 Task: Add the local grocery store you frequent to your list of favorite locations  and also explore the gallery  of the store .
Action: Mouse moved to (110, 54)
Screenshot: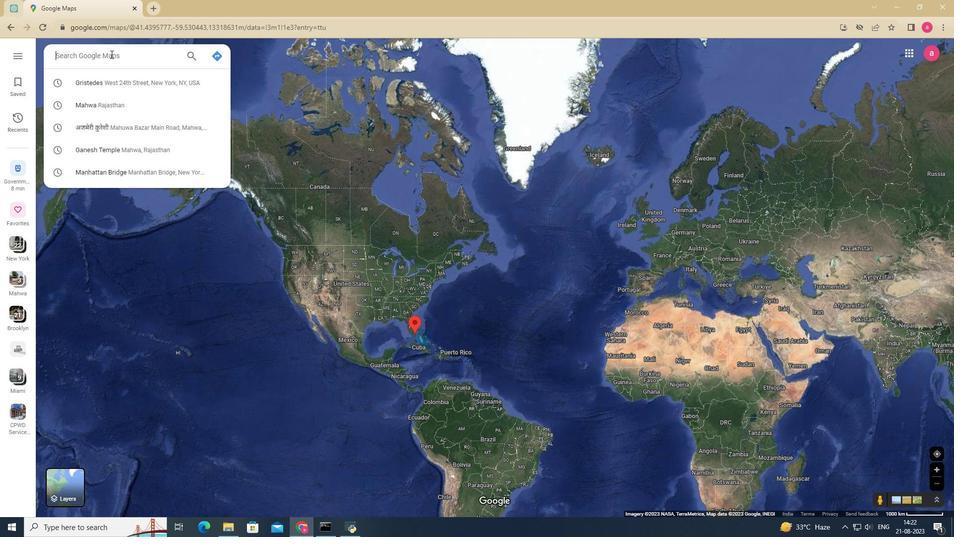 
Action: Mouse pressed left at (110, 54)
Screenshot: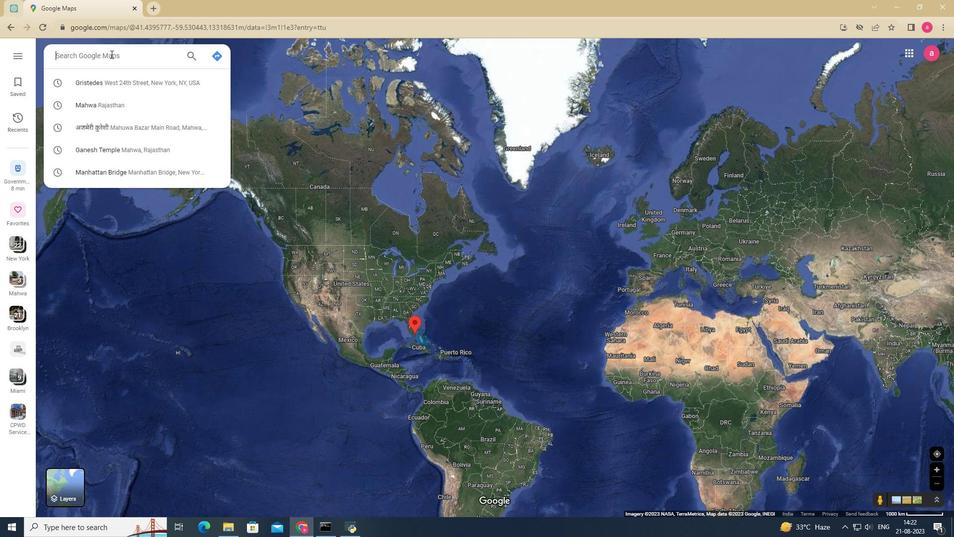 
Action: Mouse moved to (110, 54)
Screenshot: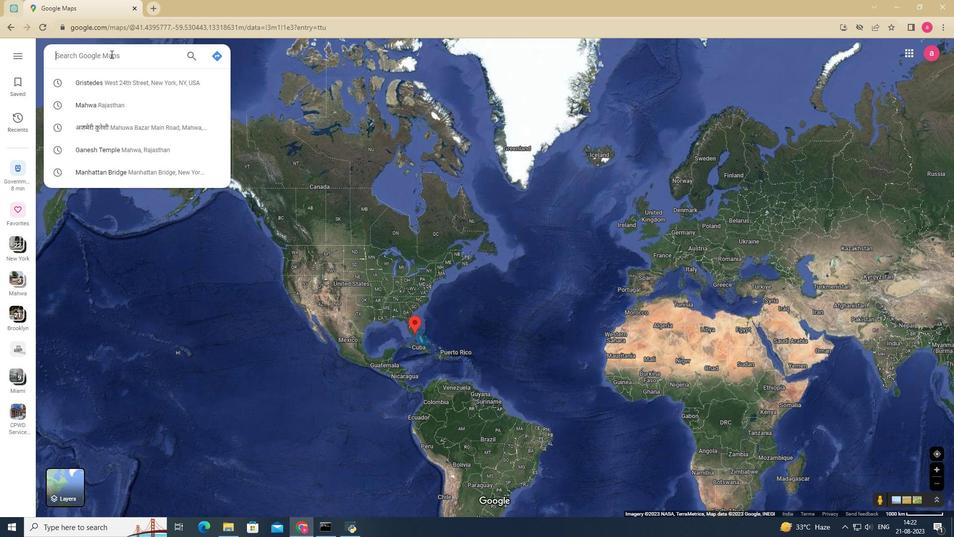 
Action: Key pressed grocery<Key.space>store<Key.space>you<Key.space>frequent<Key.enter>
Screenshot: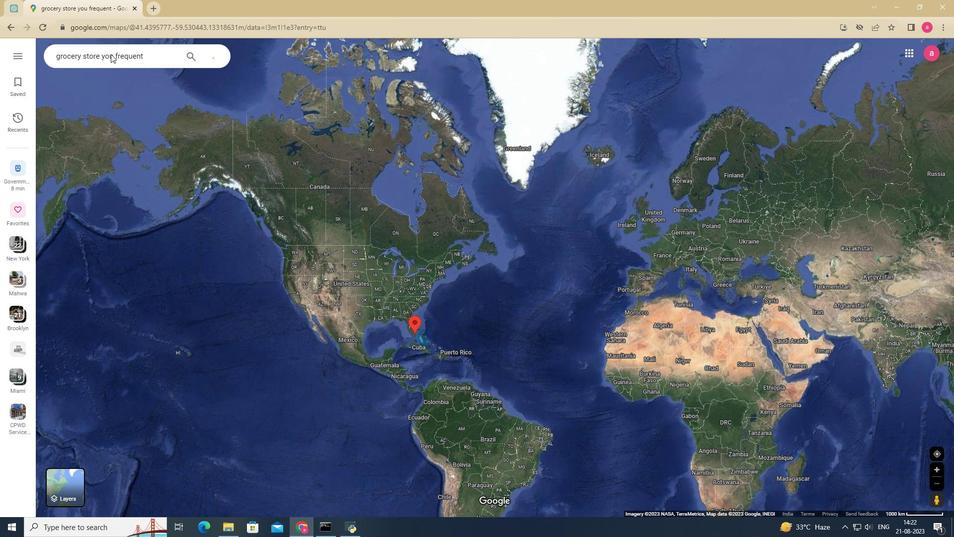 
Action: Mouse moved to (195, 128)
Screenshot: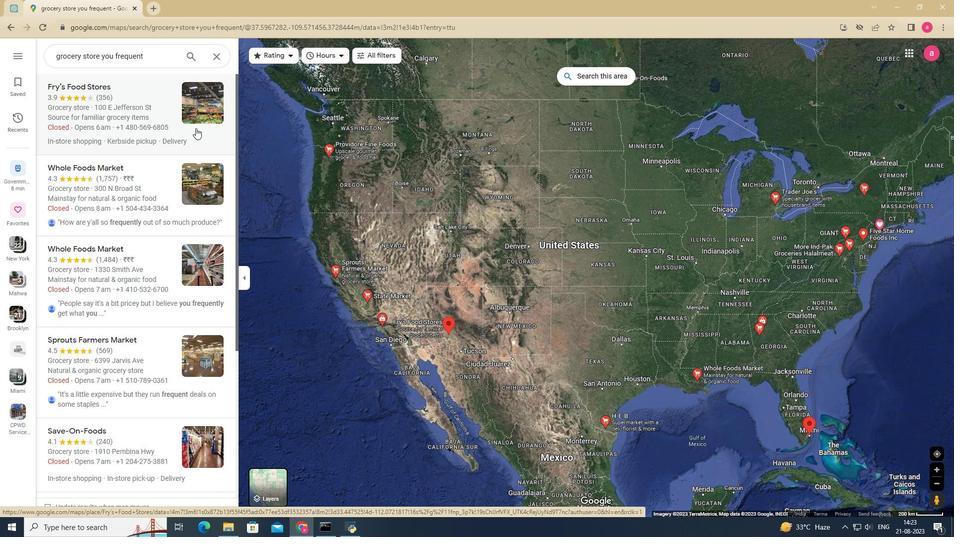 
Action: Mouse pressed left at (195, 128)
Screenshot: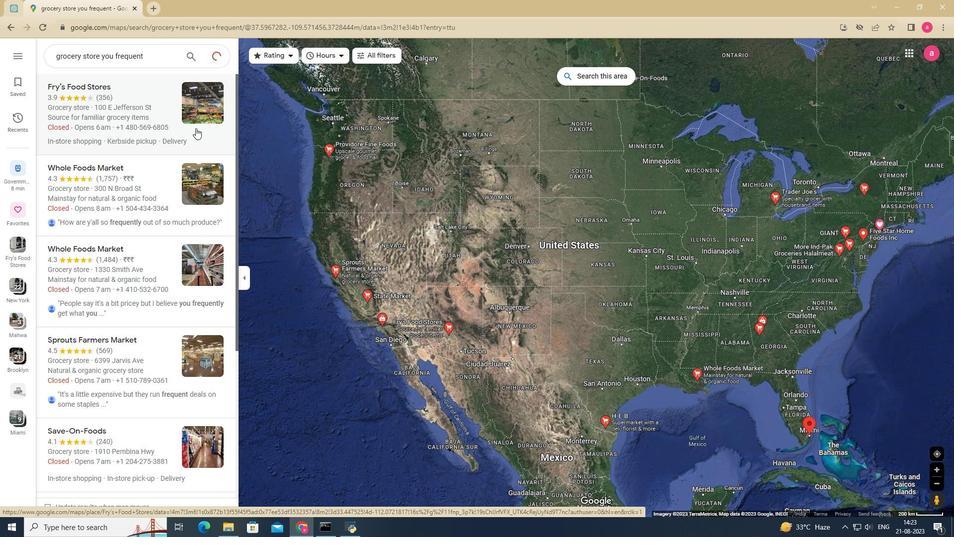 
Action: Mouse moved to (648, 236)
Screenshot: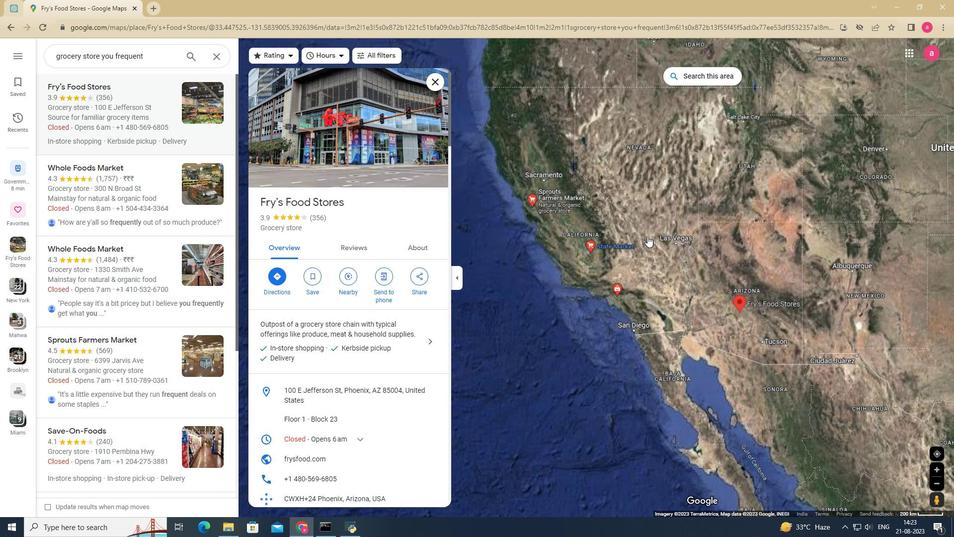 
Action: Mouse scrolled (648, 236) with delta (0, 0)
Screenshot: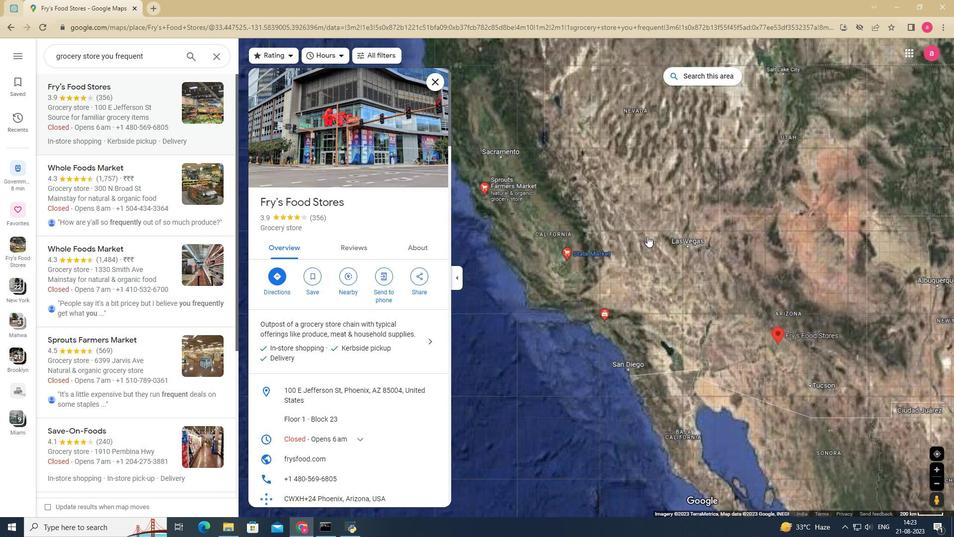 
Action: Mouse scrolled (648, 236) with delta (0, 0)
Screenshot: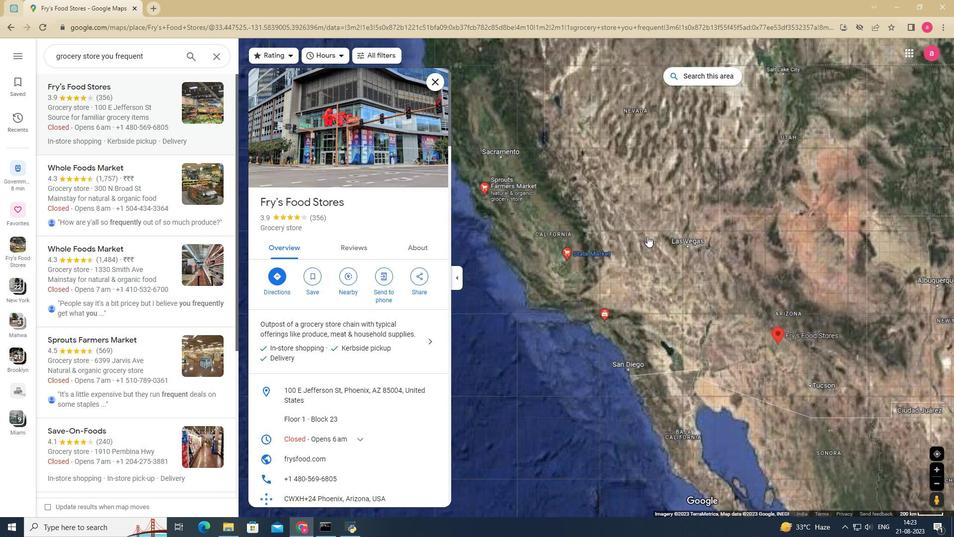 
Action: Mouse scrolled (648, 236) with delta (0, 0)
Screenshot: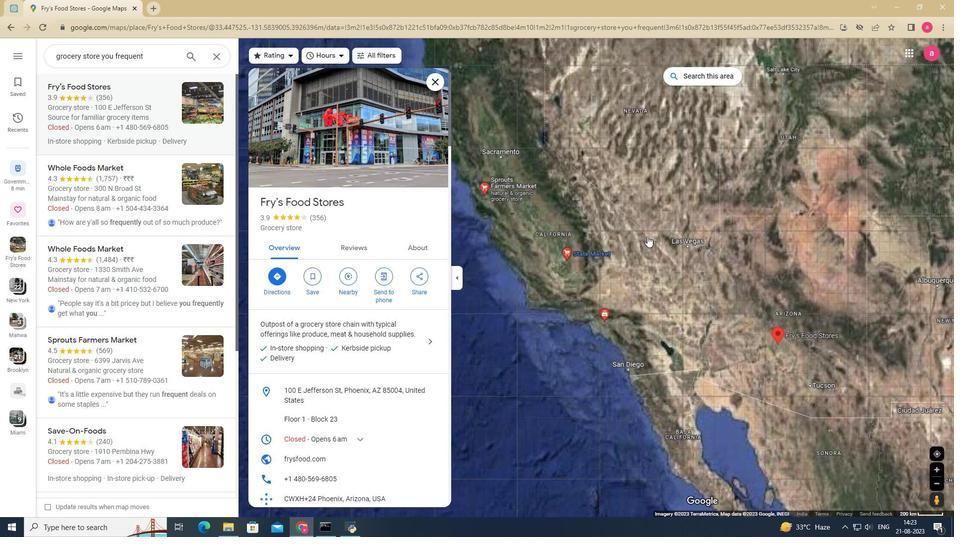 
Action: Mouse scrolled (648, 236) with delta (0, 0)
Screenshot: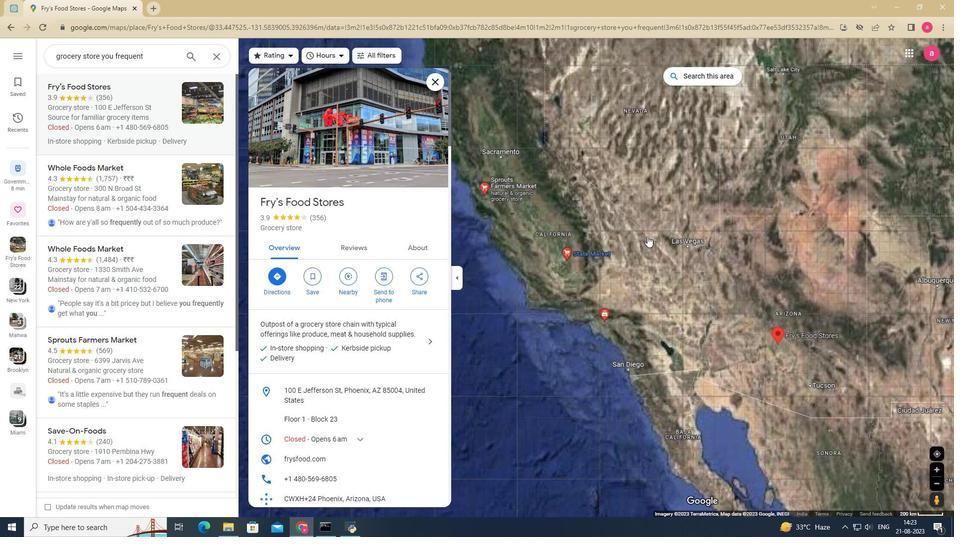 
Action: Mouse scrolled (648, 236) with delta (0, 0)
Screenshot: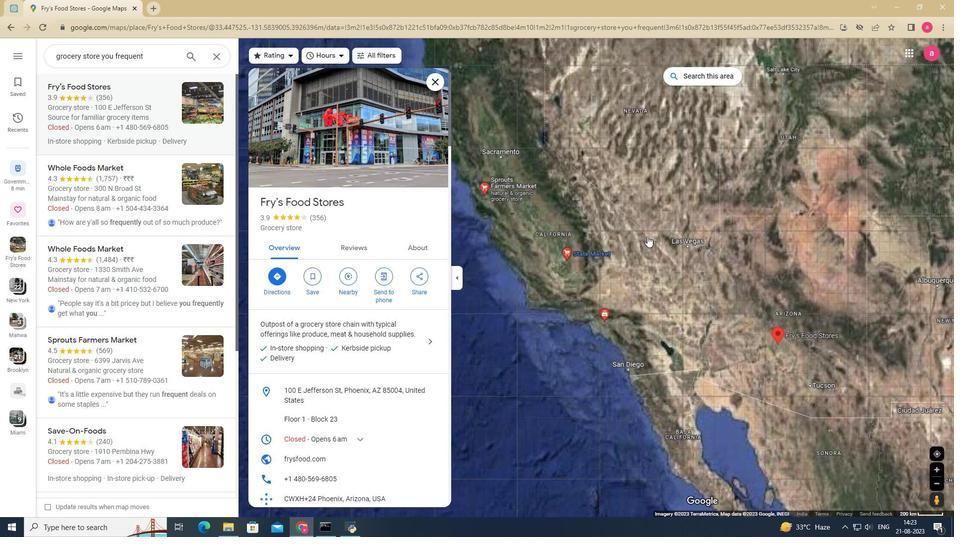 
Action: Mouse scrolled (648, 236) with delta (0, 0)
Screenshot: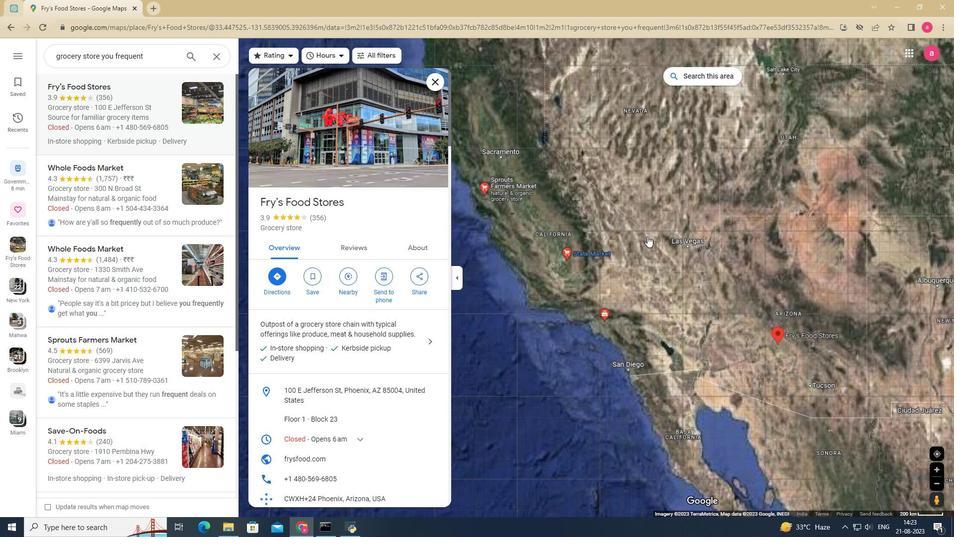 
Action: Mouse scrolled (648, 236) with delta (0, 0)
Screenshot: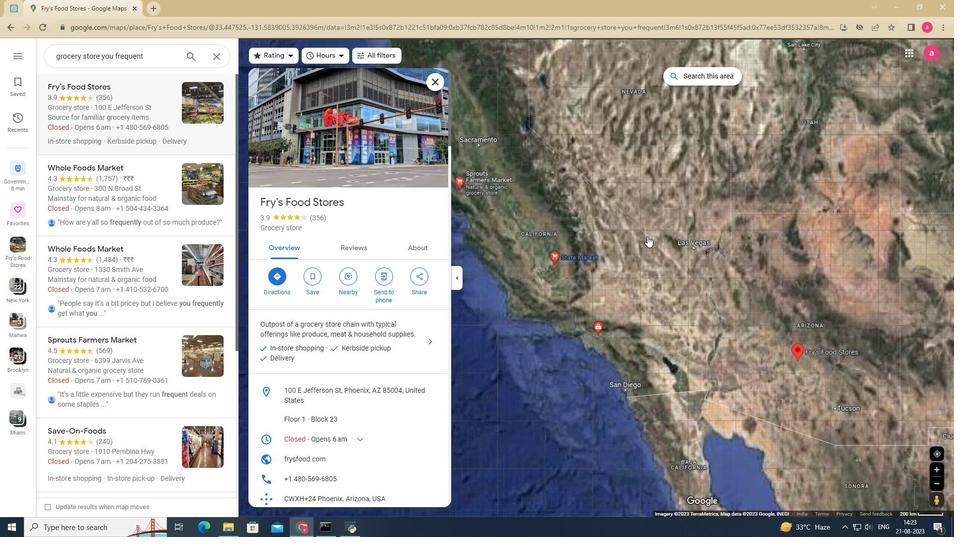 
Action: Mouse scrolled (648, 236) with delta (0, 0)
Screenshot: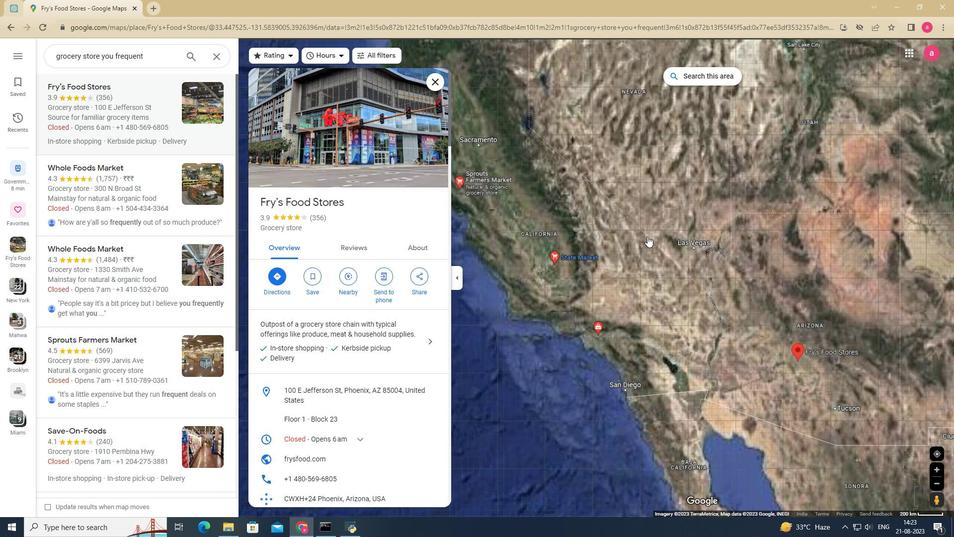 
Action: Mouse scrolled (648, 236) with delta (0, 0)
Screenshot: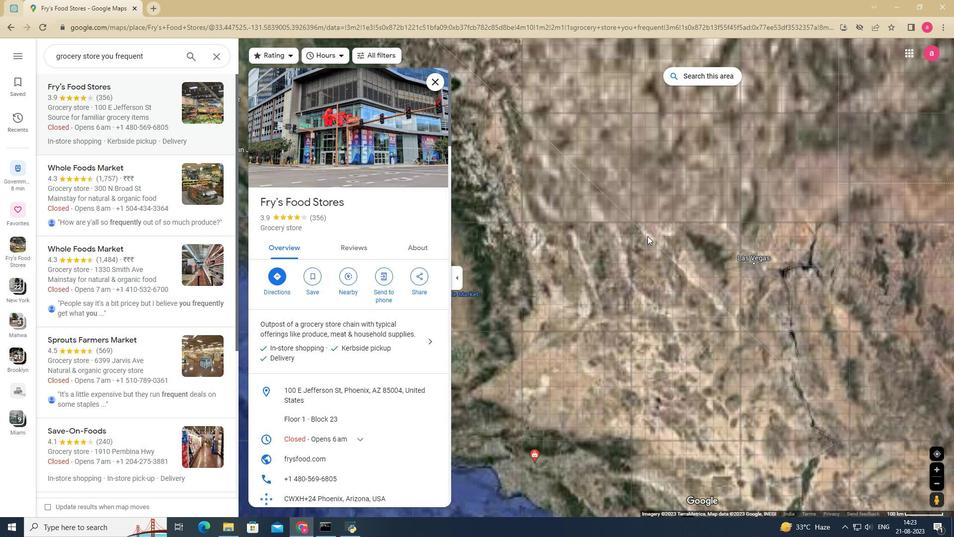 
Action: Mouse scrolled (648, 236) with delta (0, 0)
Screenshot: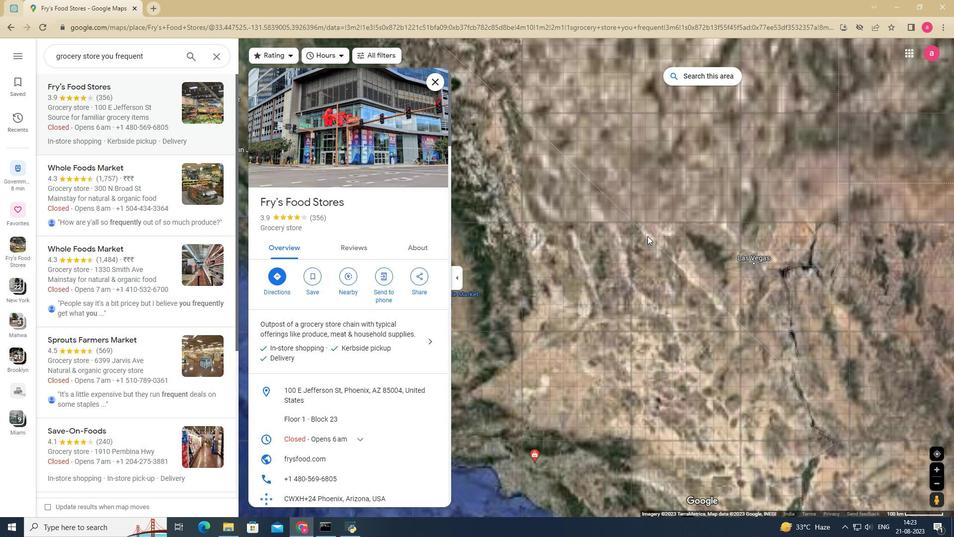 
Action: Mouse scrolled (648, 236) with delta (0, 0)
Screenshot: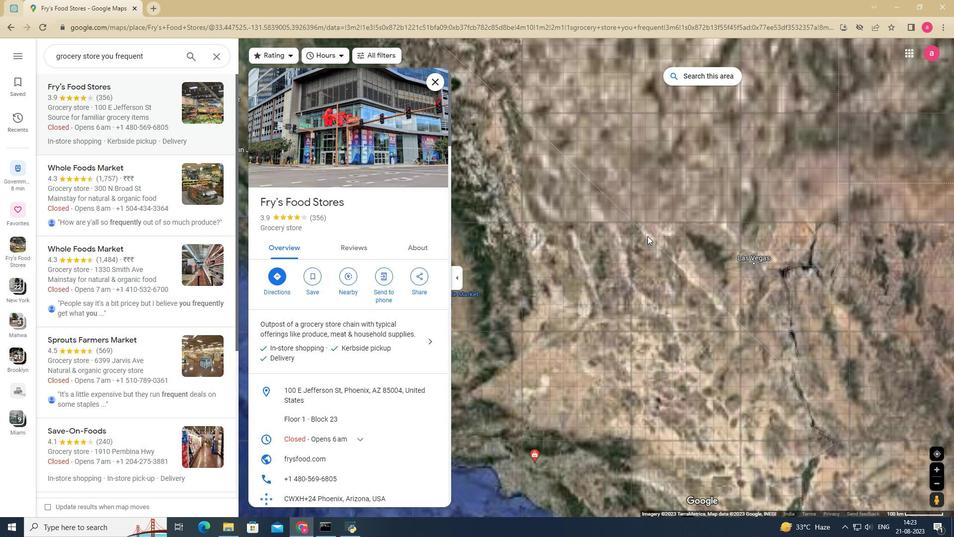 
Action: Mouse scrolled (648, 236) with delta (0, 0)
Screenshot: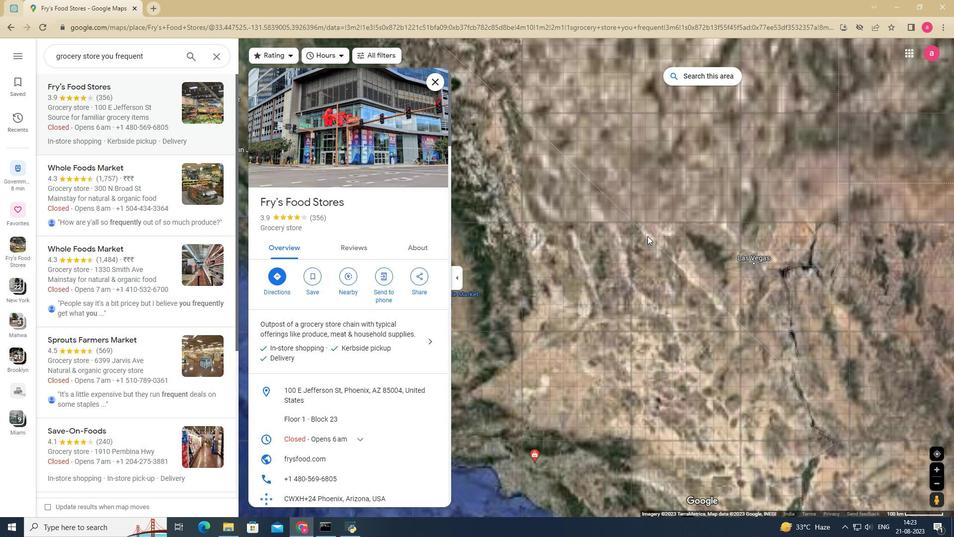 
Action: Mouse scrolled (648, 236) with delta (0, 0)
Screenshot: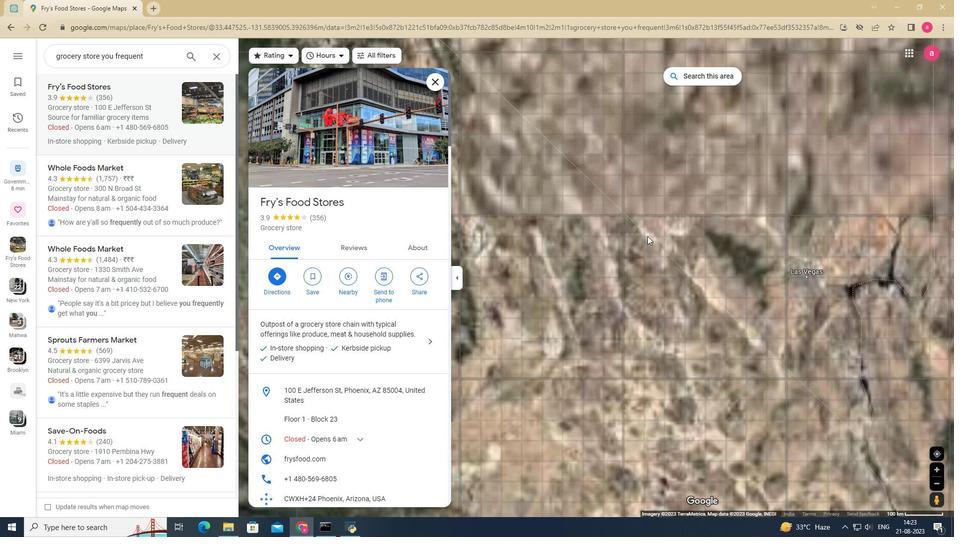 
Action: Mouse scrolled (648, 236) with delta (0, 0)
Screenshot: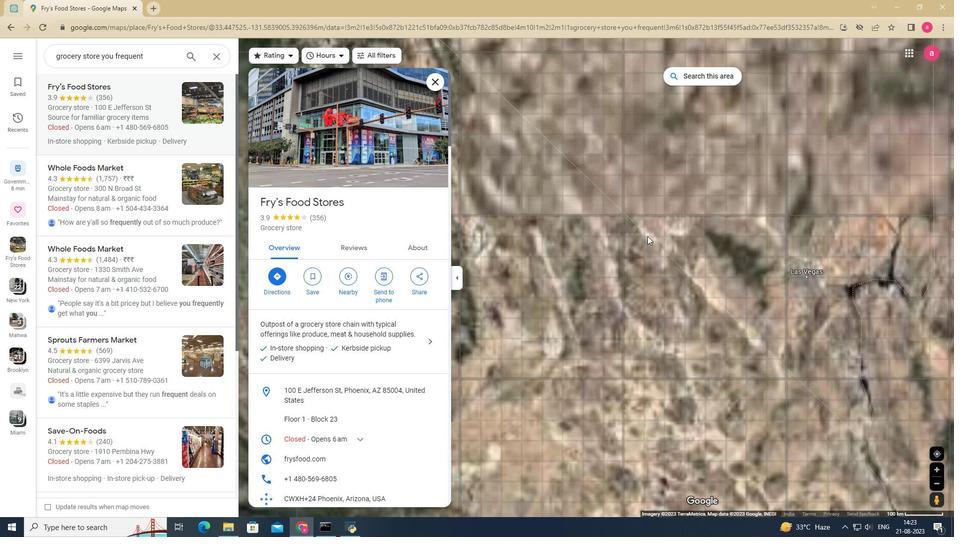 
Action: Mouse scrolled (648, 236) with delta (0, 0)
Screenshot: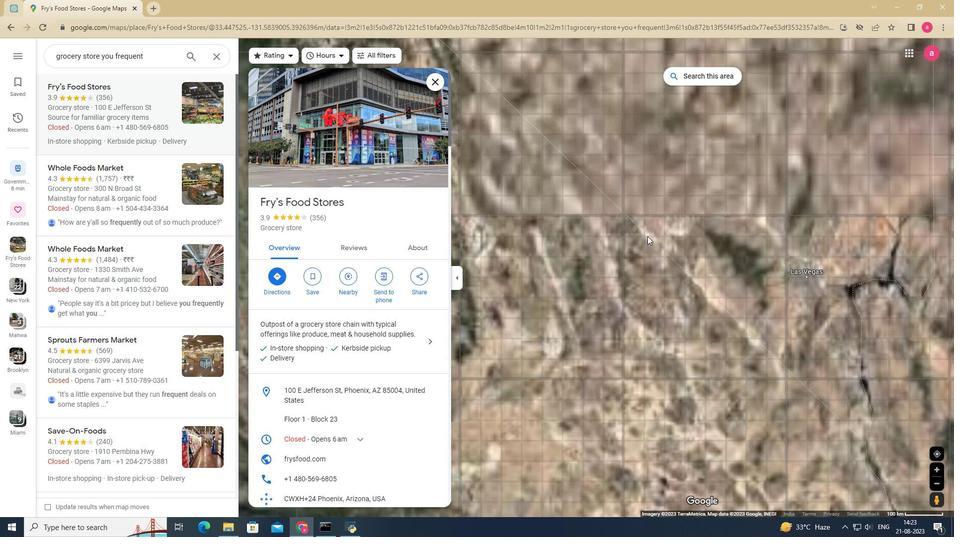 
Action: Mouse scrolled (648, 236) with delta (0, 0)
Screenshot: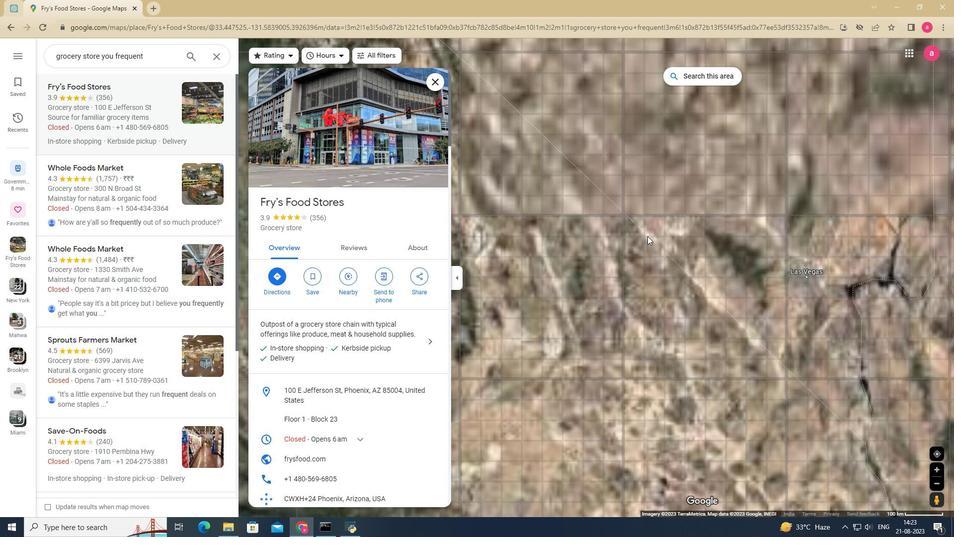 
Action: Mouse pressed left at (648, 236)
Screenshot: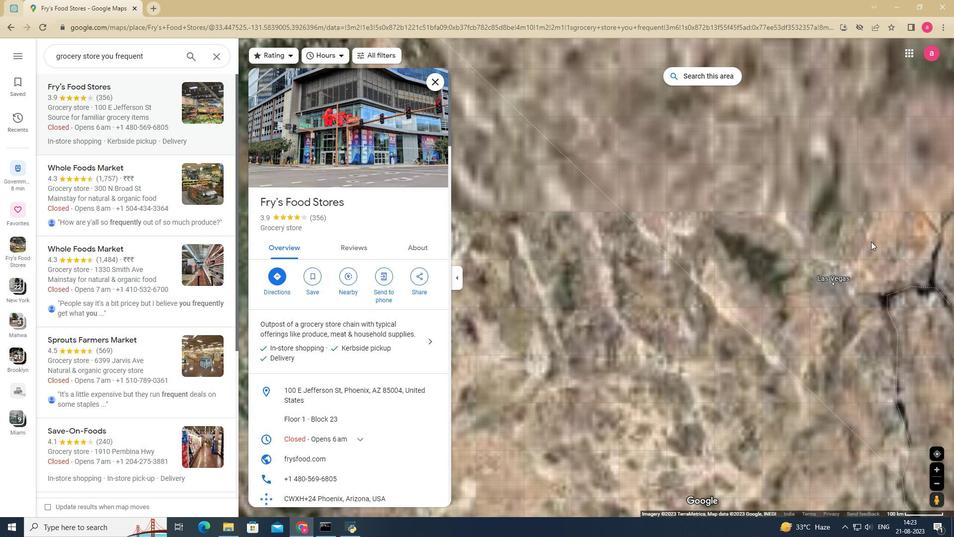 
Action: Mouse moved to (351, 255)
Screenshot: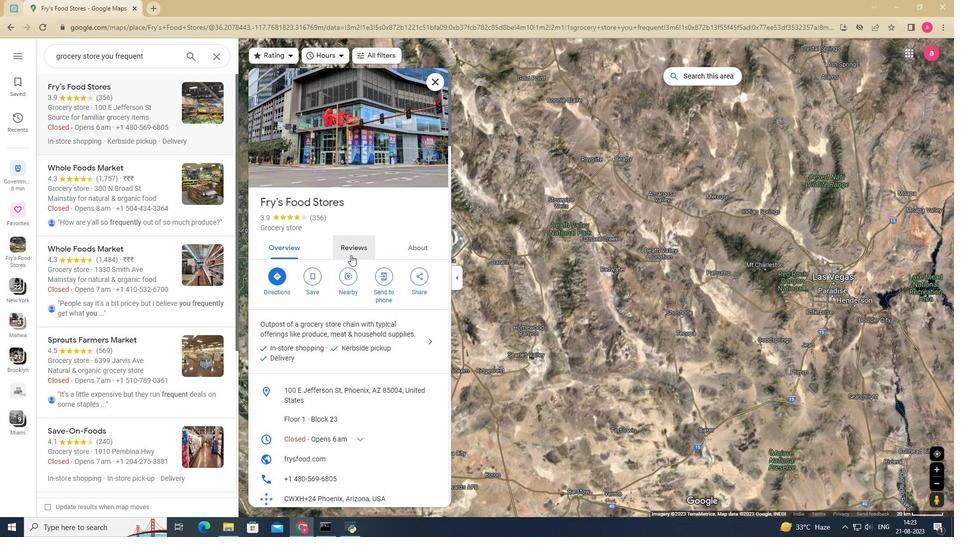
Action: Mouse pressed left at (351, 255)
Screenshot: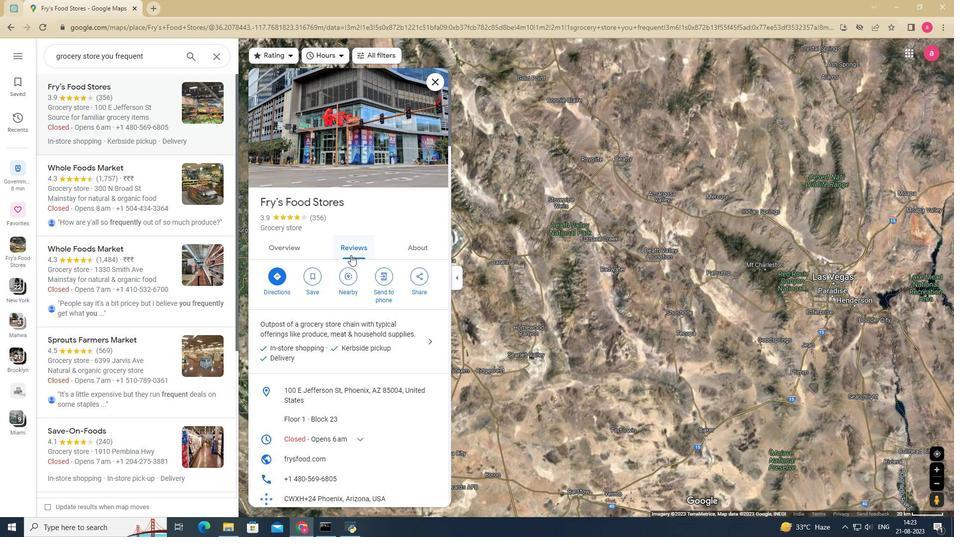 
Action: Mouse moved to (266, 108)
Screenshot: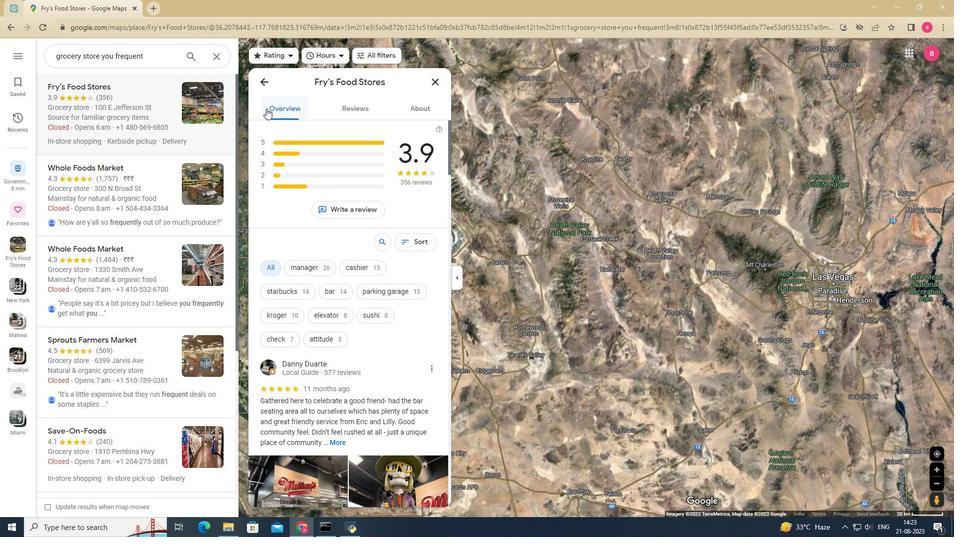 
Action: Mouse pressed left at (266, 108)
Screenshot: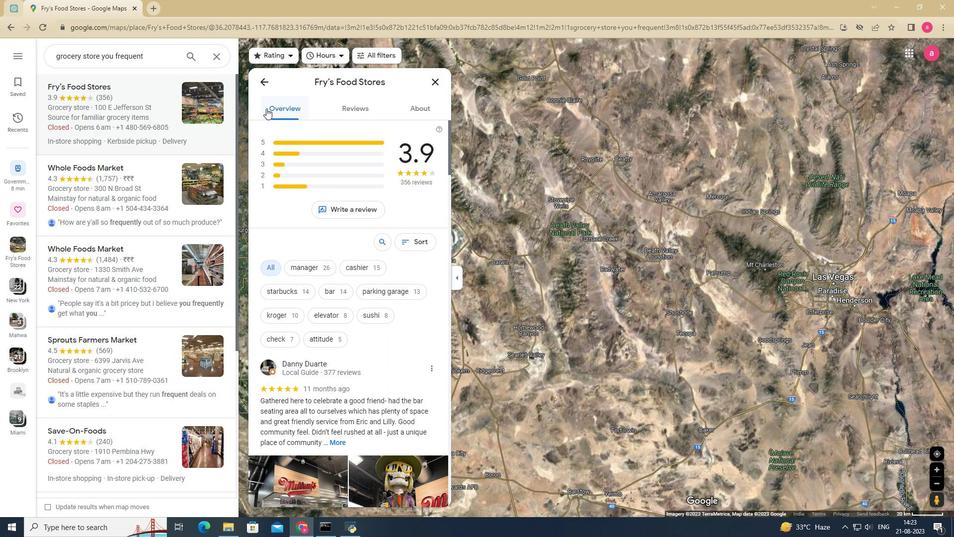 
Action: Mouse moved to (285, 175)
Screenshot: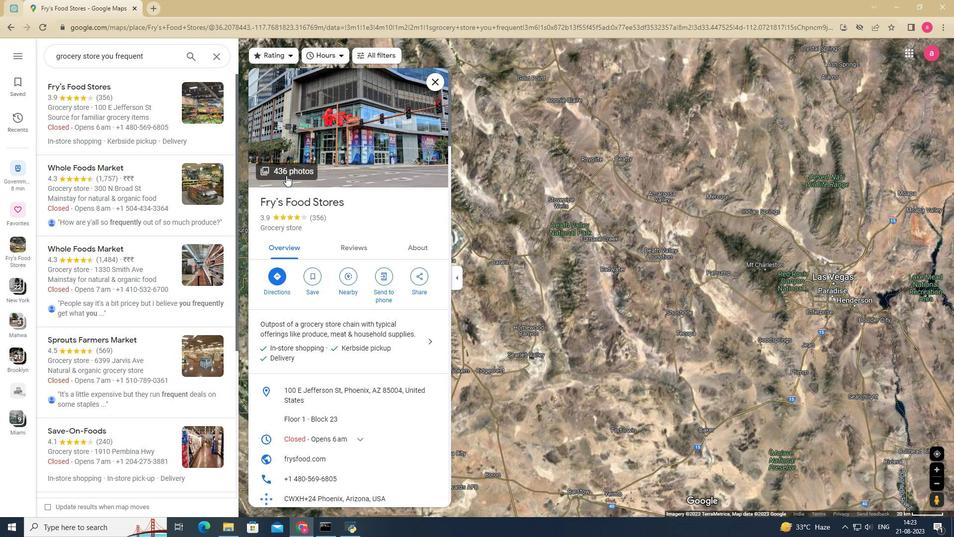 
Action: Mouse pressed left at (285, 175)
Screenshot: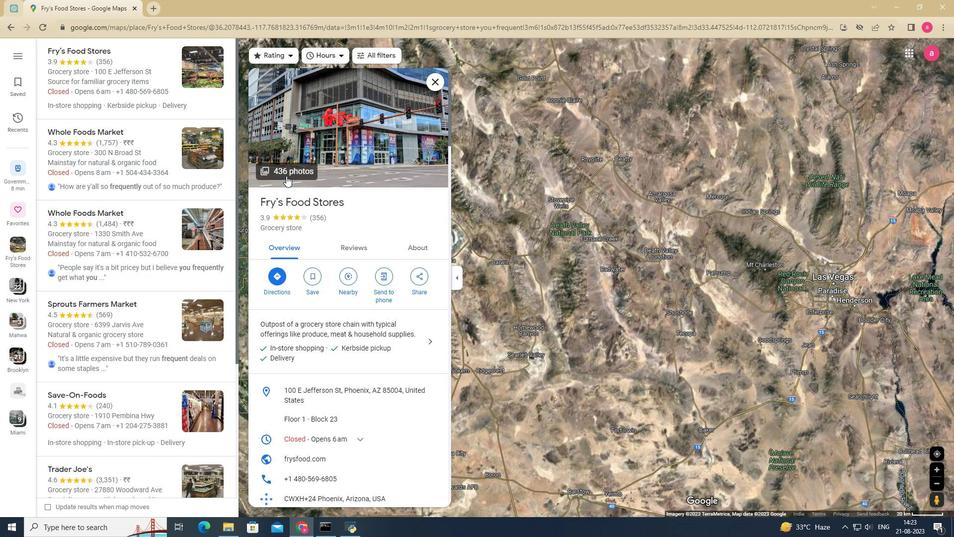 
Action: Mouse moved to (137, 305)
Screenshot: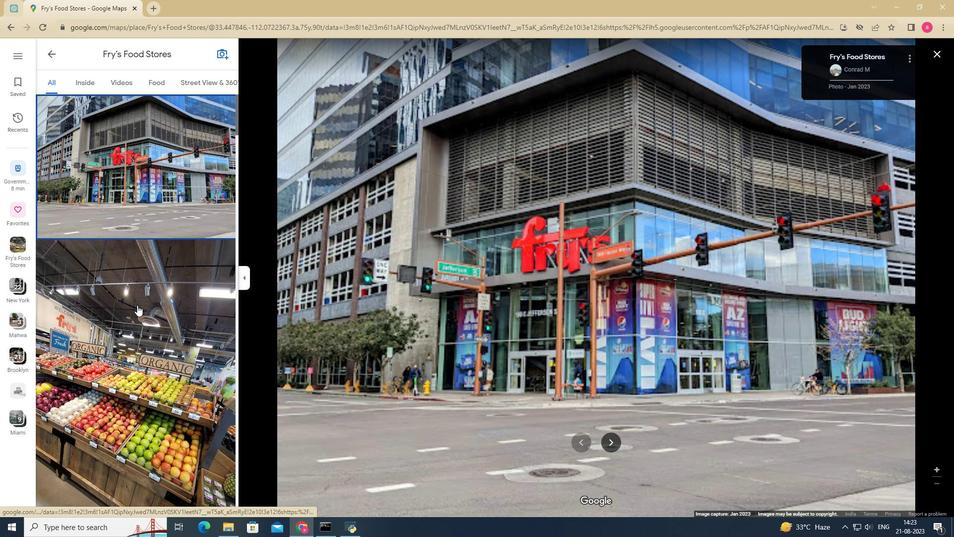
Action: Mouse scrolled (137, 304) with delta (0, 0)
Screenshot: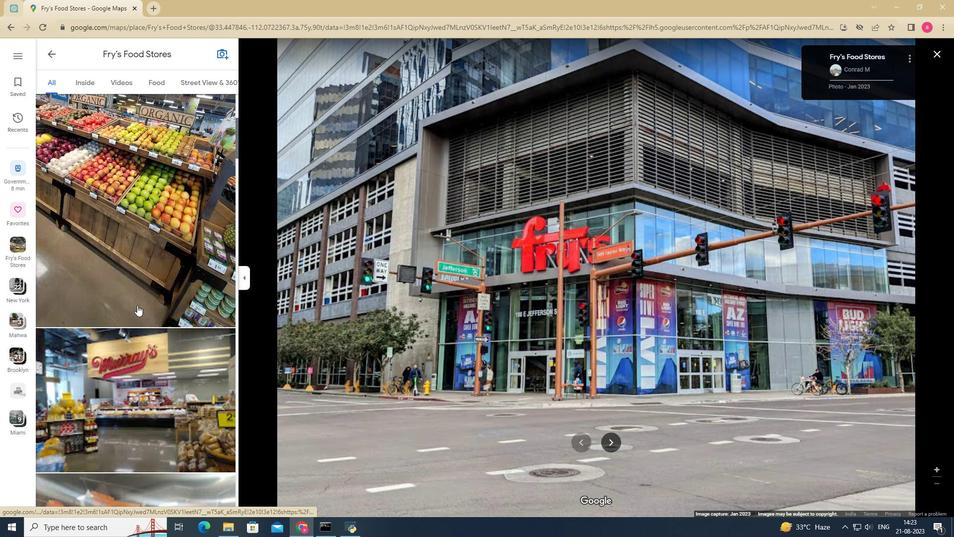 
Action: Mouse scrolled (137, 304) with delta (0, 0)
Screenshot: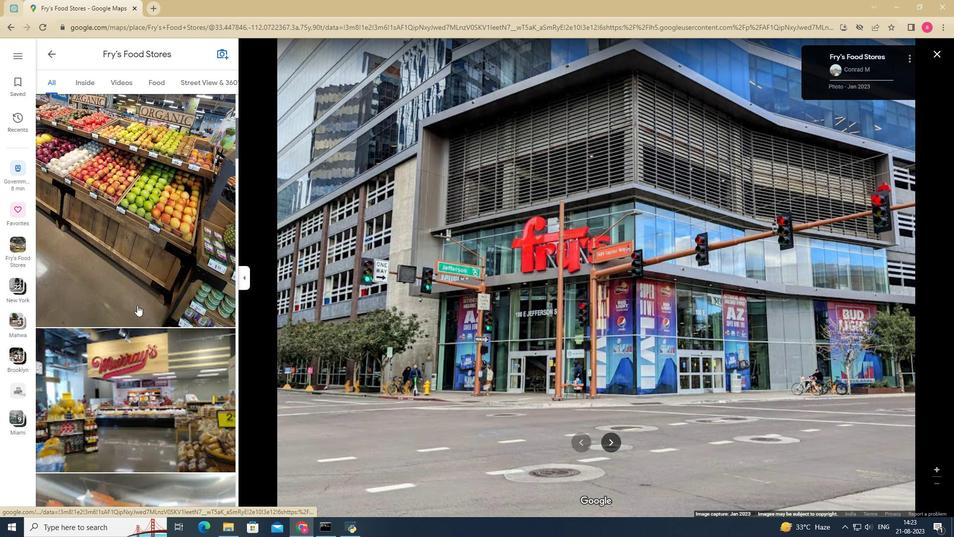 
Action: Mouse scrolled (137, 304) with delta (0, 0)
Screenshot: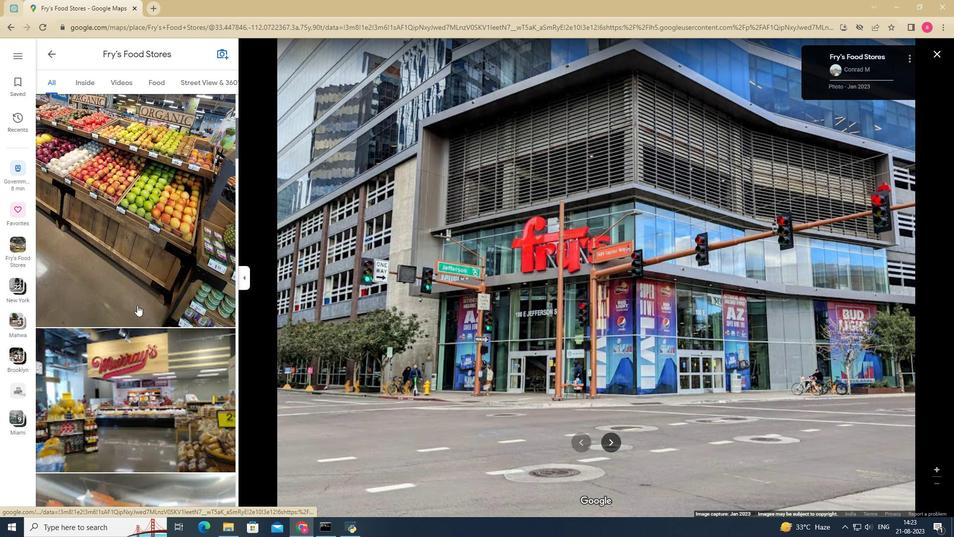 
Action: Mouse scrolled (137, 304) with delta (0, 0)
Screenshot: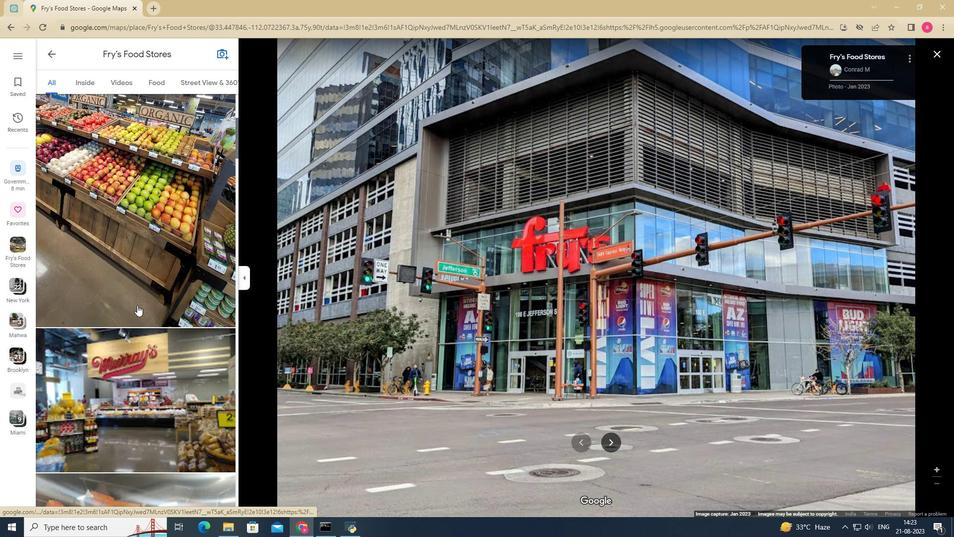 
Action: Mouse scrolled (137, 304) with delta (0, 0)
Screenshot: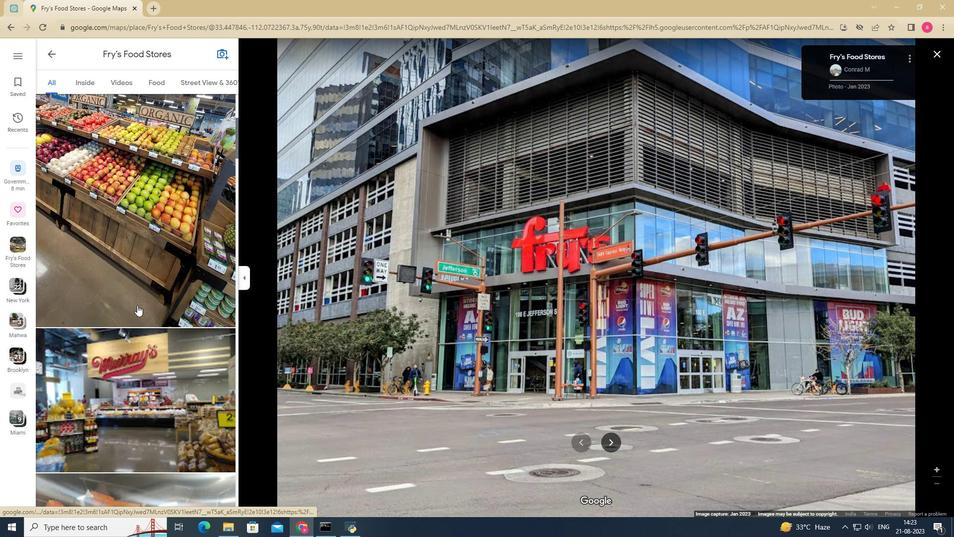 
Action: Mouse pressed left at (137, 305)
Screenshot: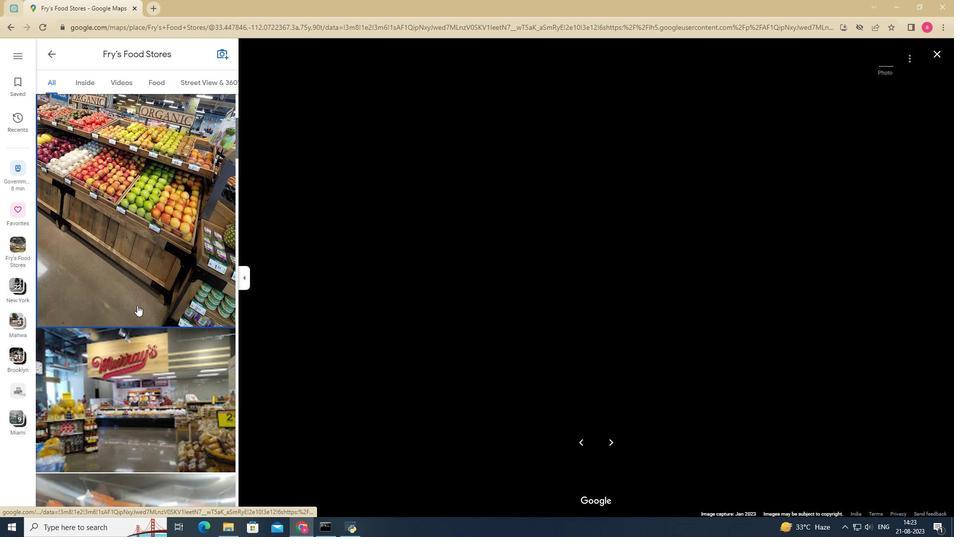 
Action: Mouse scrolled (137, 304) with delta (0, 0)
Screenshot: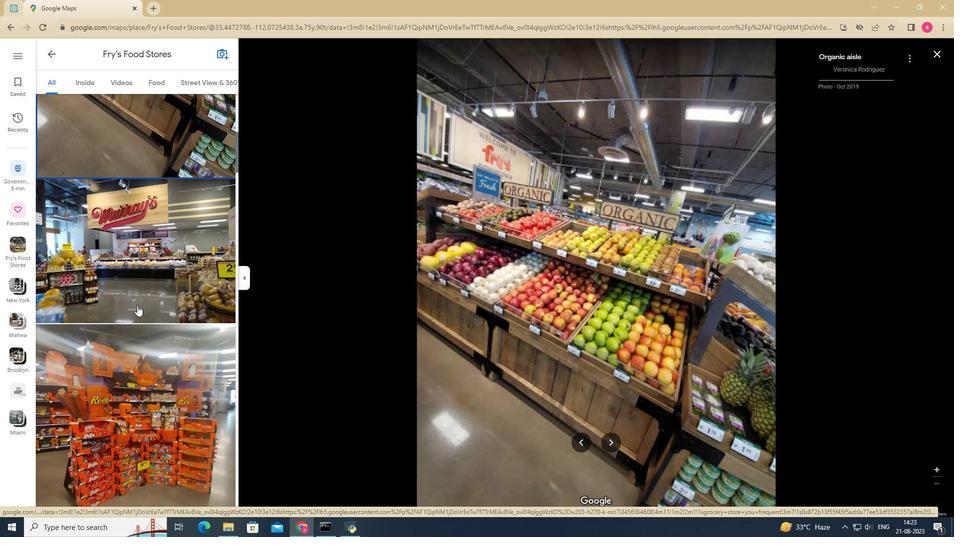 
Action: Mouse scrolled (137, 304) with delta (0, 0)
Screenshot: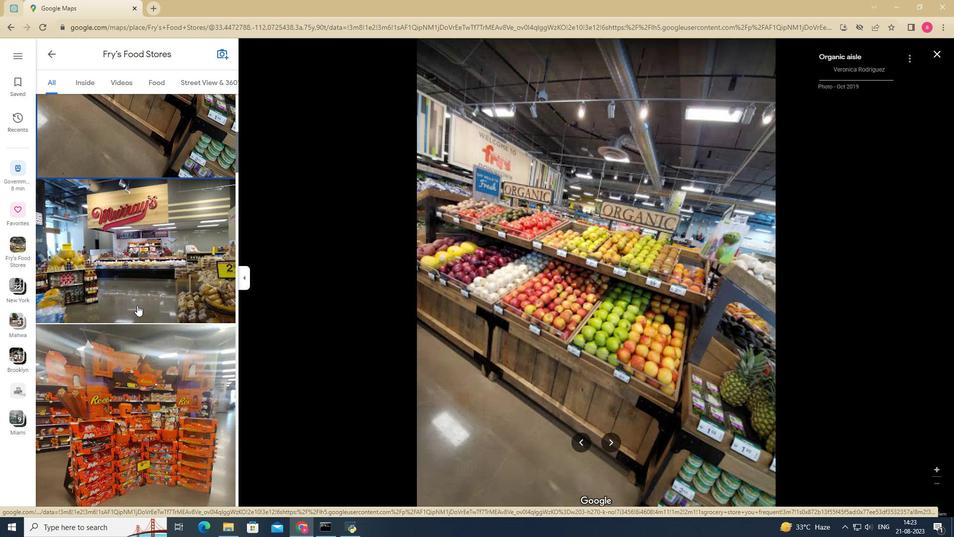 
Action: Mouse scrolled (137, 304) with delta (0, 0)
Screenshot: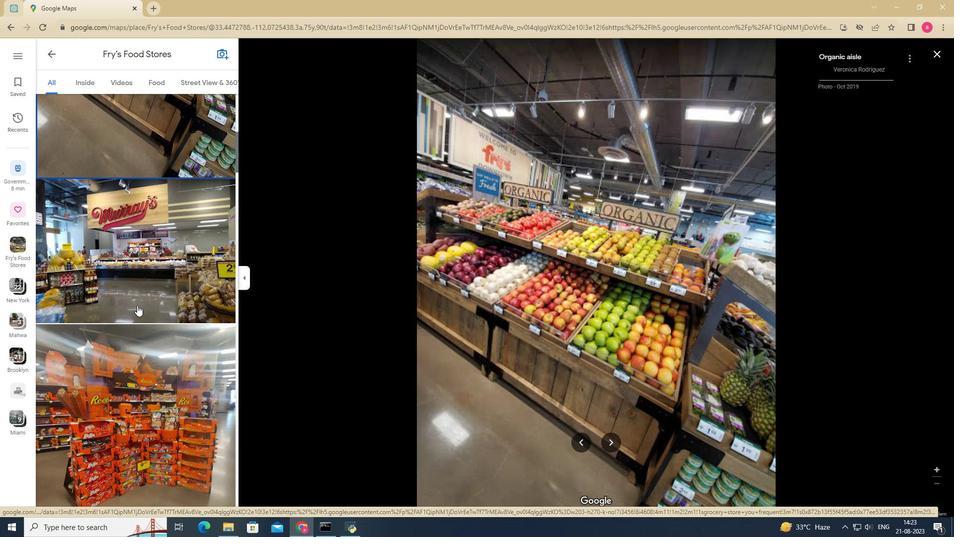
Action: Mouse pressed left at (137, 305)
Screenshot: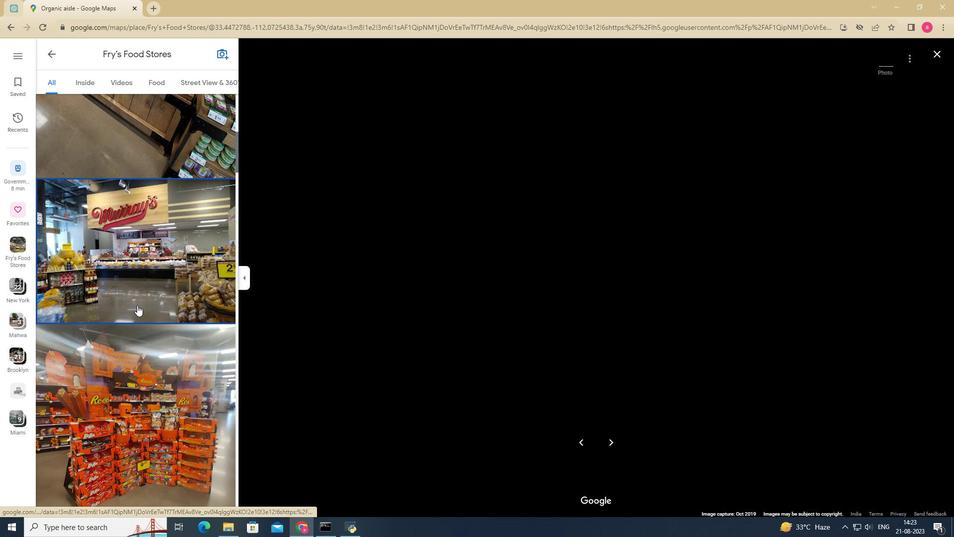 
Action: Mouse moved to (118, 82)
Screenshot: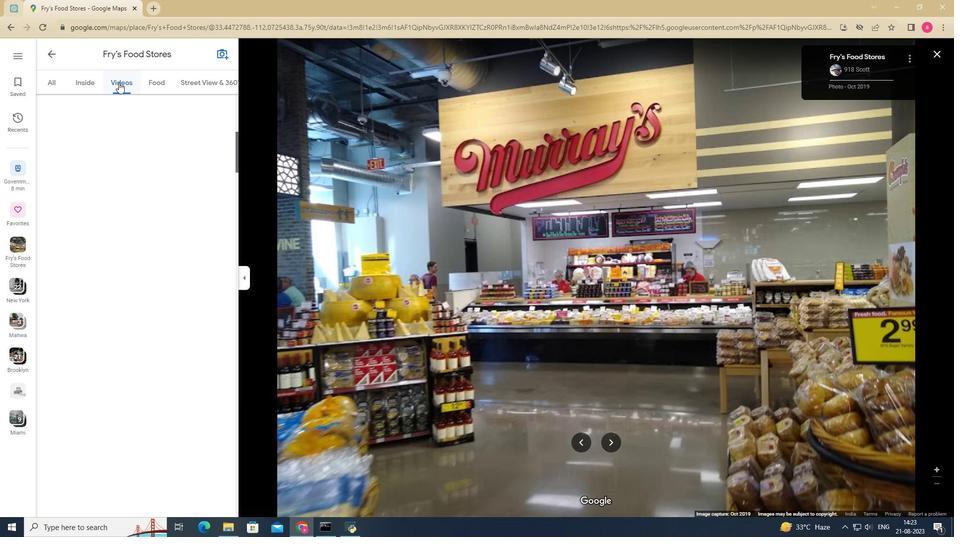 
Action: Mouse pressed left at (118, 82)
Screenshot: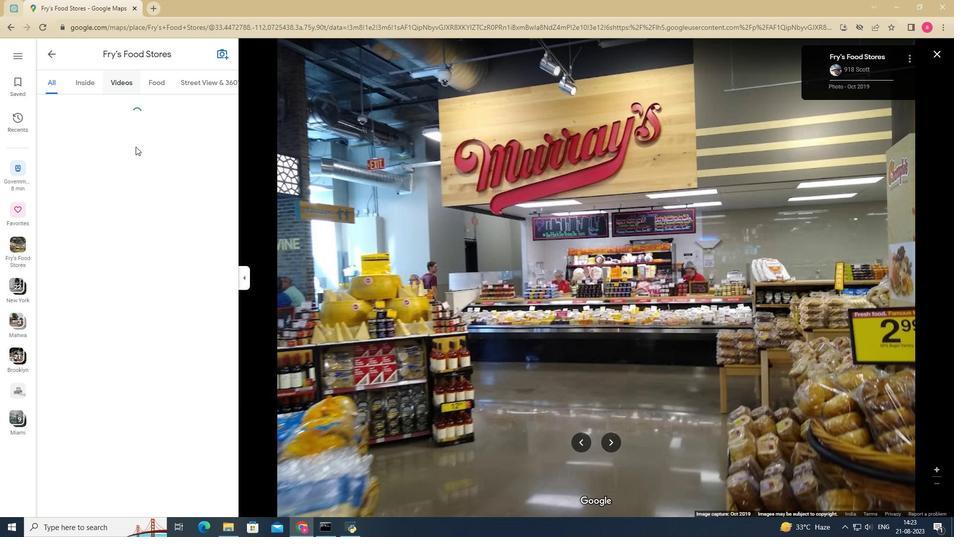 
Action: Mouse moved to (143, 193)
Screenshot: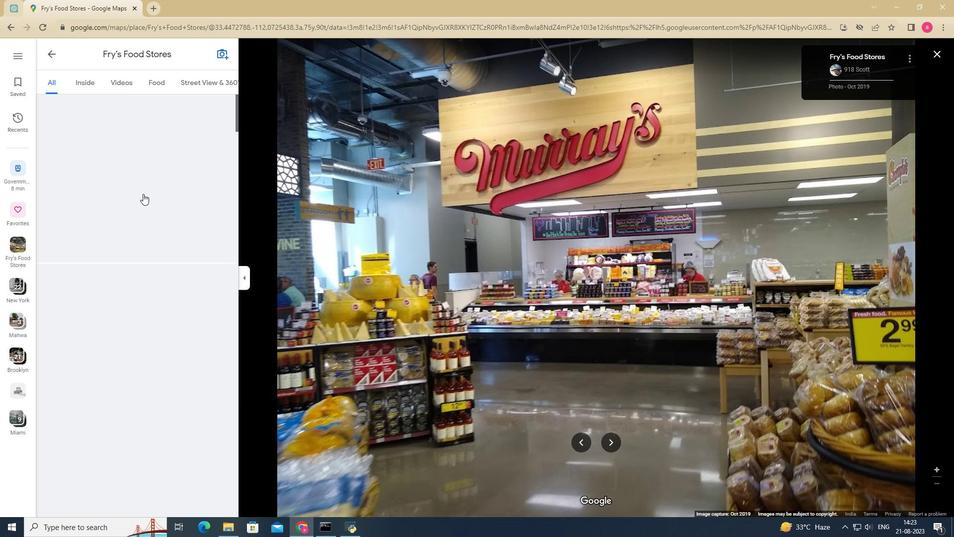 
Action: Mouse scrolled (143, 193) with delta (0, 0)
Screenshot: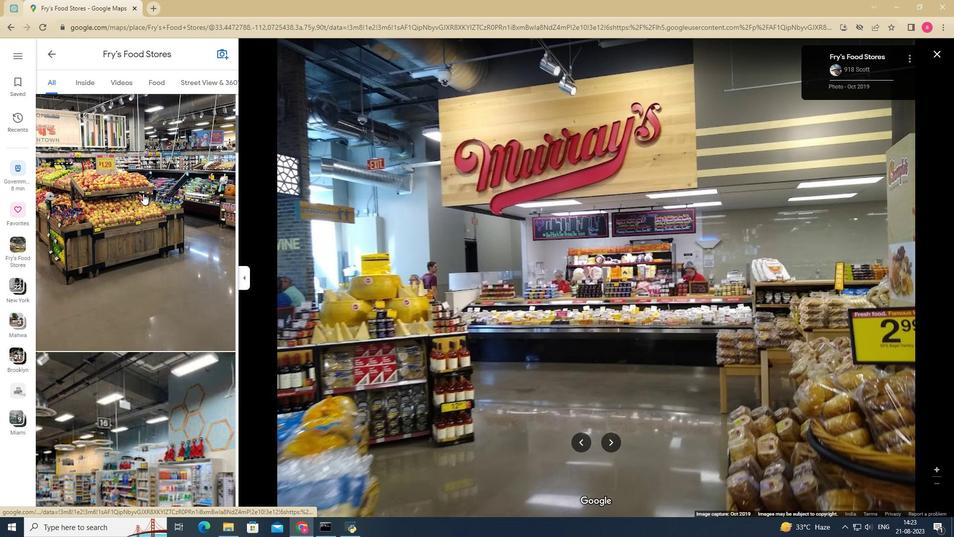 
Action: Mouse scrolled (143, 193) with delta (0, 0)
Screenshot: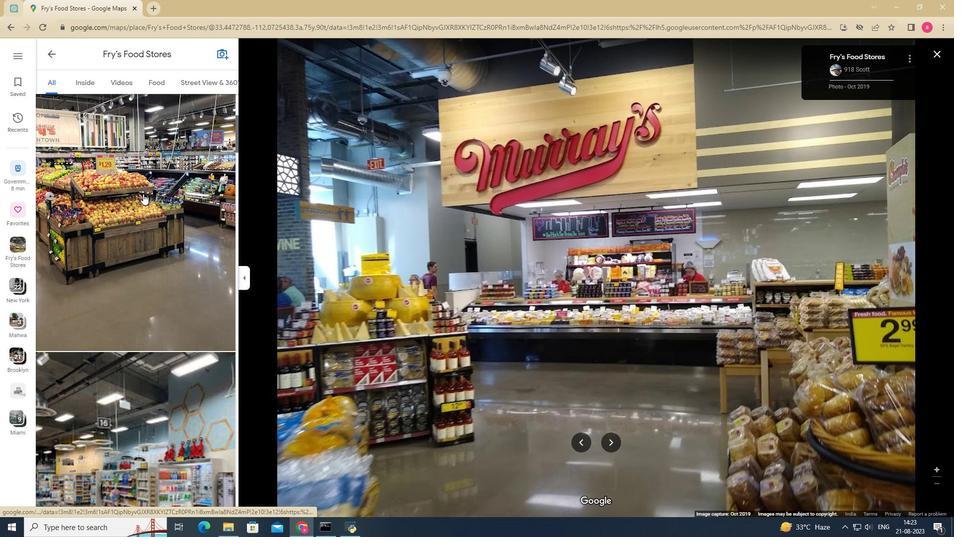 
Action: Mouse scrolled (143, 193) with delta (0, 0)
Screenshot: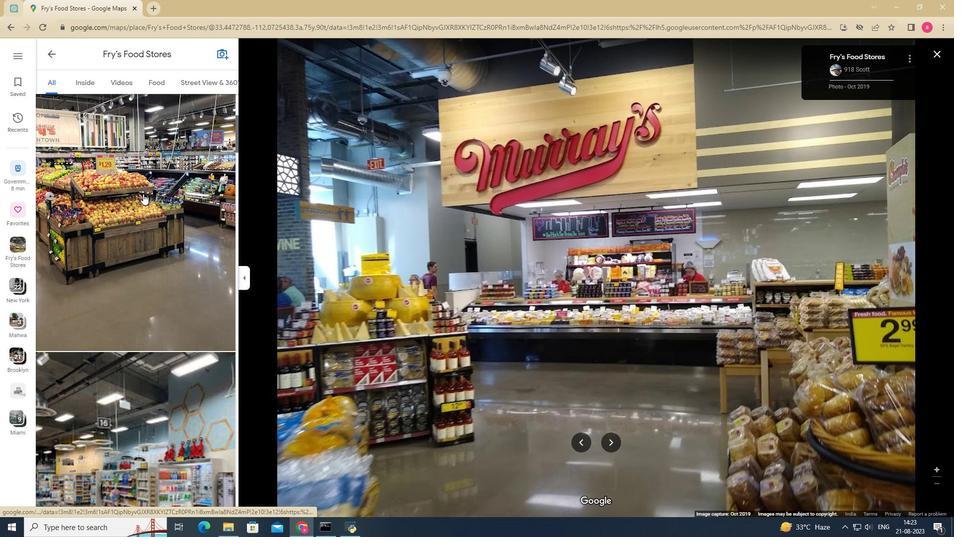 
Action: Mouse scrolled (143, 193) with delta (0, 0)
Screenshot: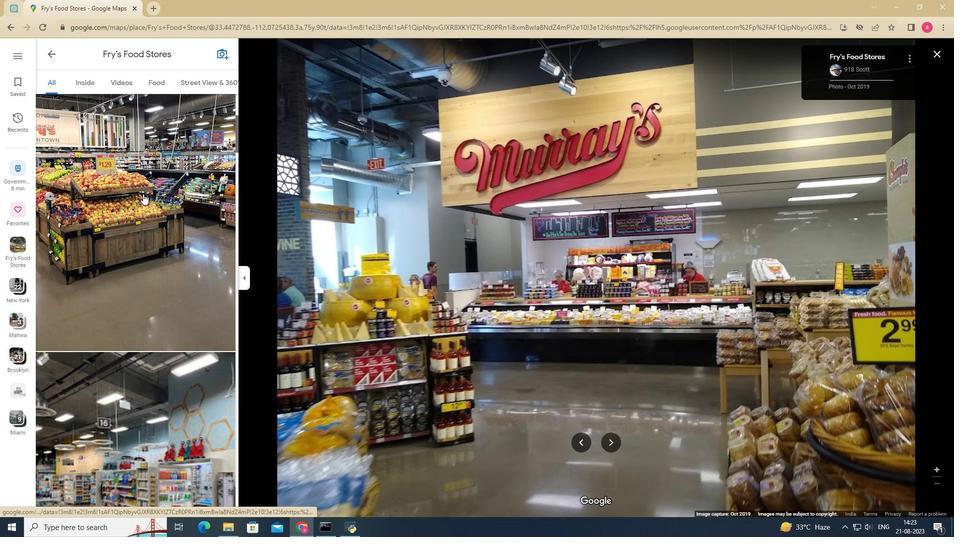 
Action: Mouse scrolled (143, 193) with delta (0, 0)
Screenshot: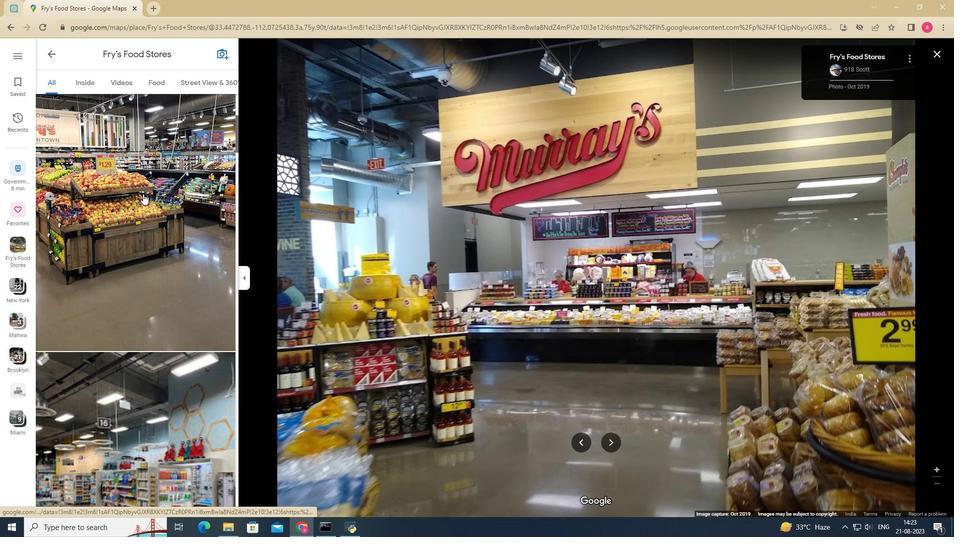 
Action: Mouse scrolled (143, 193) with delta (0, 0)
Screenshot: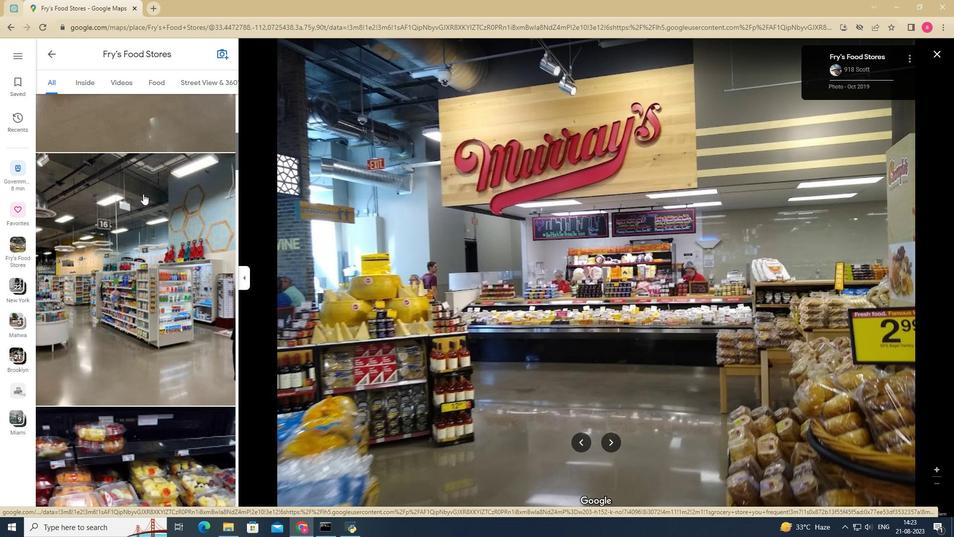 
Action: Mouse scrolled (143, 193) with delta (0, 0)
Screenshot: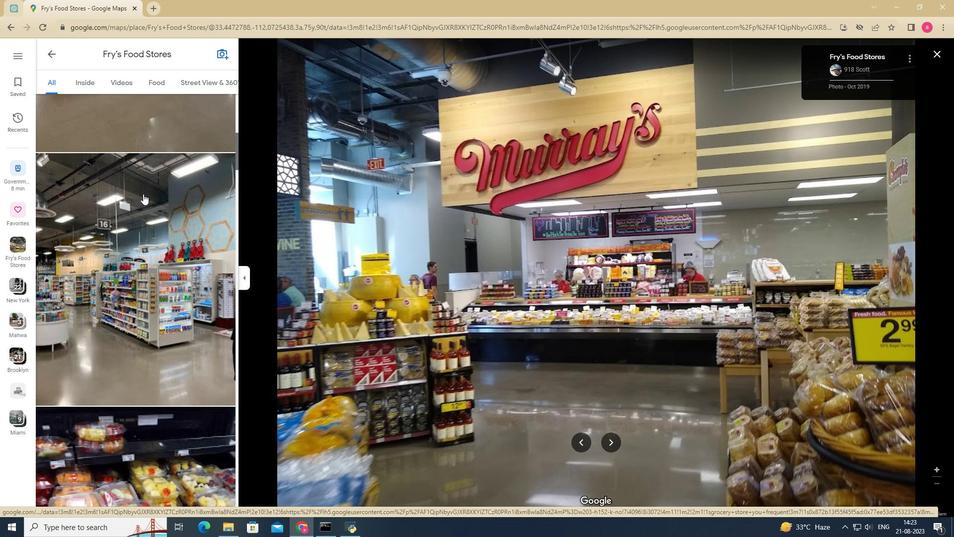 
Action: Mouse scrolled (143, 193) with delta (0, 0)
Screenshot: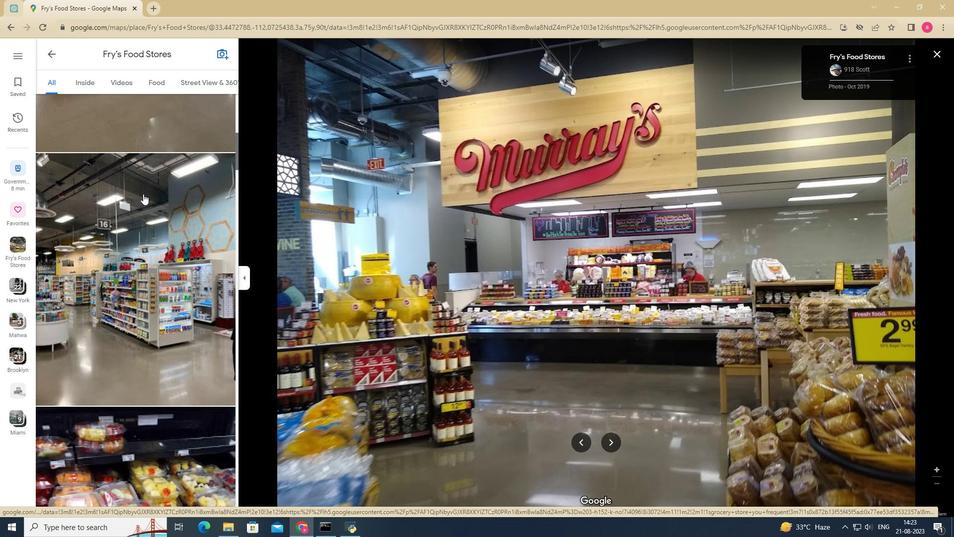
Action: Mouse scrolled (143, 193) with delta (0, 0)
Screenshot: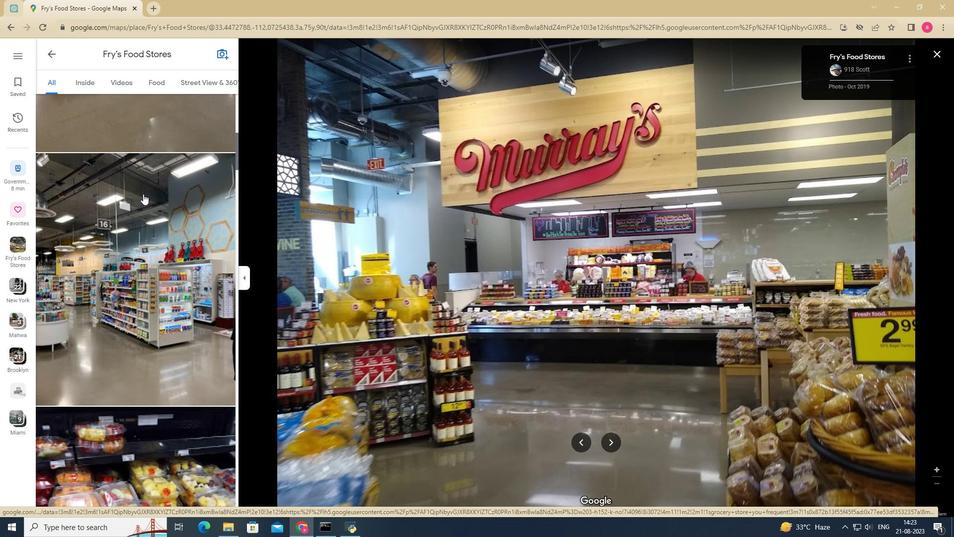 
Action: Mouse scrolled (143, 193) with delta (0, 0)
Screenshot: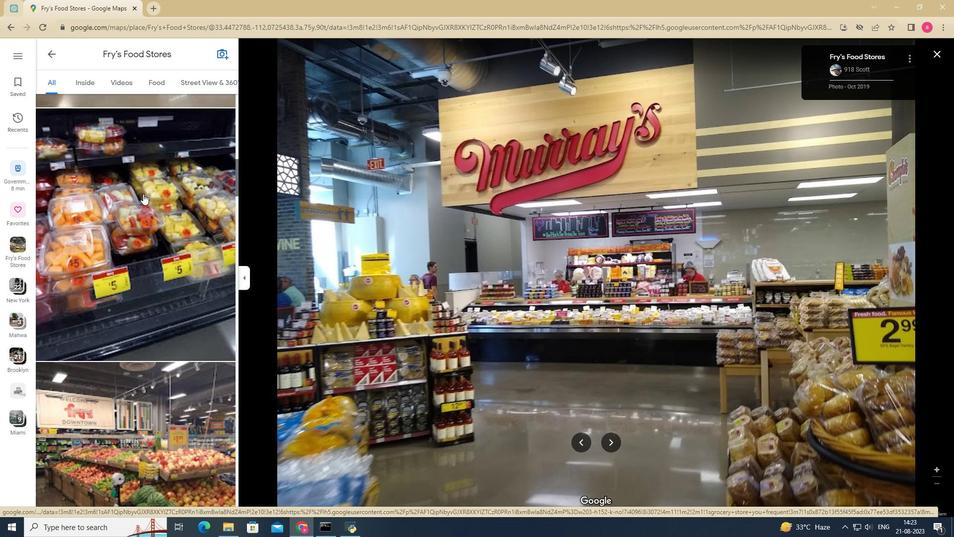 
Action: Mouse scrolled (143, 193) with delta (0, 0)
Screenshot: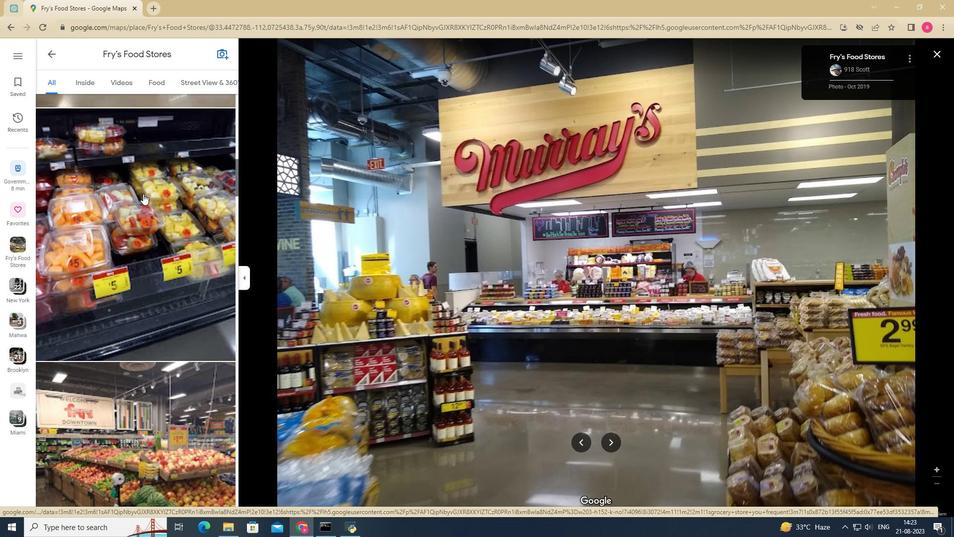 
Action: Mouse scrolled (143, 193) with delta (0, 0)
Screenshot: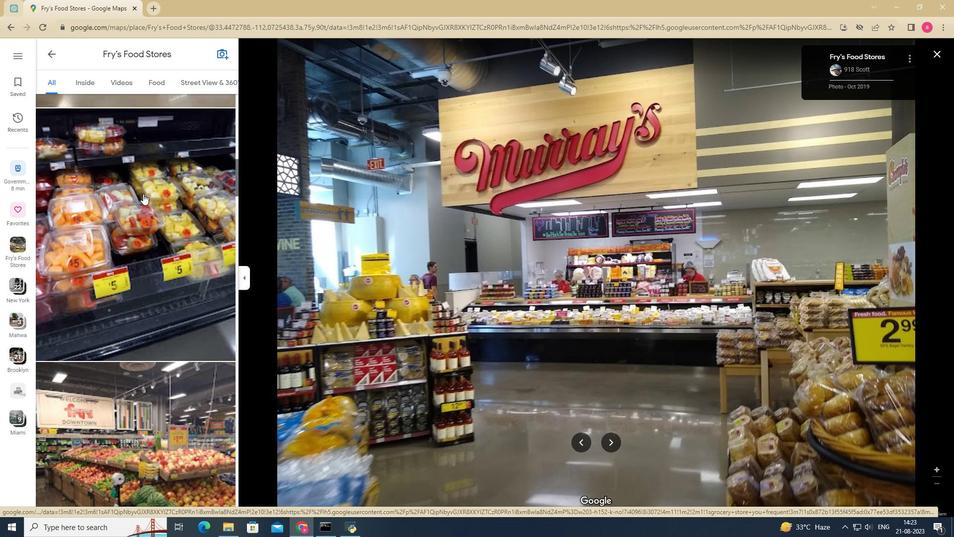 
Action: Mouse scrolled (143, 193) with delta (0, 0)
Screenshot: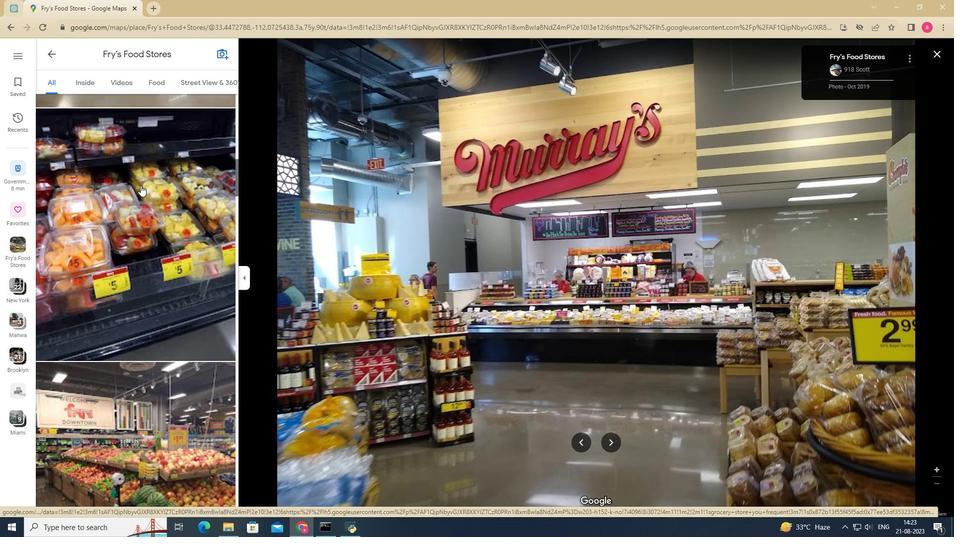 
Action: Mouse scrolled (143, 193) with delta (0, 0)
Screenshot: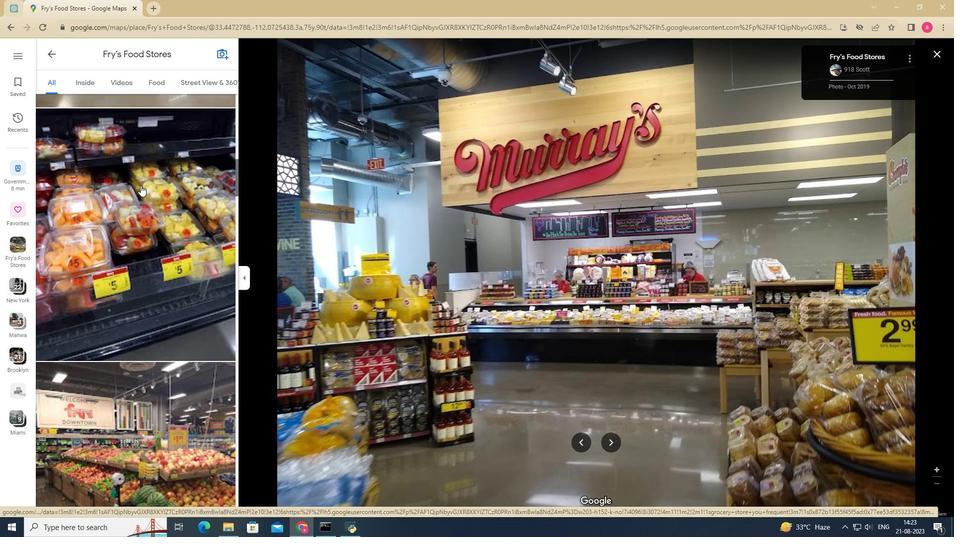 
Action: Mouse scrolled (143, 193) with delta (0, 0)
Screenshot: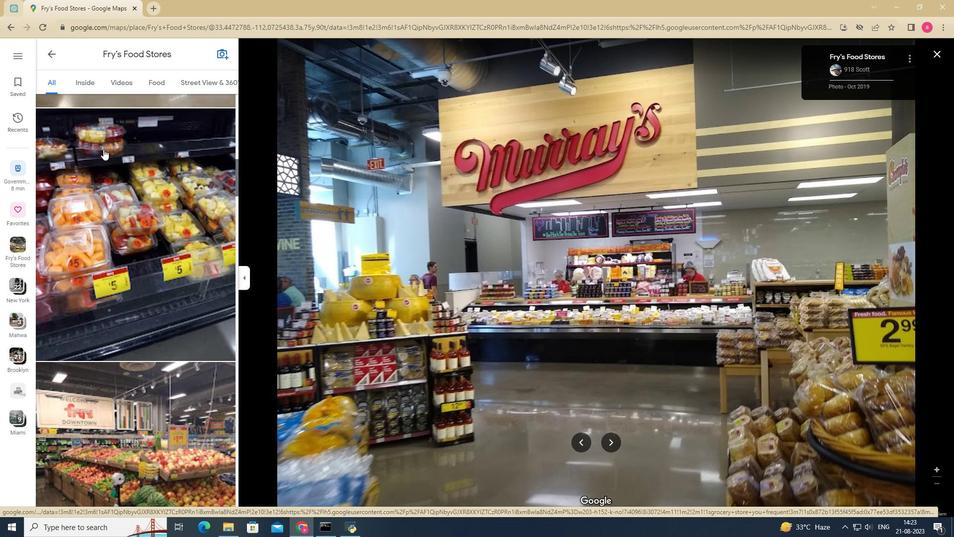 
Action: Mouse moved to (53, 84)
Screenshot: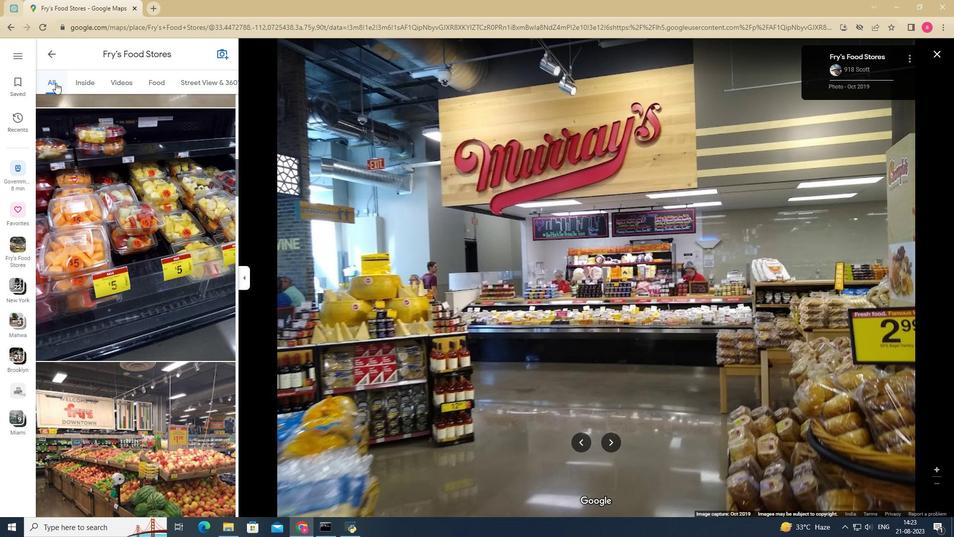 
Action: Mouse pressed left at (53, 84)
Screenshot: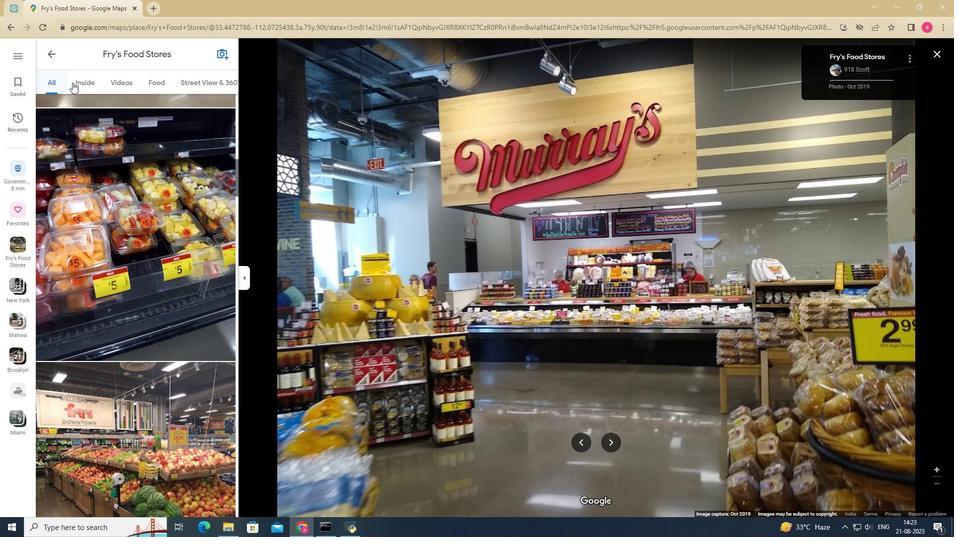 
Action: Mouse moved to (78, 82)
Screenshot: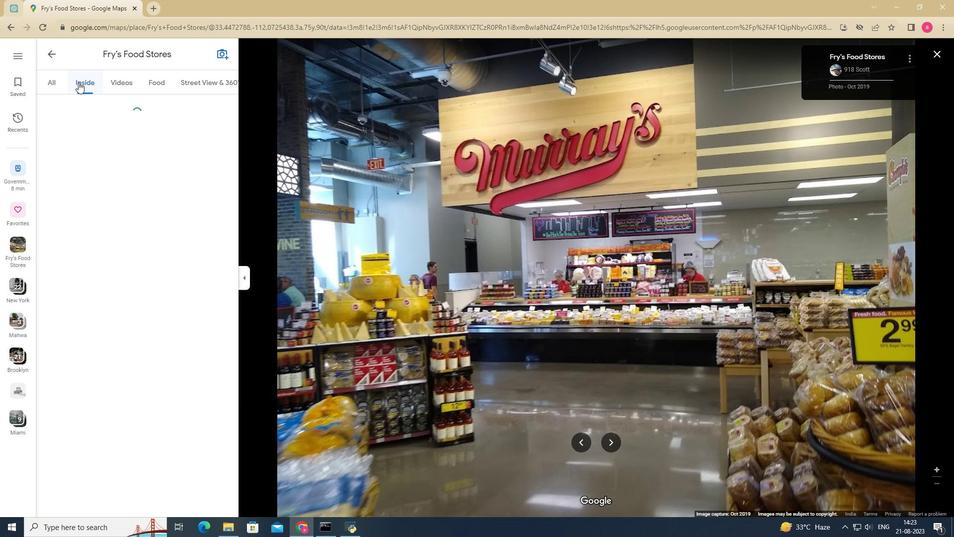 
Action: Mouse pressed left at (78, 82)
Screenshot: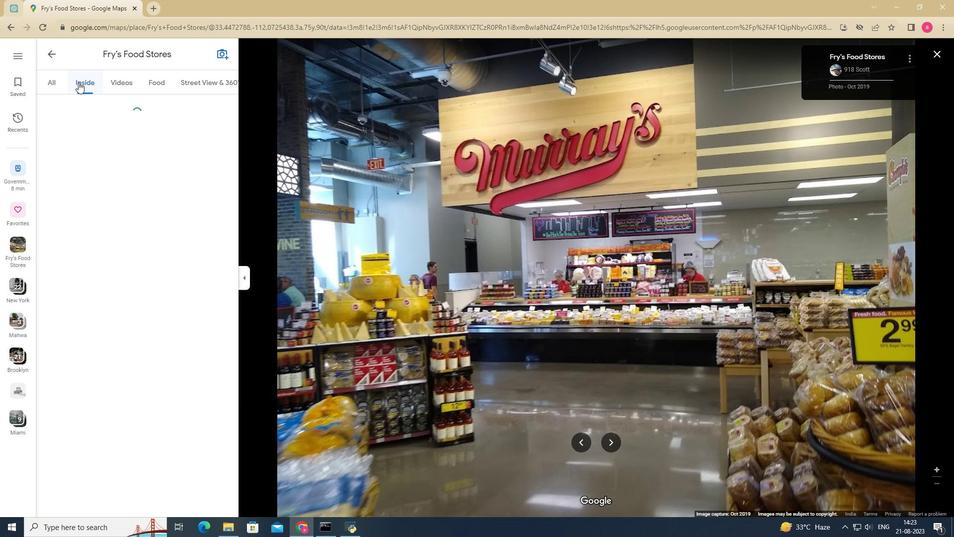 
Action: Mouse moved to (160, 286)
Screenshot: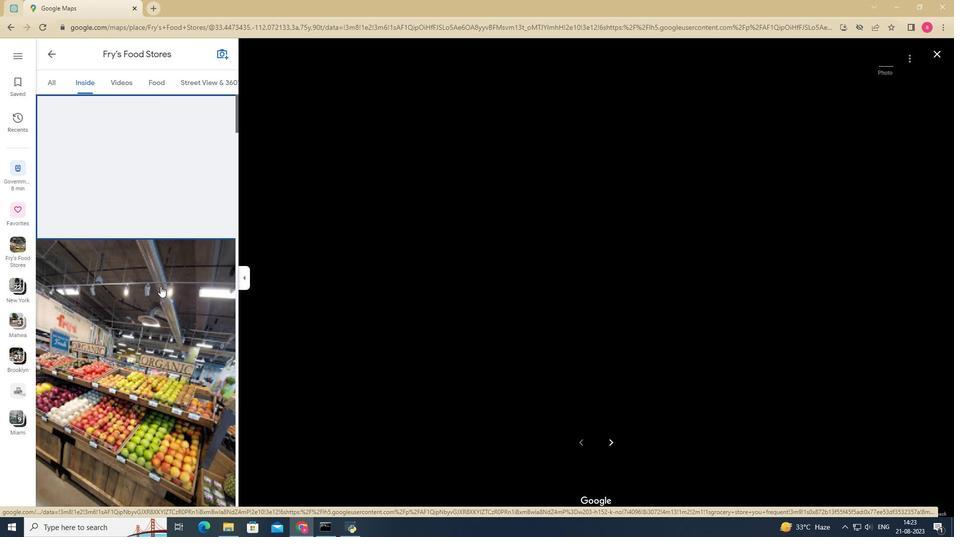 
Action: Mouse scrolled (160, 285) with delta (0, 0)
Screenshot: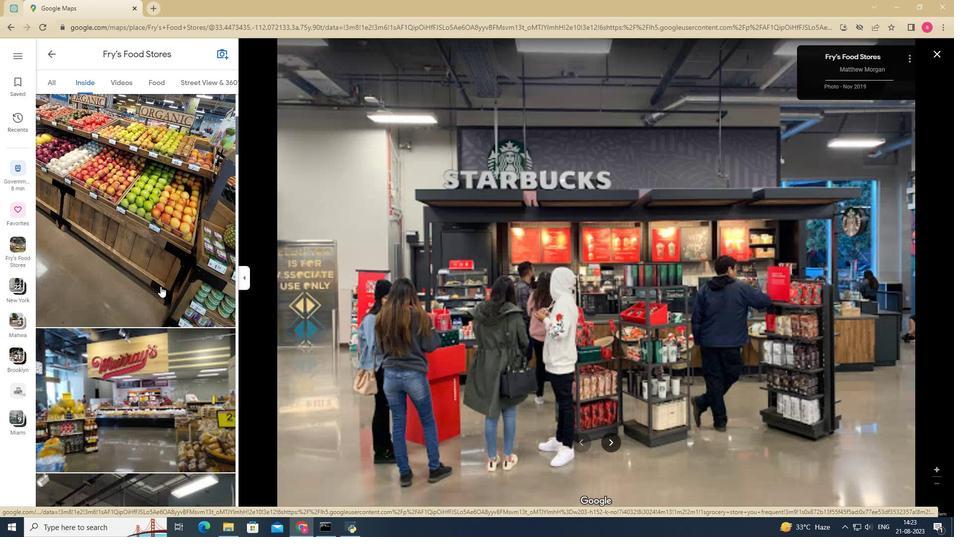 
Action: Mouse scrolled (160, 285) with delta (0, 0)
Screenshot: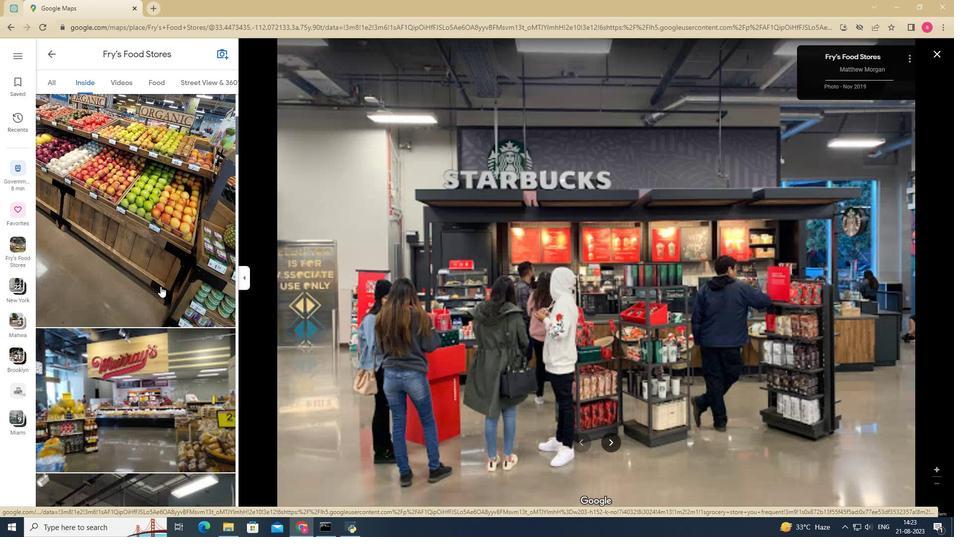 
Action: Mouse scrolled (160, 285) with delta (0, 0)
Screenshot: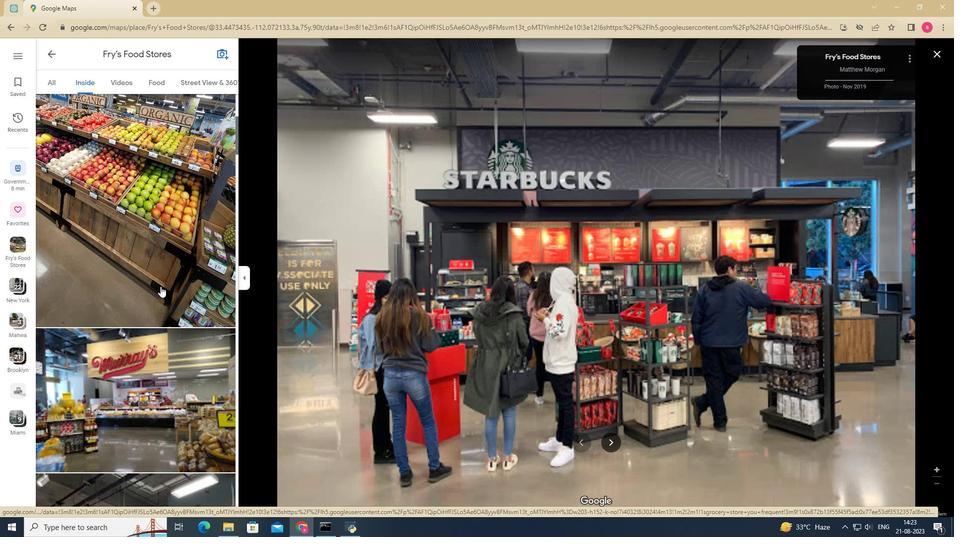 
Action: Mouse scrolled (160, 285) with delta (0, 0)
Screenshot: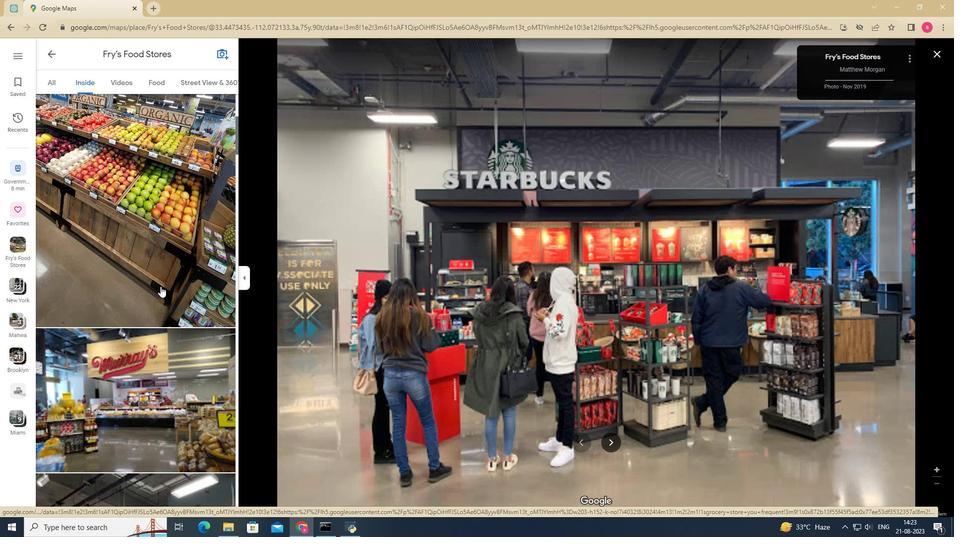 
Action: Mouse scrolled (160, 285) with delta (0, 0)
Screenshot: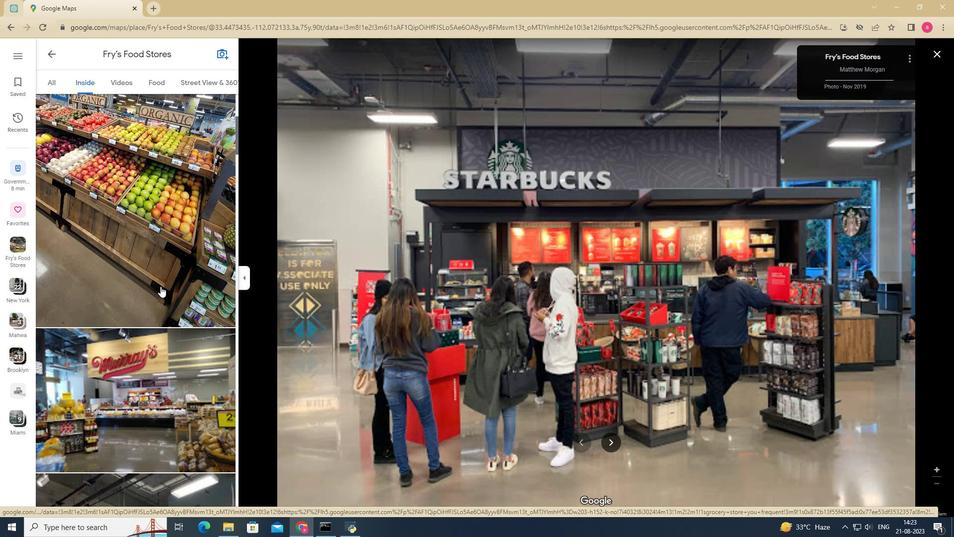 
Action: Mouse scrolled (160, 285) with delta (0, 0)
Screenshot: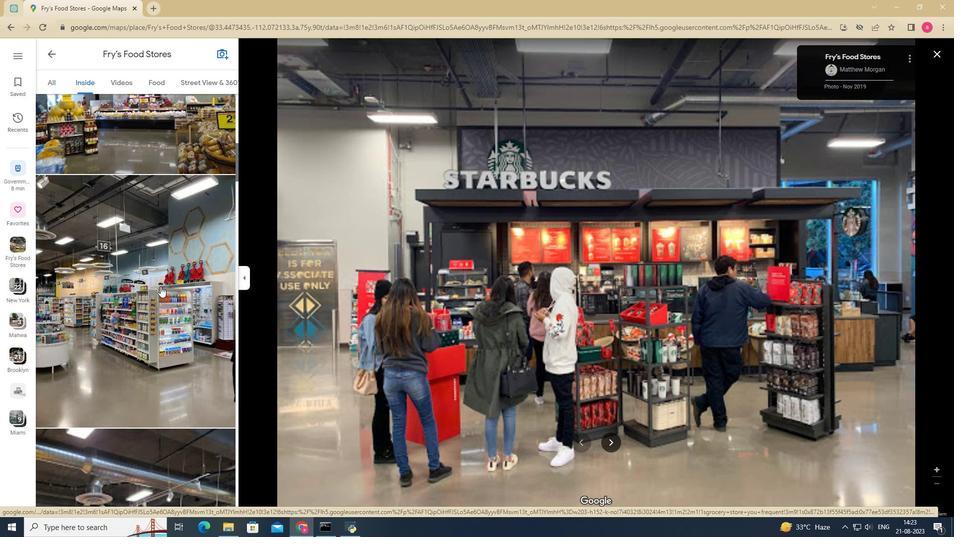 
Action: Mouse scrolled (160, 285) with delta (0, 0)
Screenshot: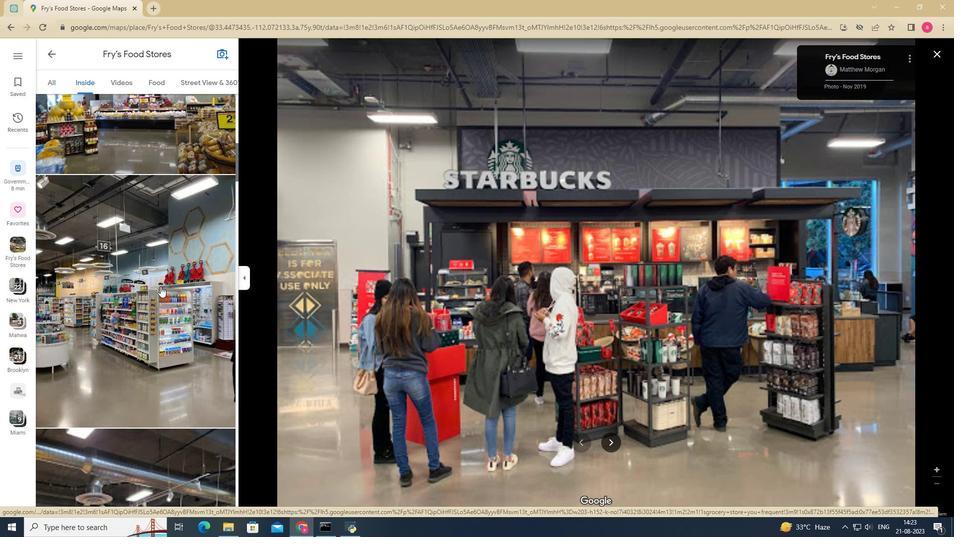 
Action: Mouse scrolled (160, 285) with delta (0, 0)
Screenshot: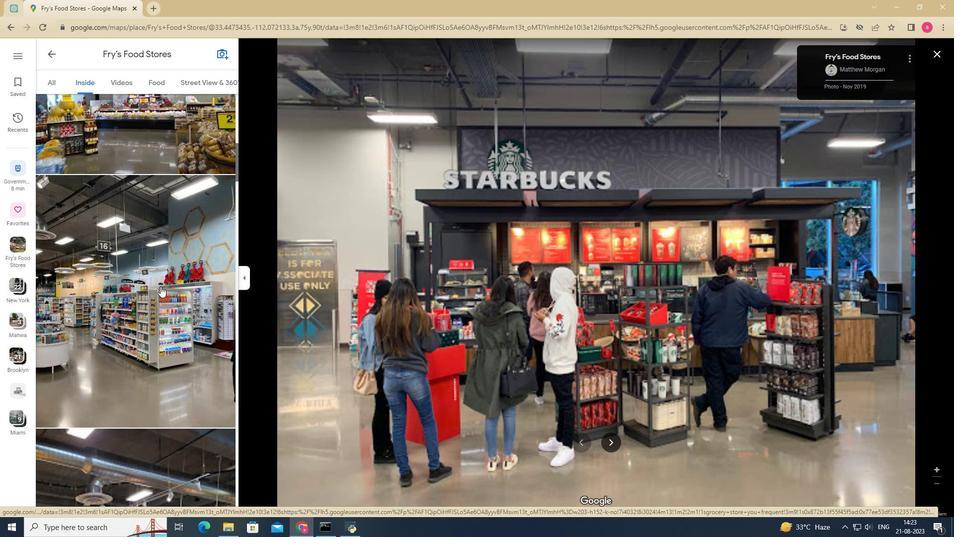 
Action: Mouse scrolled (160, 285) with delta (0, 0)
Screenshot: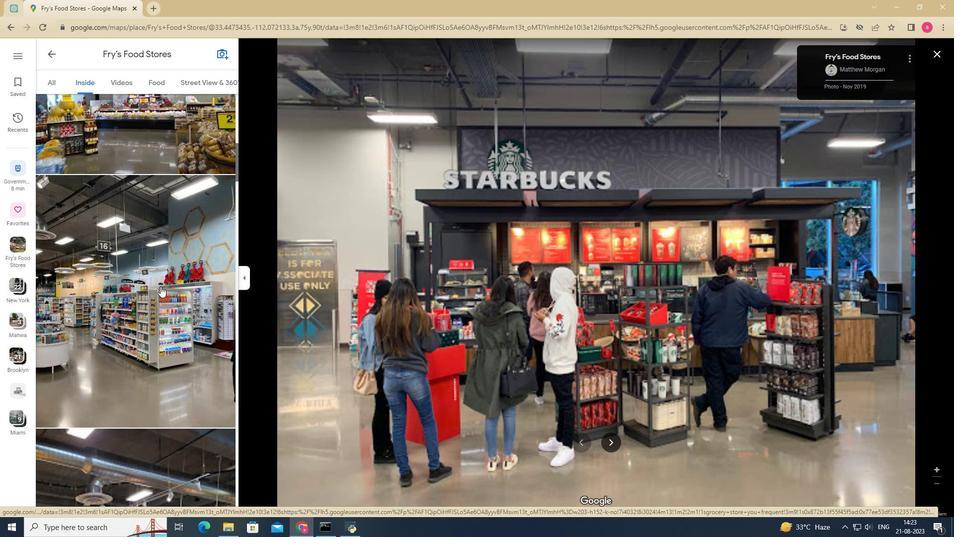 
Action: Mouse scrolled (160, 285) with delta (0, 0)
Screenshot: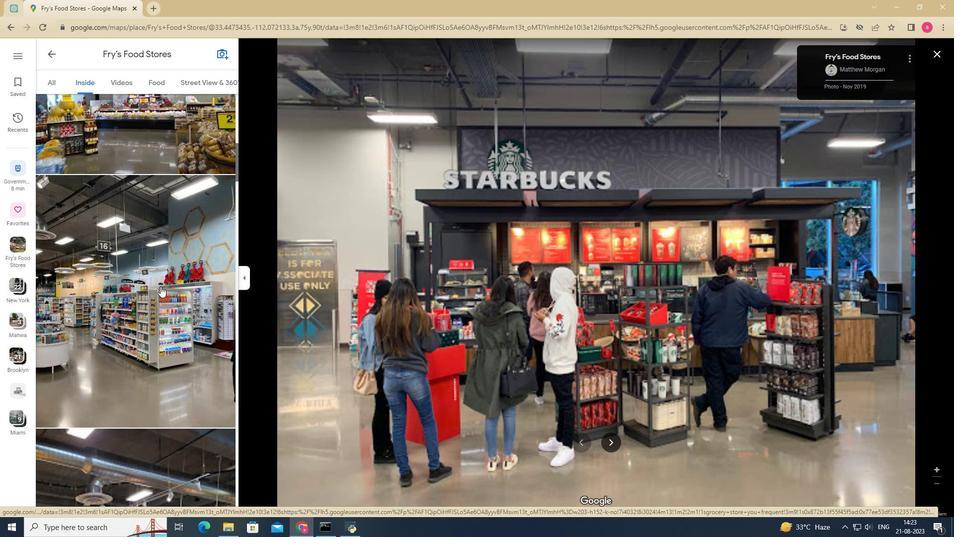 
Action: Mouse scrolled (160, 285) with delta (0, 0)
Screenshot: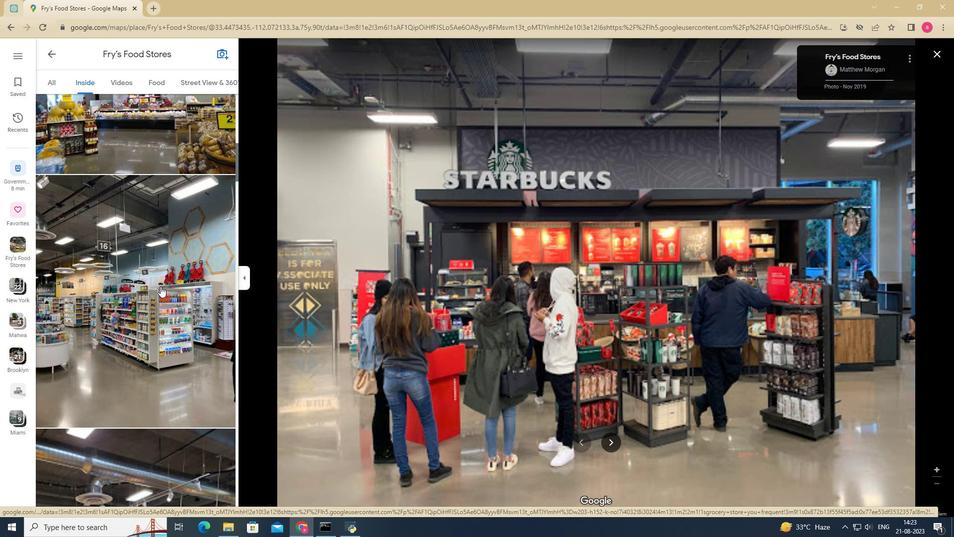 
Action: Mouse pressed left at (160, 286)
Screenshot: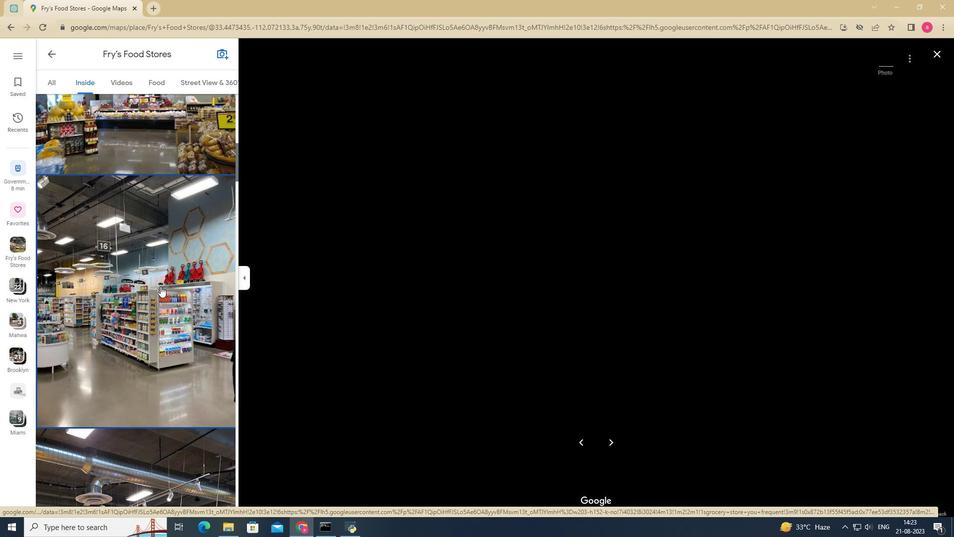 
Action: Mouse scrolled (160, 285) with delta (0, 0)
Screenshot: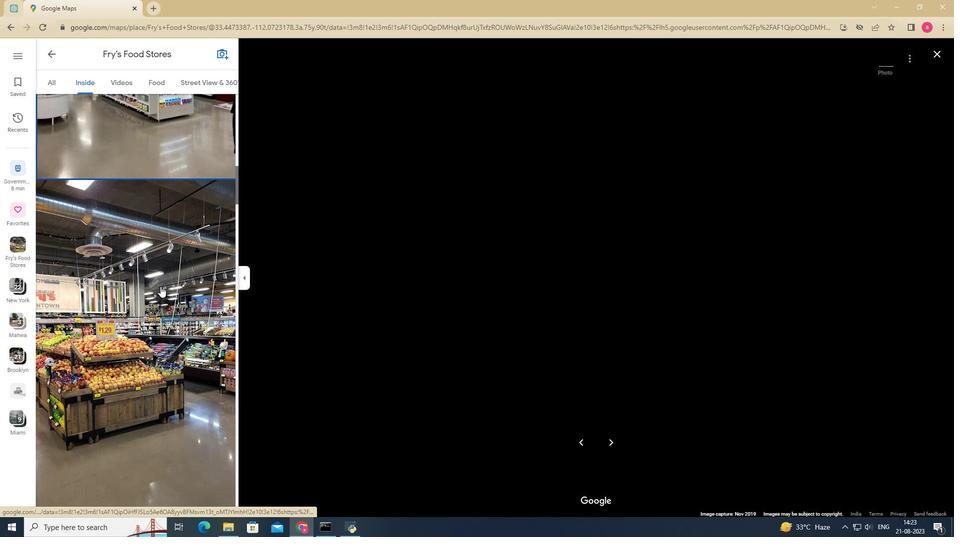 
Action: Mouse scrolled (160, 285) with delta (0, 0)
Screenshot: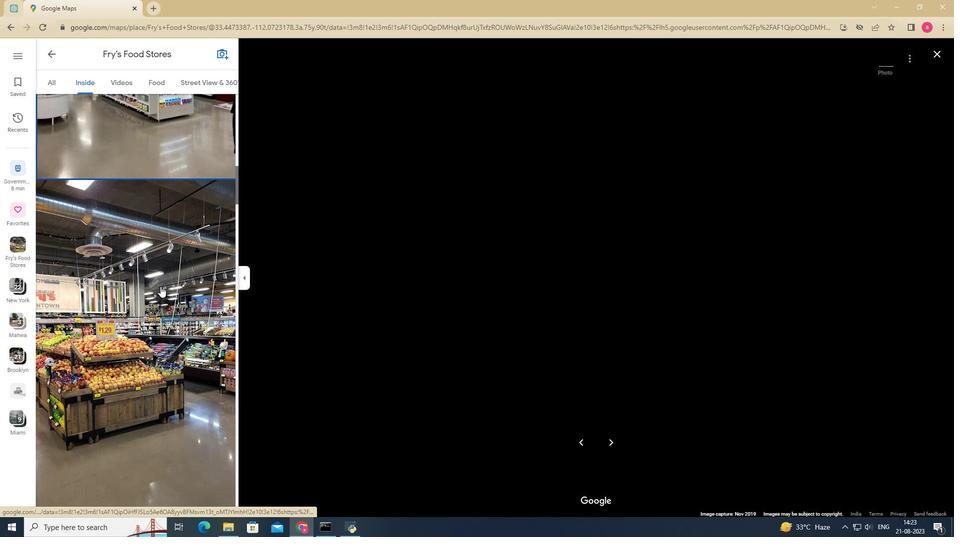 
Action: Mouse scrolled (160, 285) with delta (0, 0)
Screenshot: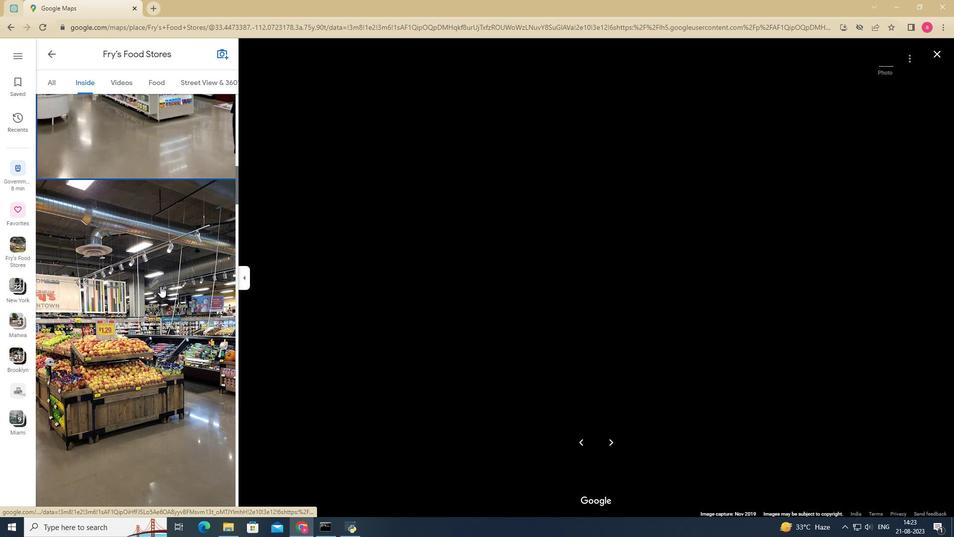 
Action: Mouse scrolled (160, 285) with delta (0, 0)
Screenshot: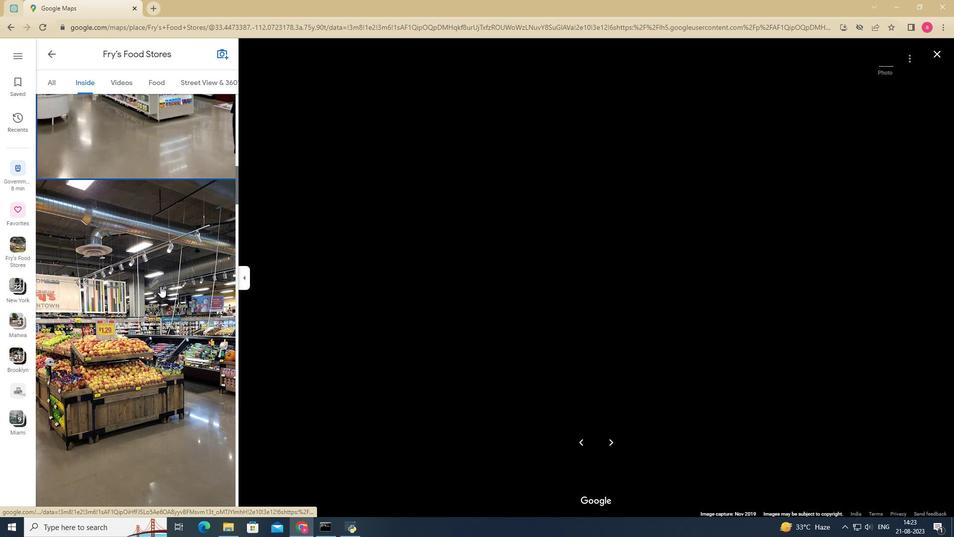 
Action: Mouse scrolled (160, 285) with delta (0, 0)
Screenshot: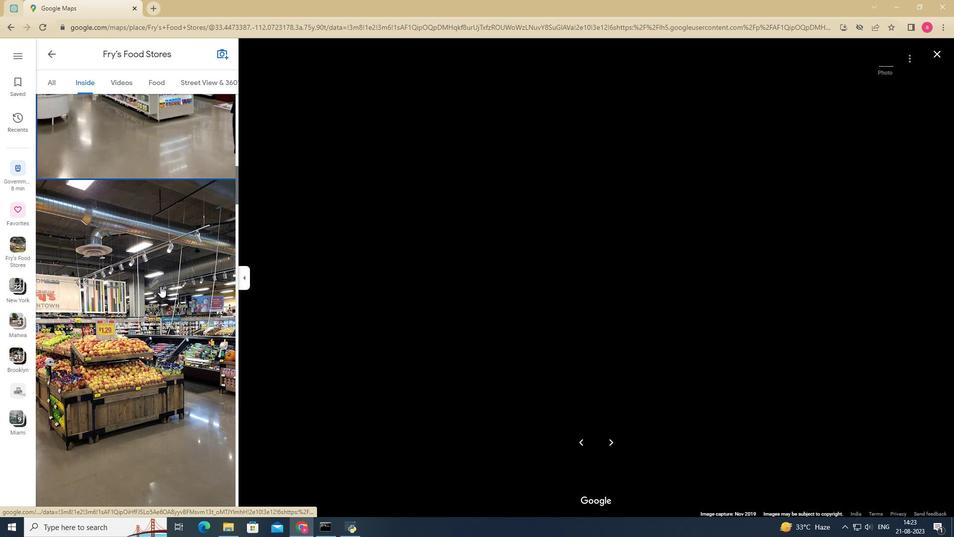
Action: Mouse pressed left at (160, 286)
Screenshot: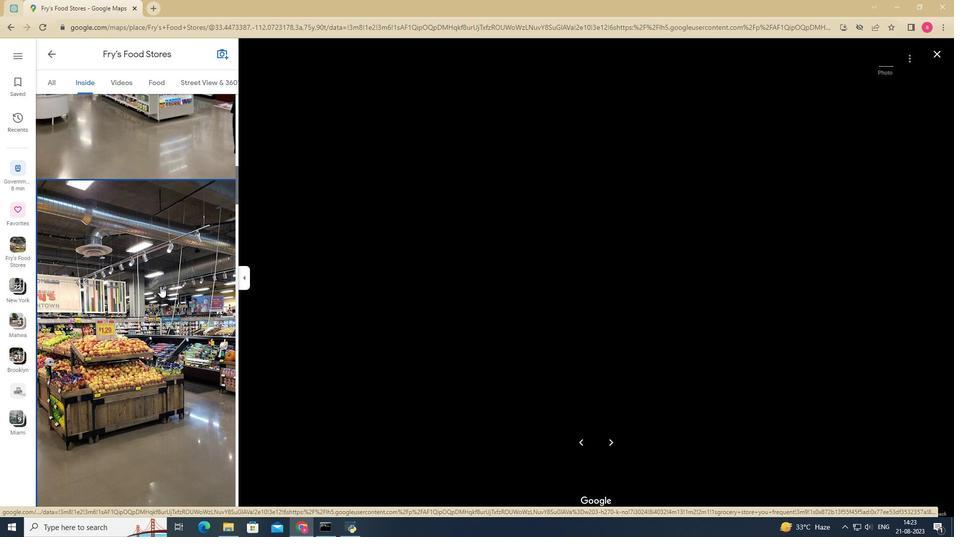 
Action: Mouse scrolled (160, 285) with delta (0, 0)
Screenshot: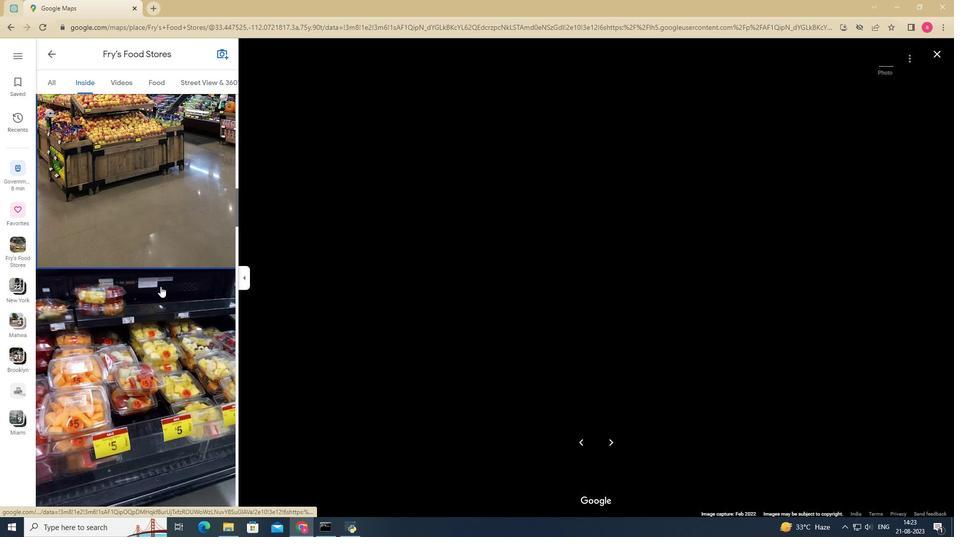
Action: Mouse scrolled (160, 285) with delta (0, 0)
Screenshot: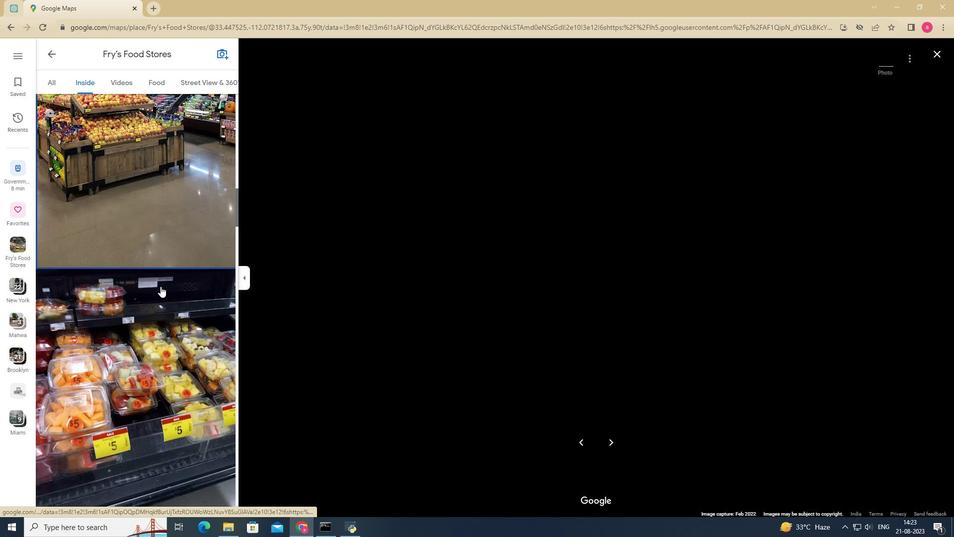 
Action: Mouse scrolled (160, 285) with delta (0, 0)
Screenshot: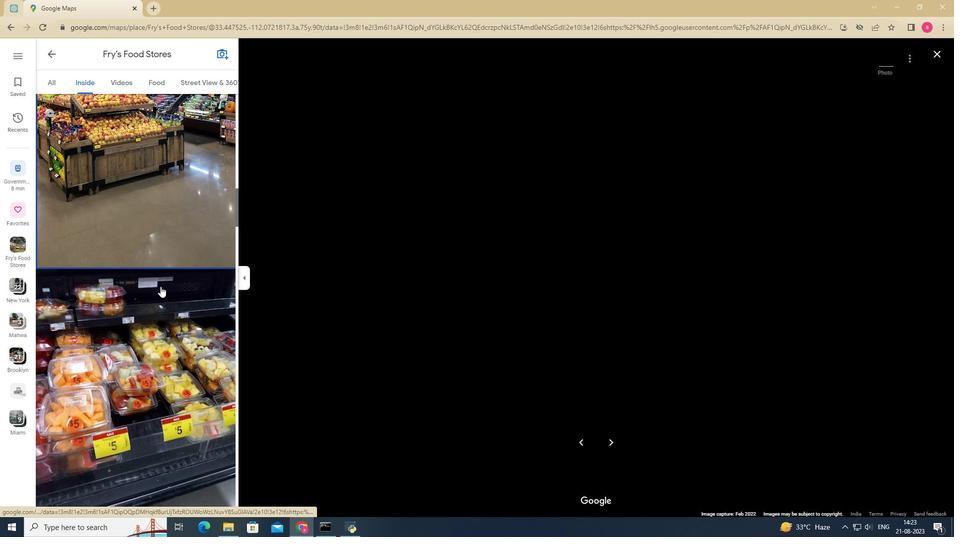 
Action: Mouse scrolled (160, 285) with delta (0, 0)
Screenshot: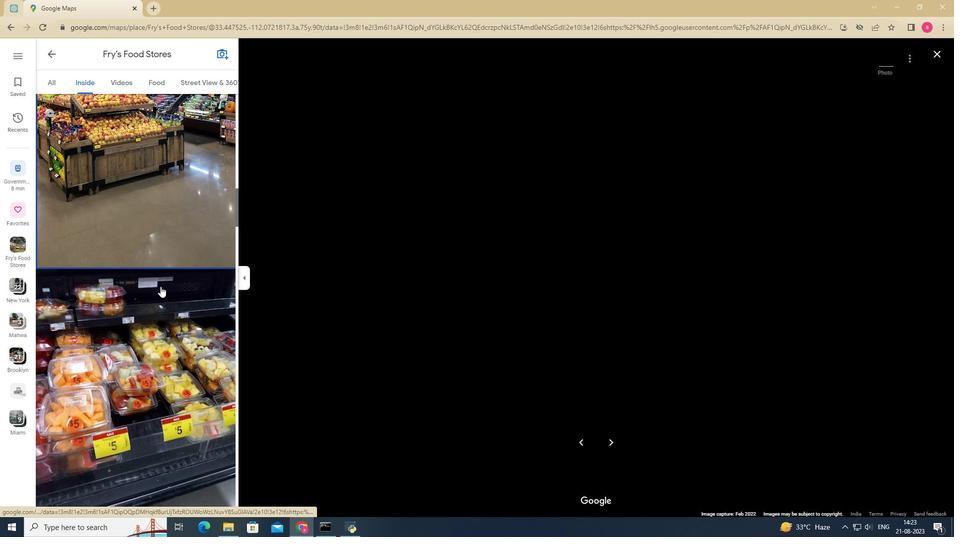 
Action: Mouse scrolled (160, 285) with delta (0, 0)
Screenshot: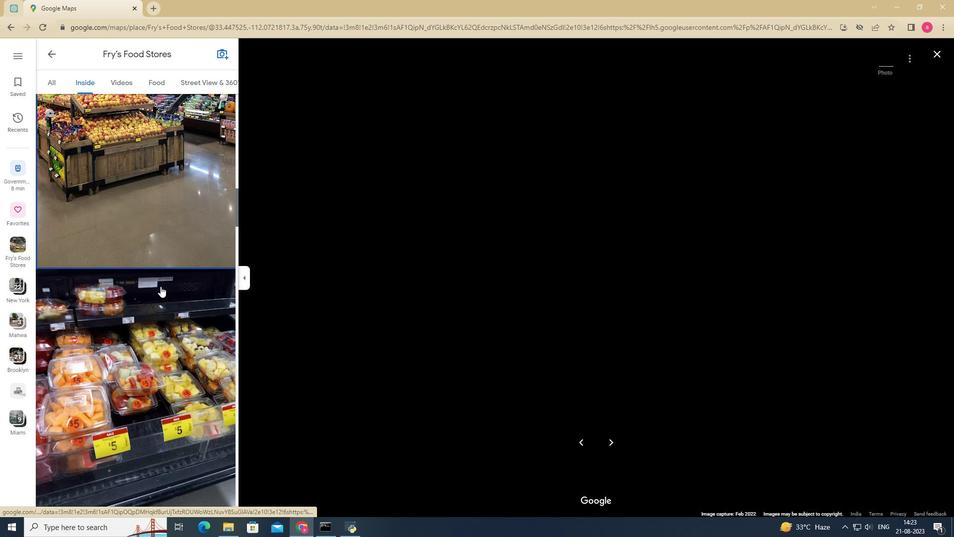 
Action: Mouse scrolled (160, 285) with delta (0, 0)
Screenshot: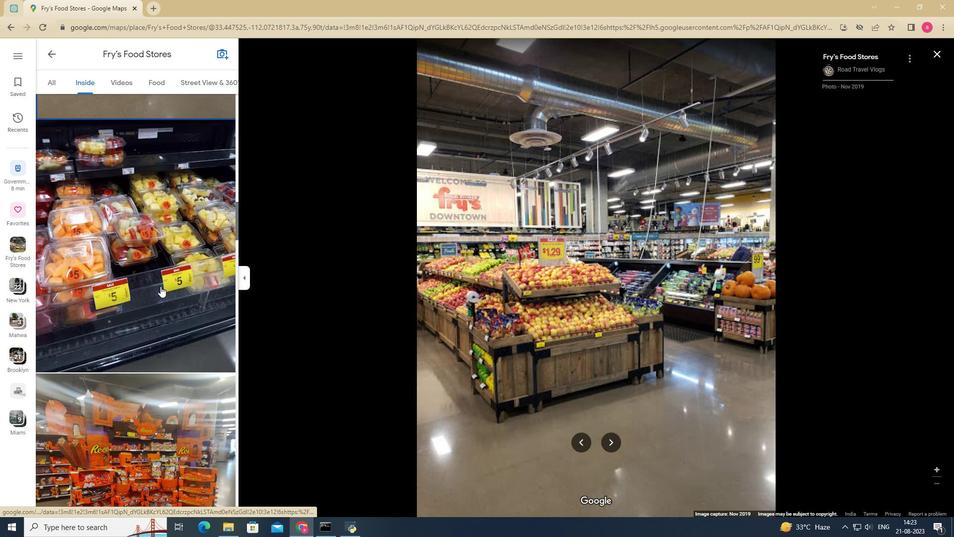 
Action: Mouse scrolled (160, 285) with delta (0, 0)
Screenshot: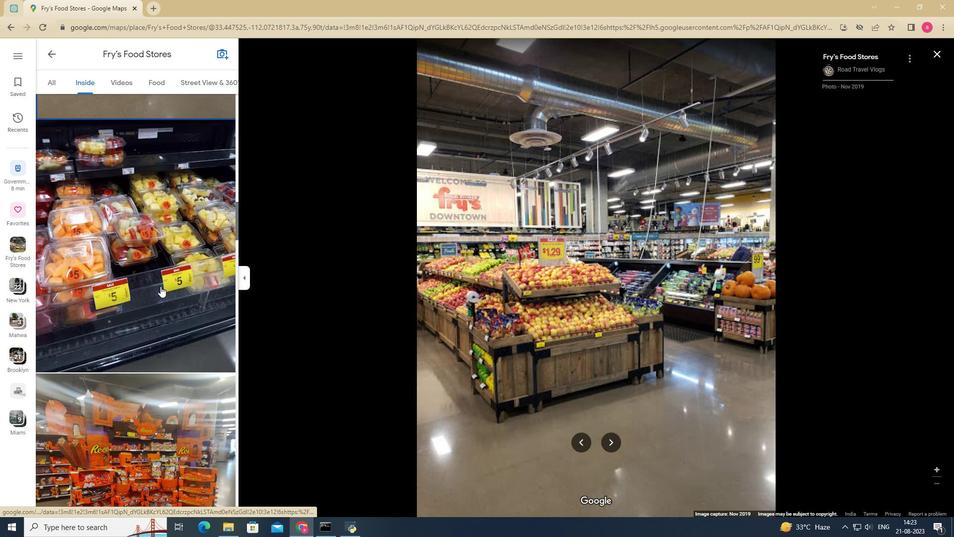 
Action: Mouse scrolled (160, 285) with delta (0, 0)
Screenshot: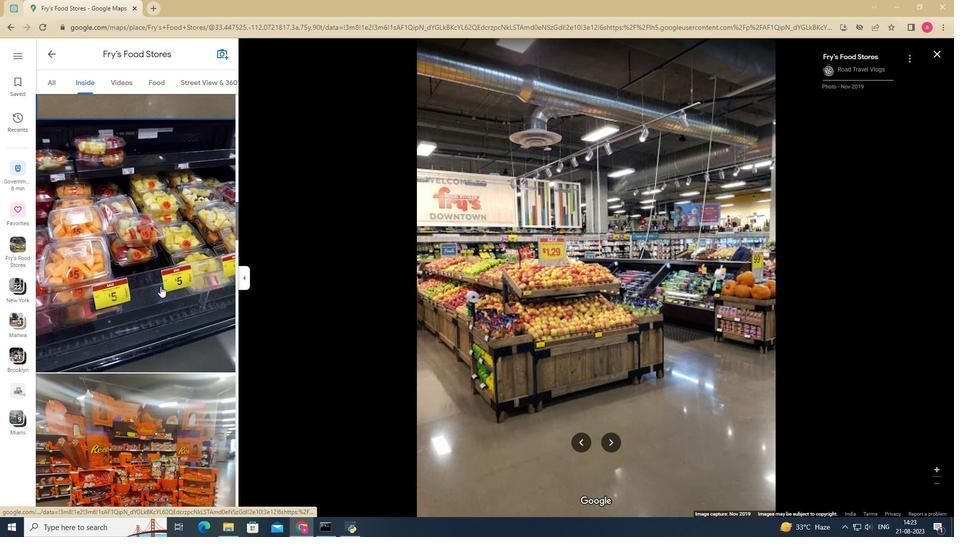 
Action: Mouse pressed left at (160, 286)
Screenshot: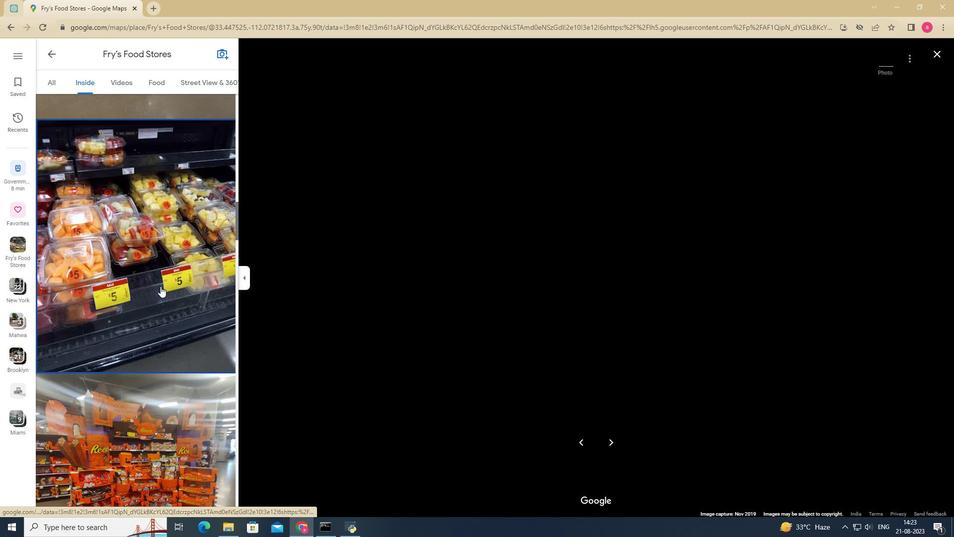 
Action: Mouse scrolled (160, 285) with delta (0, 0)
Screenshot: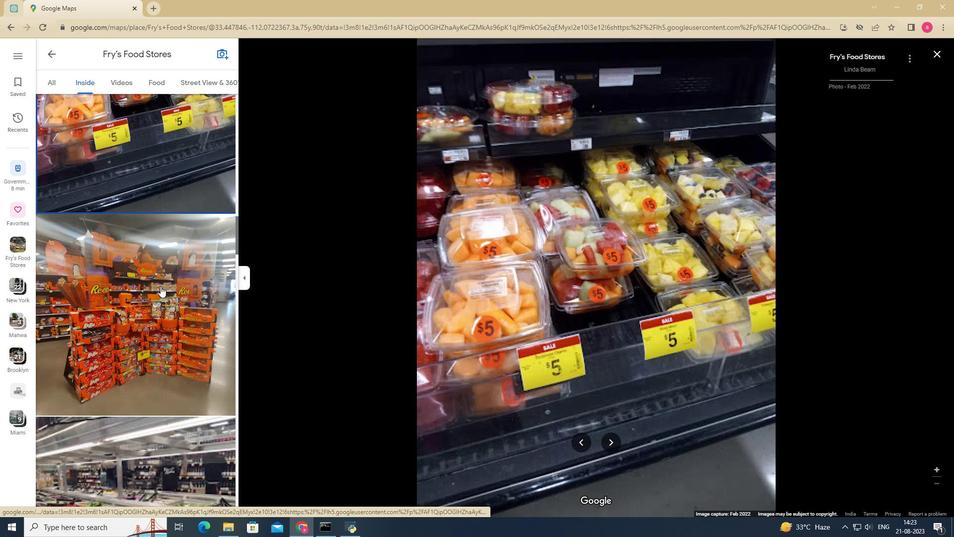 
Action: Mouse scrolled (160, 285) with delta (0, 0)
Screenshot: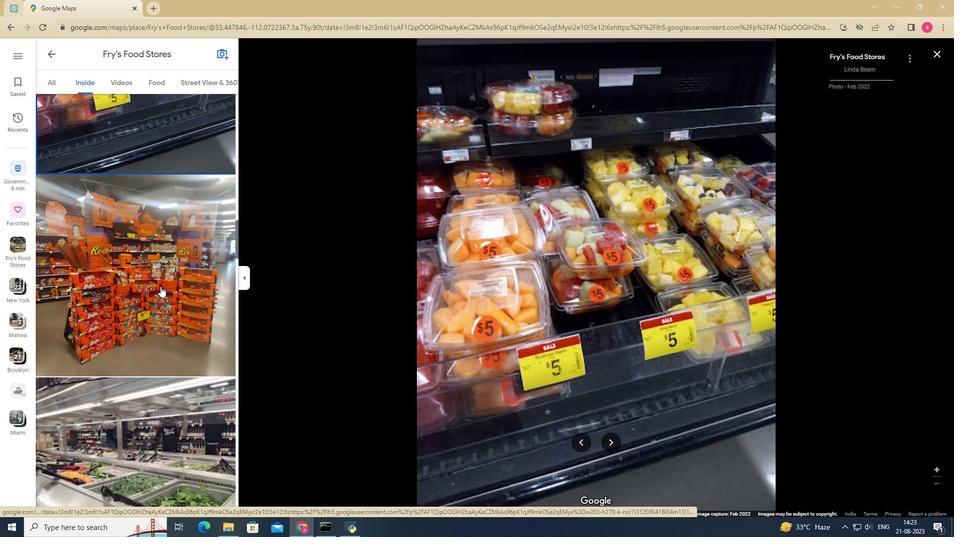 
Action: Mouse scrolled (160, 285) with delta (0, 0)
Screenshot: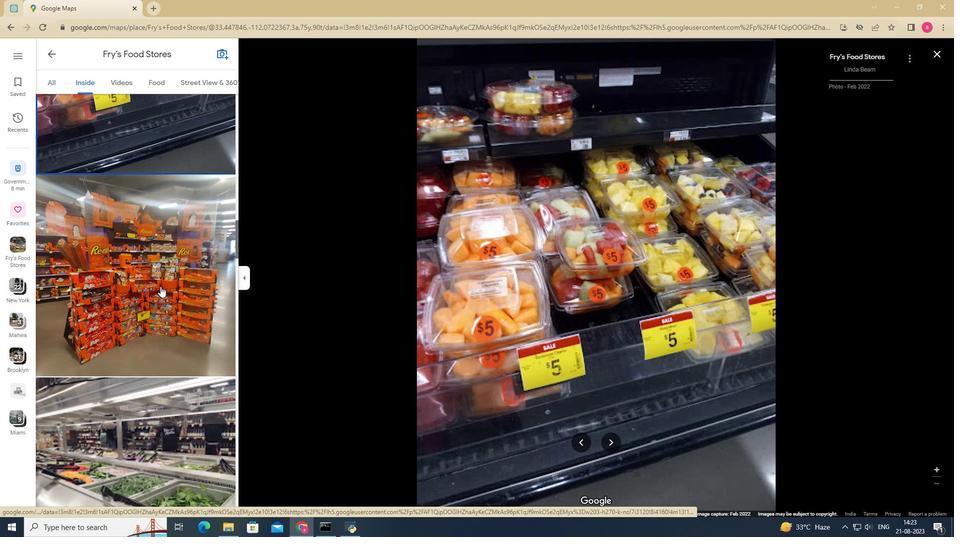 
Action: Mouse scrolled (160, 285) with delta (0, 0)
Screenshot: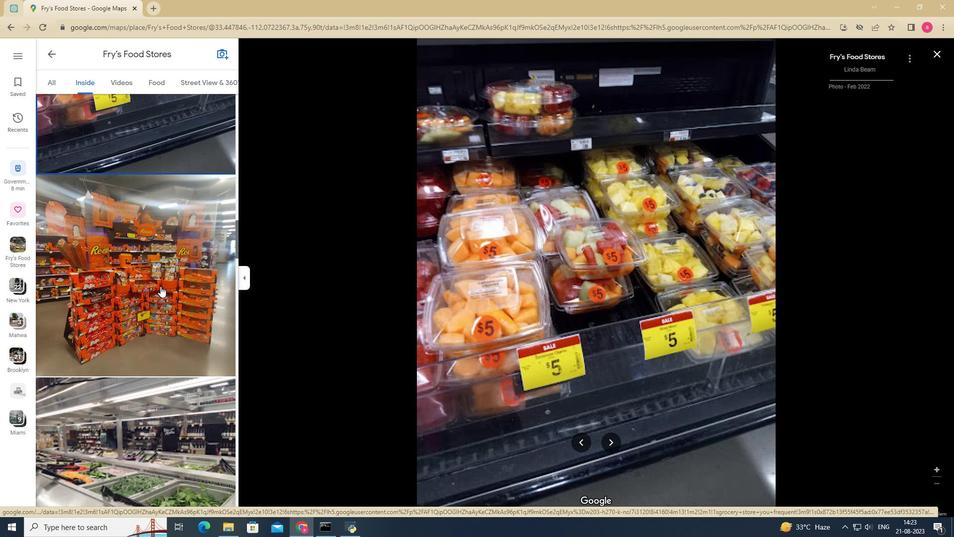 
Action: Mouse scrolled (160, 285) with delta (0, 0)
Screenshot: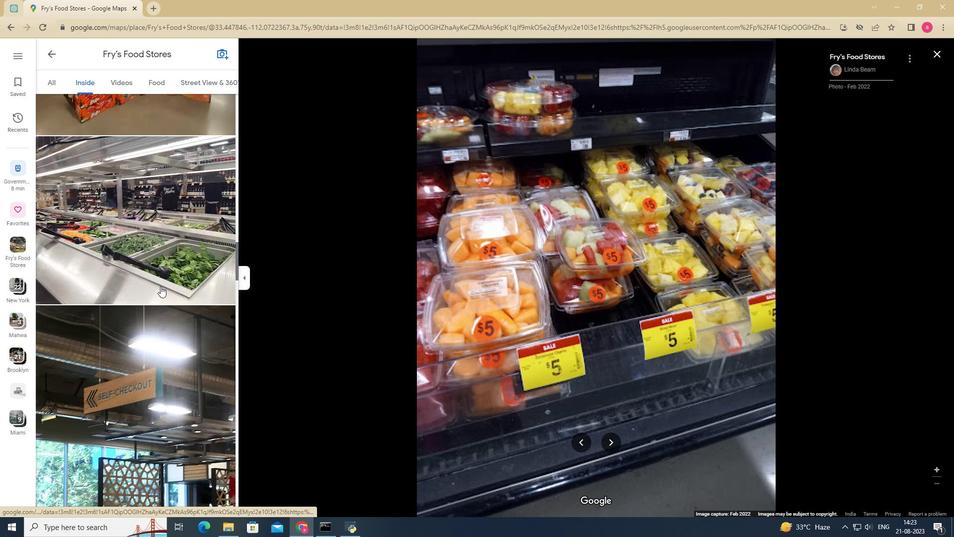 
Action: Mouse scrolled (160, 285) with delta (0, 0)
Screenshot: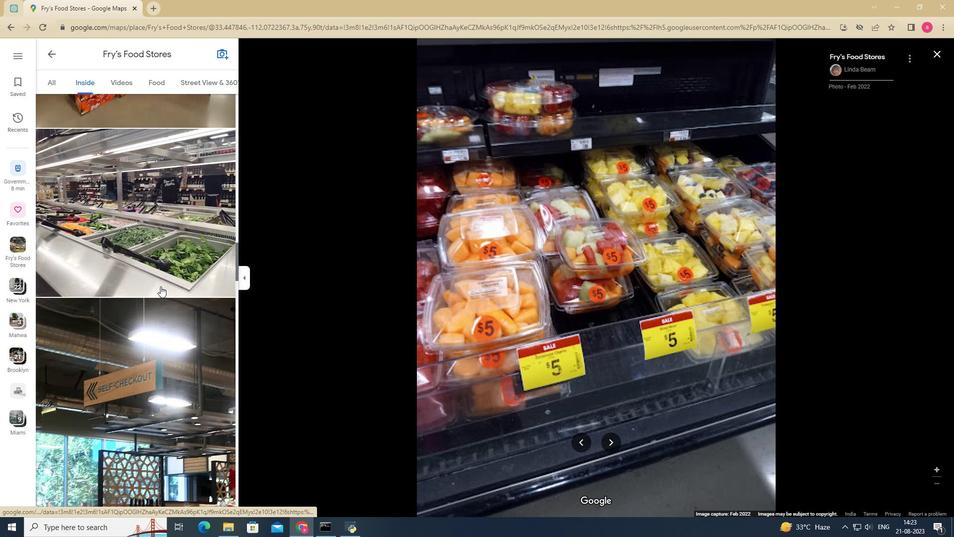 
Action: Mouse scrolled (160, 285) with delta (0, 0)
Screenshot: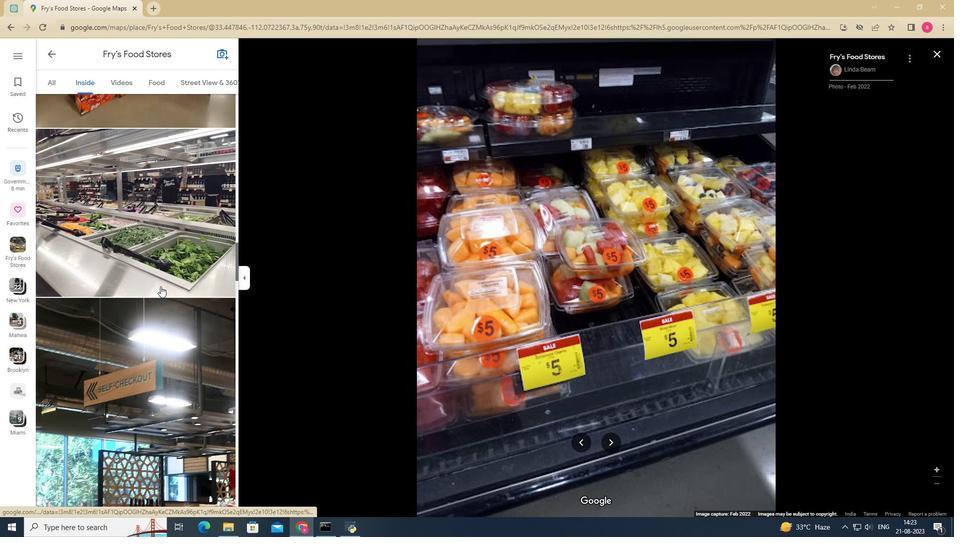 
Action: Mouse scrolled (160, 285) with delta (0, 0)
Screenshot: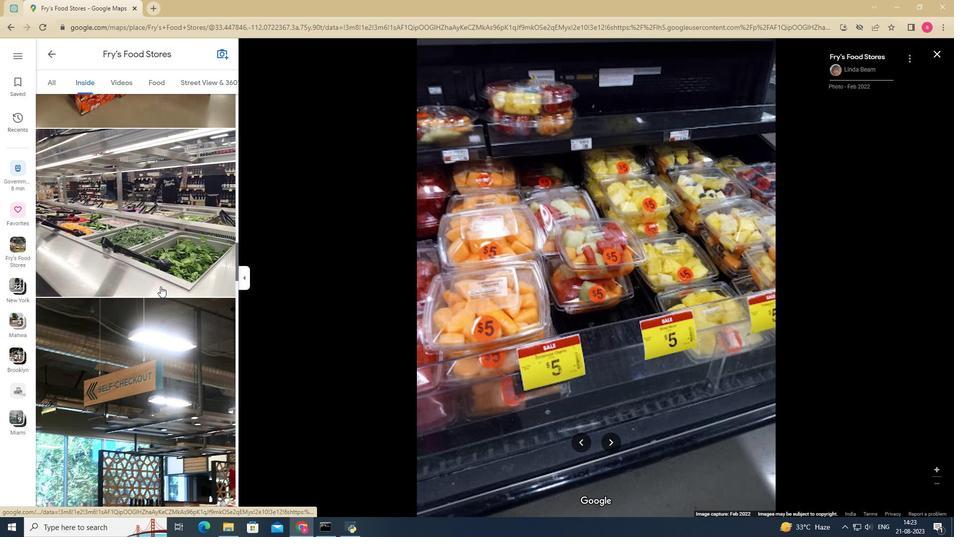 
Action: Mouse scrolled (160, 285) with delta (0, 0)
Screenshot: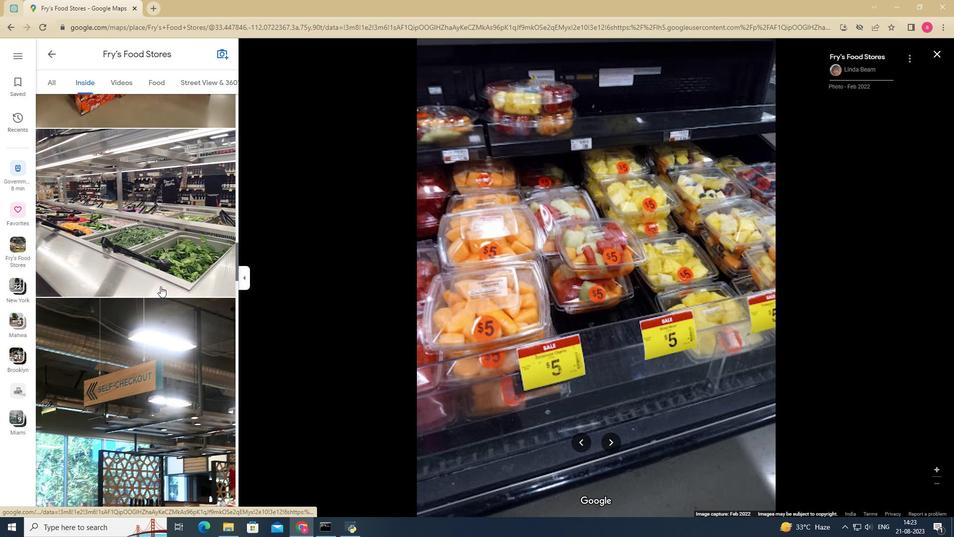 
Action: Mouse pressed left at (160, 286)
Screenshot: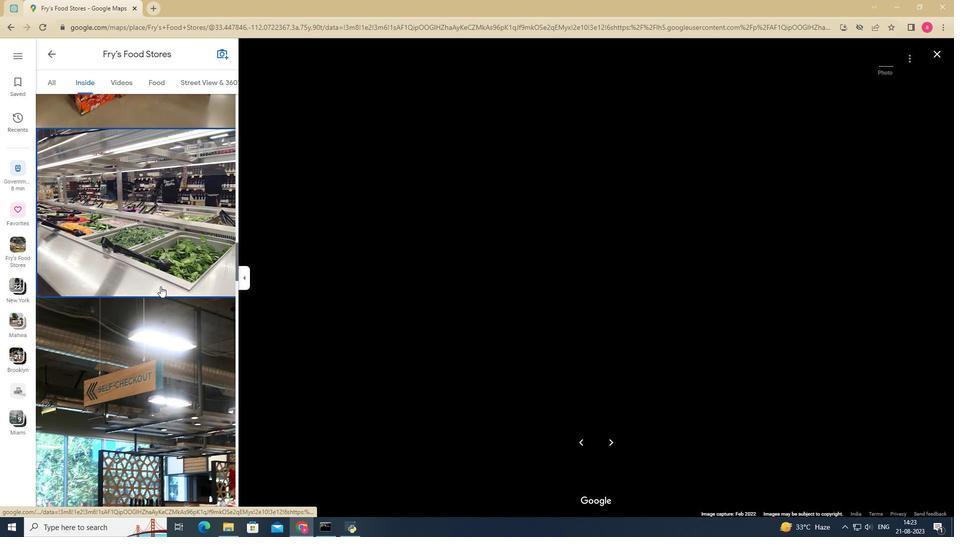 
Action: Mouse scrolled (160, 285) with delta (0, 0)
Screenshot: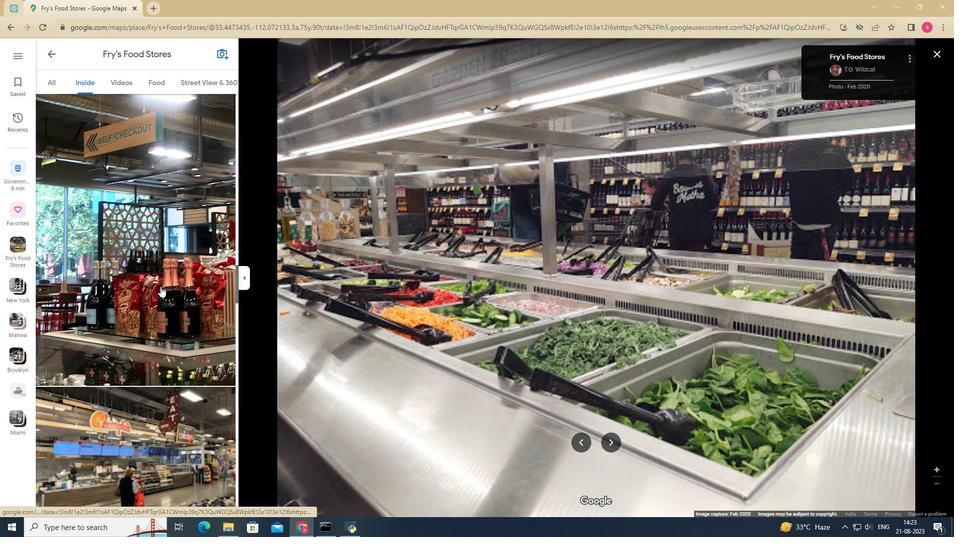 
Action: Mouse scrolled (160, 285) with delta (0, 0)
Screenshot: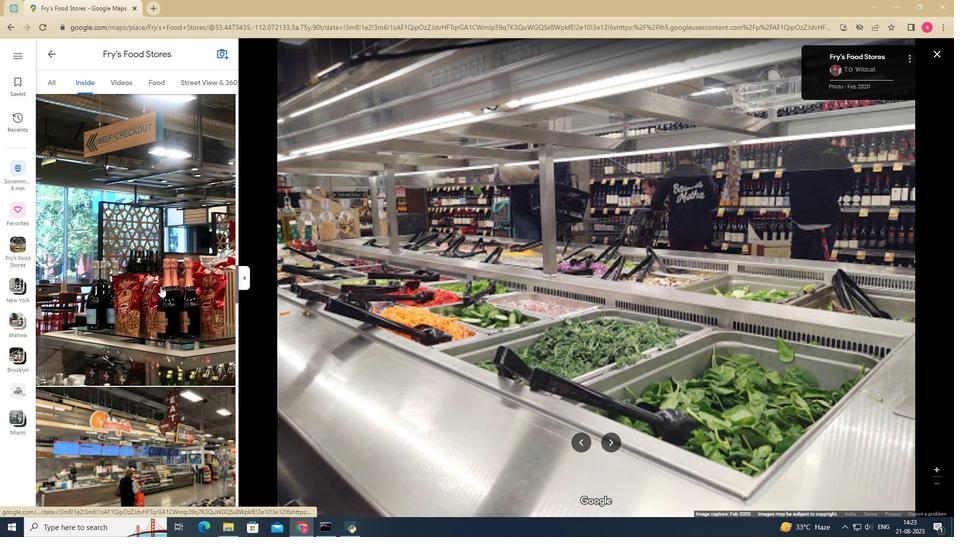 
Action: Mouse scrolled (160, 285) with delta (0, 0)
Screenshot: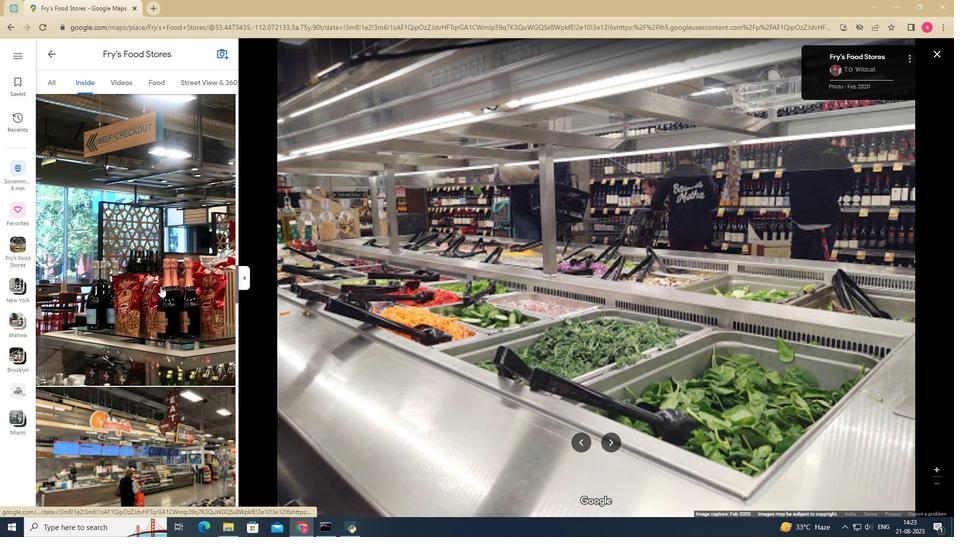 
Action: Mouse scrolled (160, 285) with delta (0, 0)
Screenshot: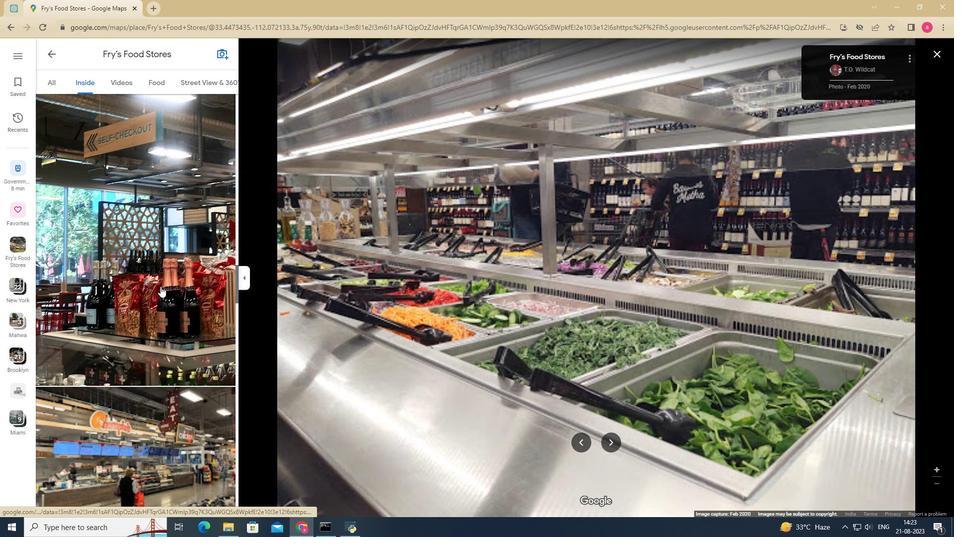 
Action: Mouse scrolled (160, 285) with delta (0, 0)
Screenshot: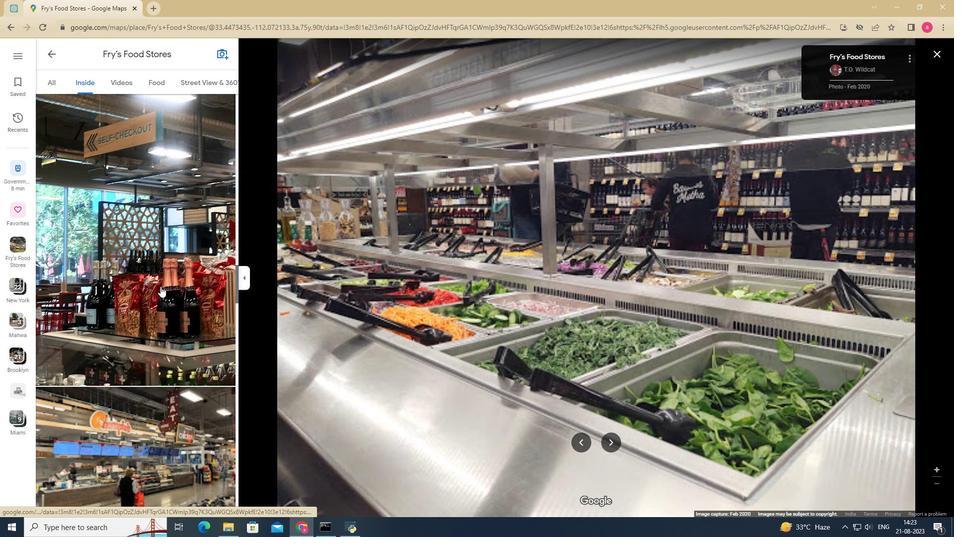 
Action: Mouse pressed left at (160, 286)
Screenshot: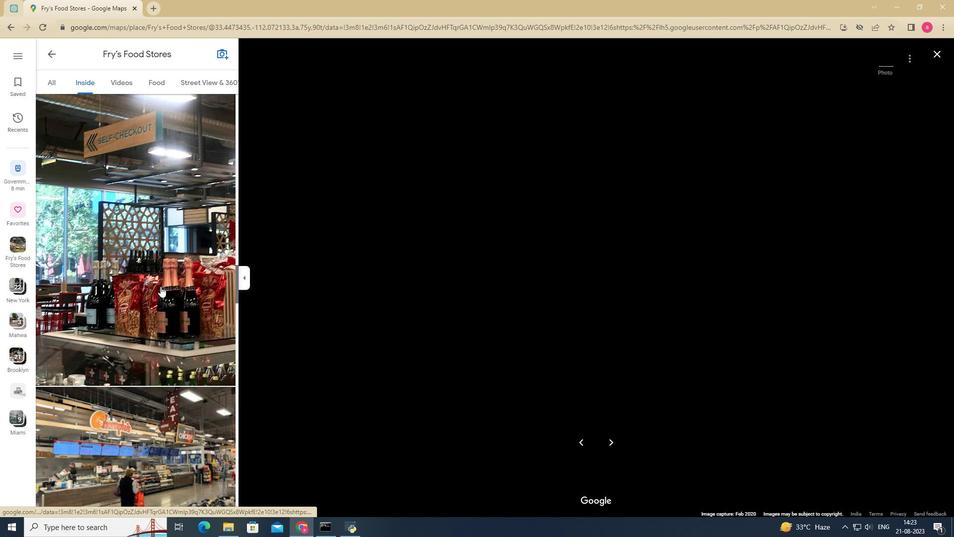 
Action: Mouse scrolled (160, 285) with delta (0, 0)
Screenshot: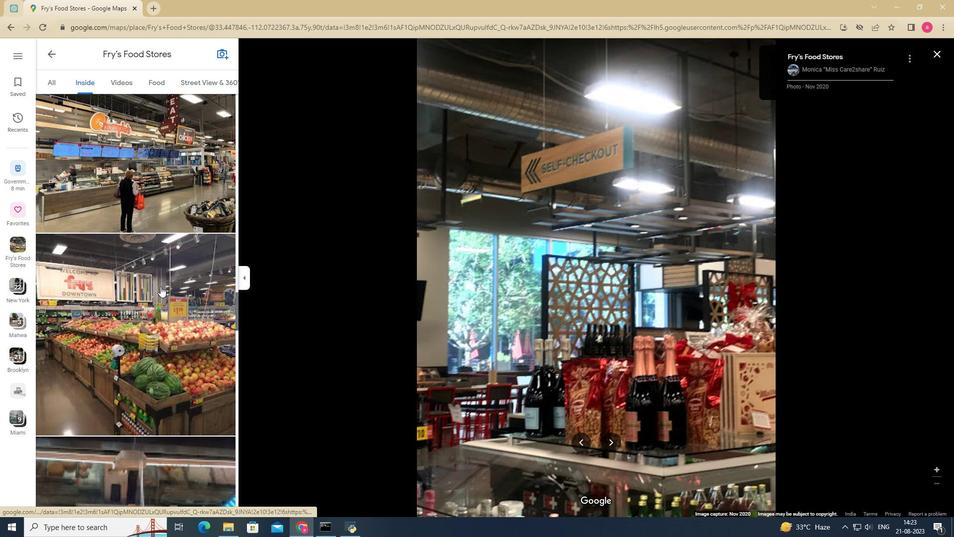 
Action: Mouse scrolled (160, 285) with delta (0, 0)
Screenshot: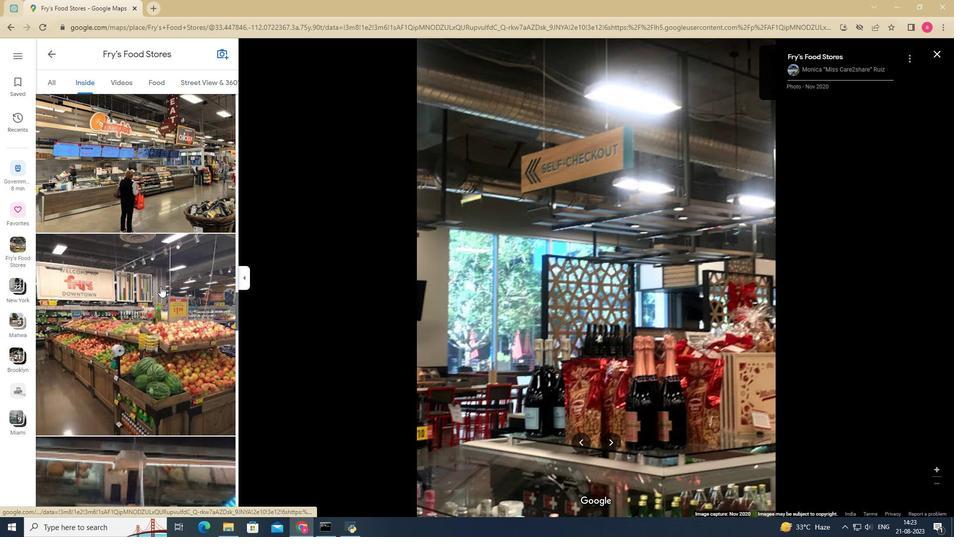 
Action: Mouse scrolled (160, 285) with delta (0, 0)
Screenshot: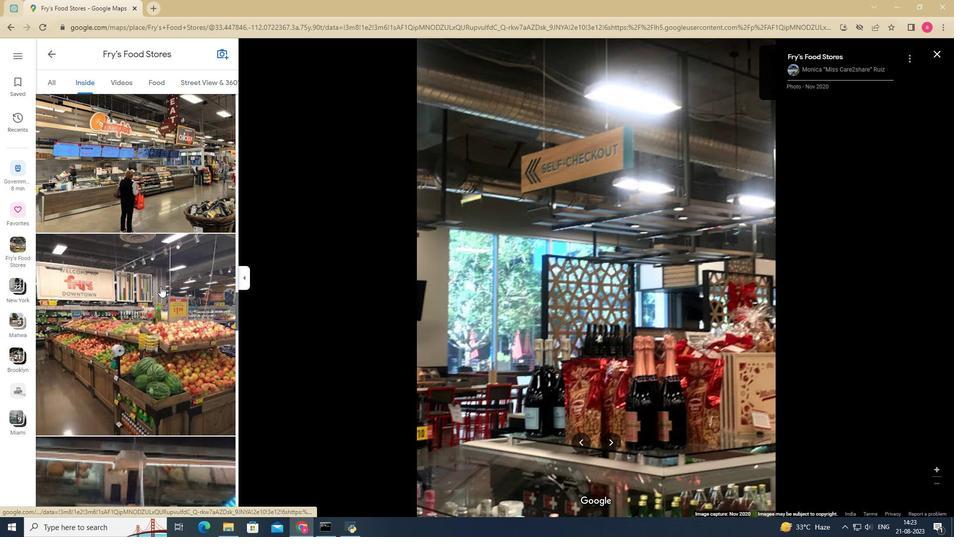 
Action: Mouse scrolled (160, 285) with delta (0, 0)
Screenshot: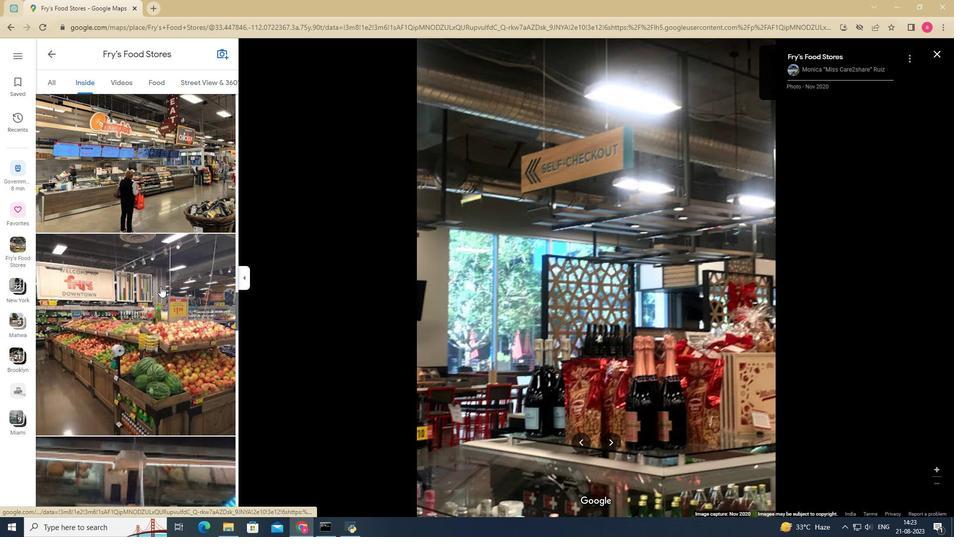 
Action: Mouse scrolled (160, 285) with delta (0, 0)
Screenshot: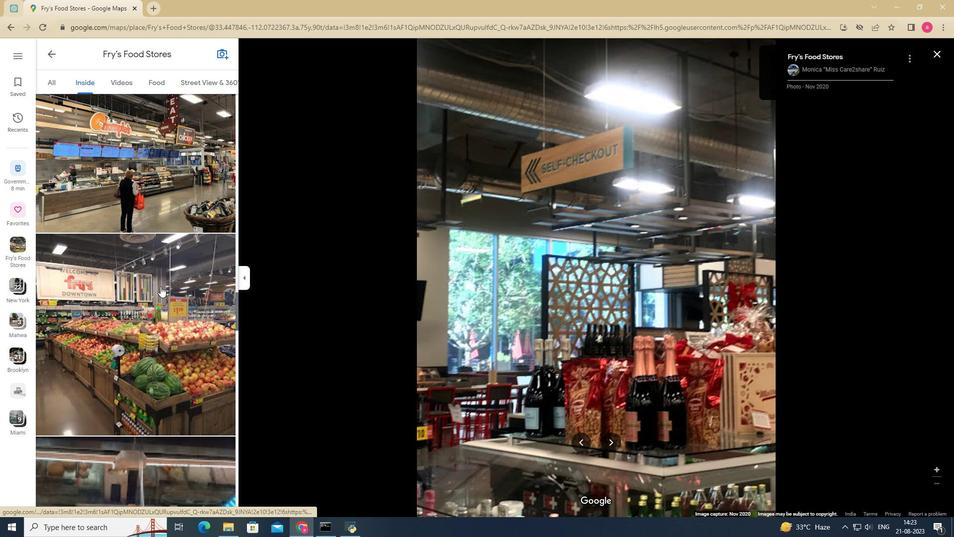 
Action: Mouse scrolled (160, 285) with delta (0, 0)
Screenshot: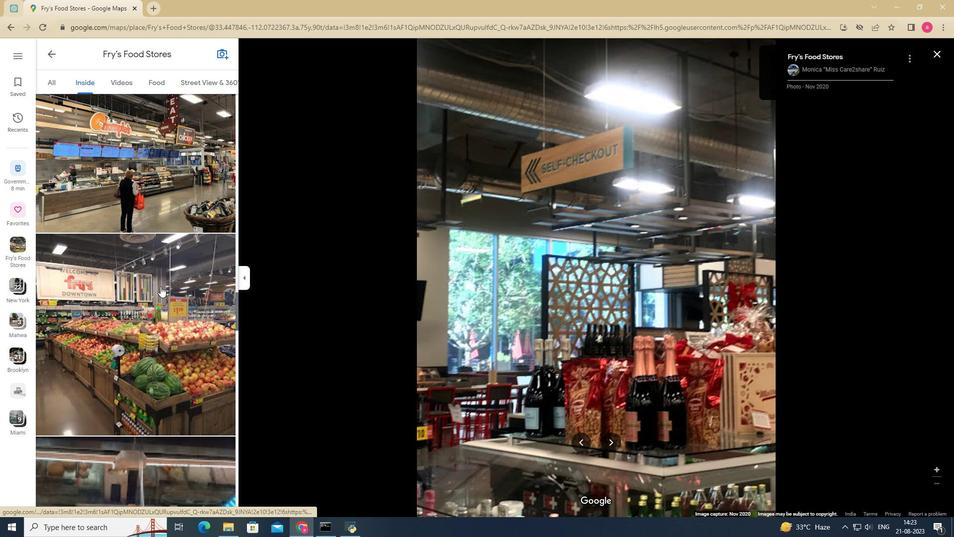 
Action: Mouse pressed left at (160, 286)
Screenshot: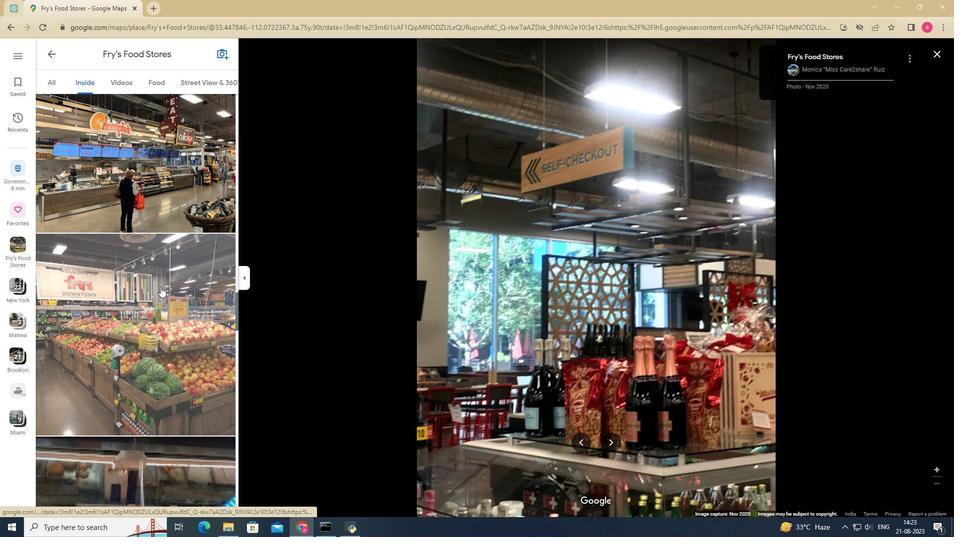 
Action: Mouse scrolled (160, 285) with delta (0, 0)
Screenshot: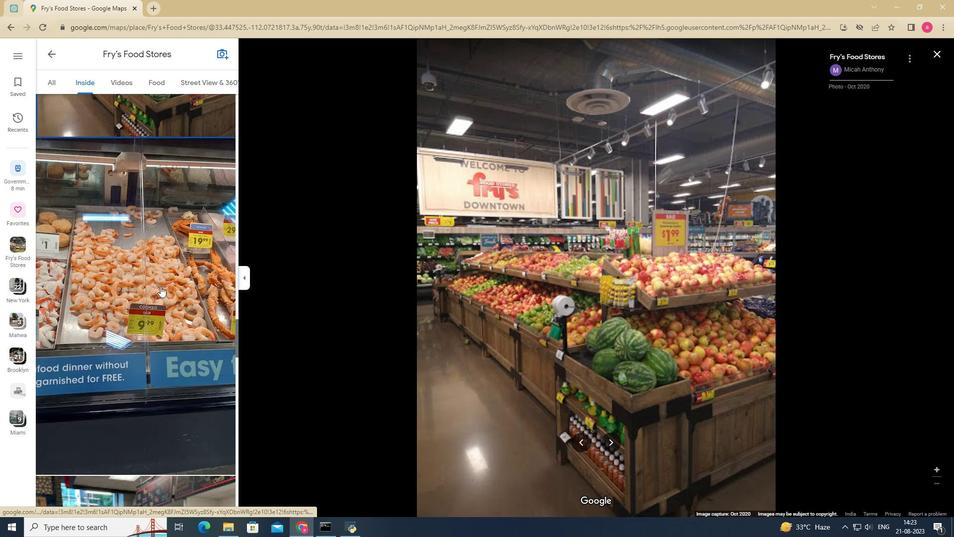 
Action: Mouse scrolled (160, 285) with delta (0, 0)
Screenshot: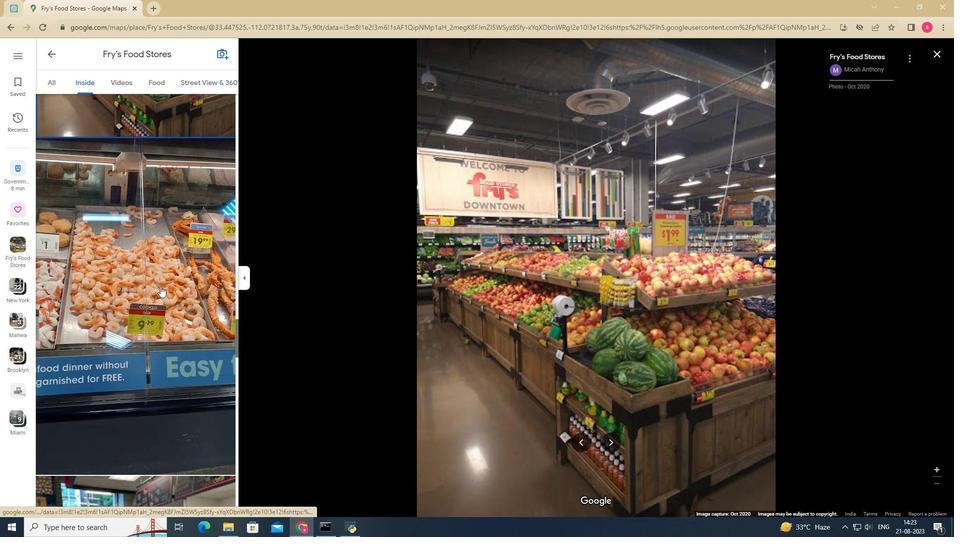 
Action: Mouse scrolled (160, 285) with delta (0, 0)
Screenshot: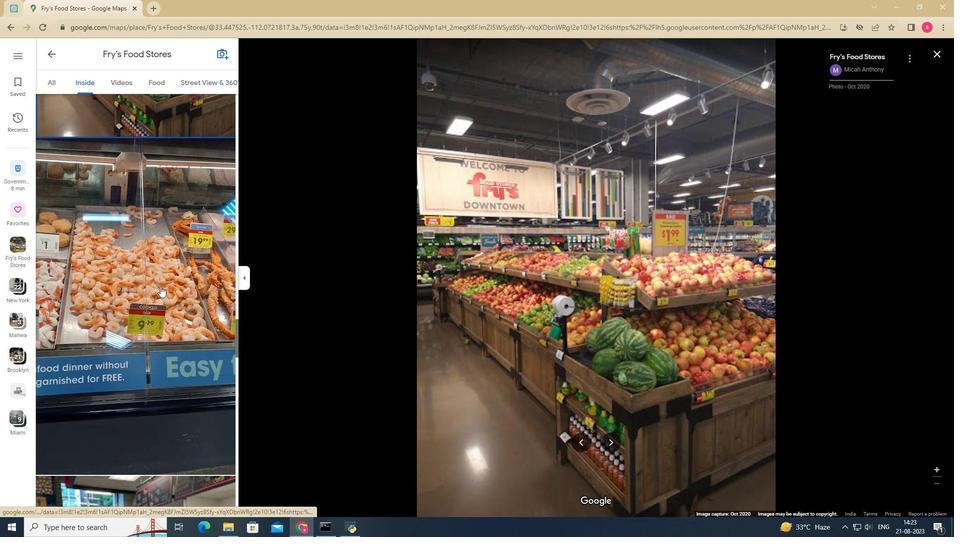 
Action: Mouse scrolled (160, 285) with delta (0, 0)
Screenshot: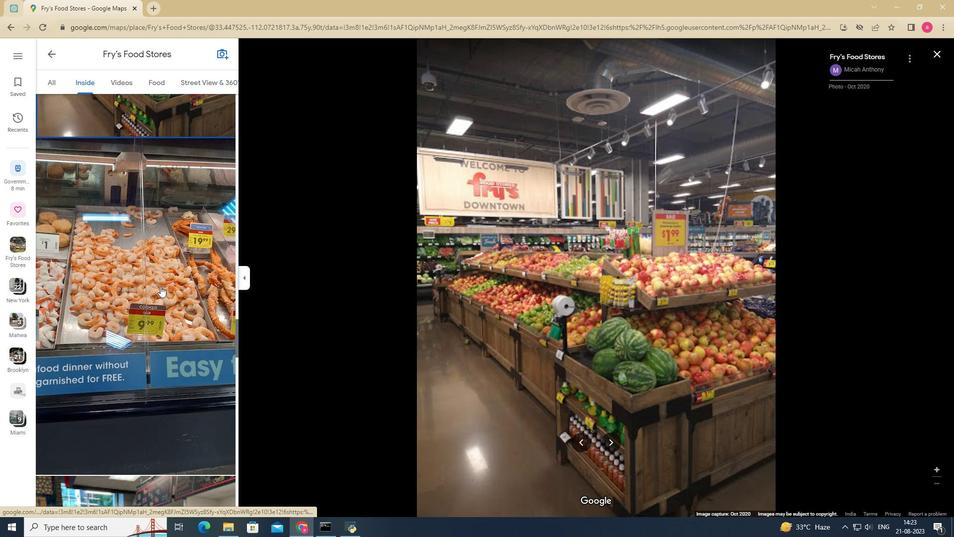
Action: Mouse scrolled (160, 285) with delta (0, 0)
Screenshot: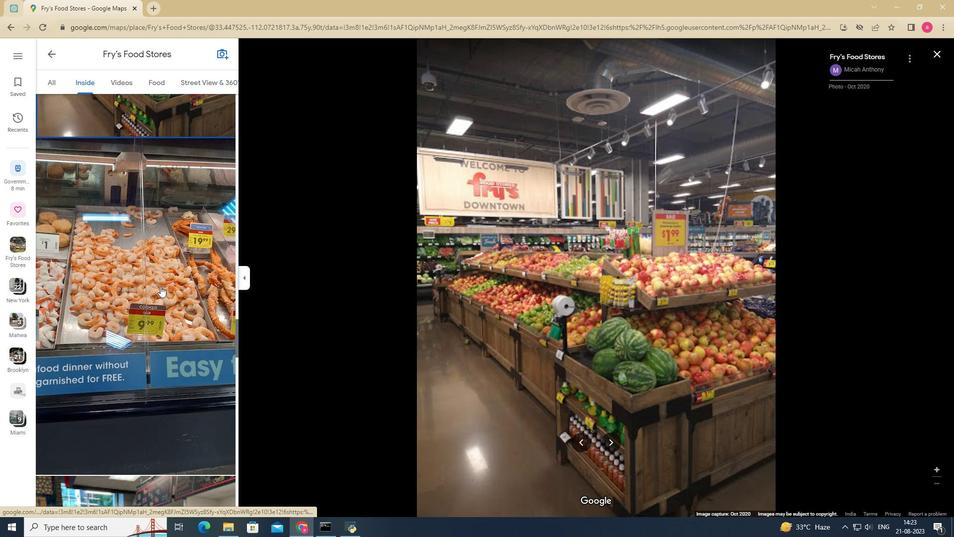 
Action: Mouse scrolled (160, 285) with delta (0, 0)
Screenshot: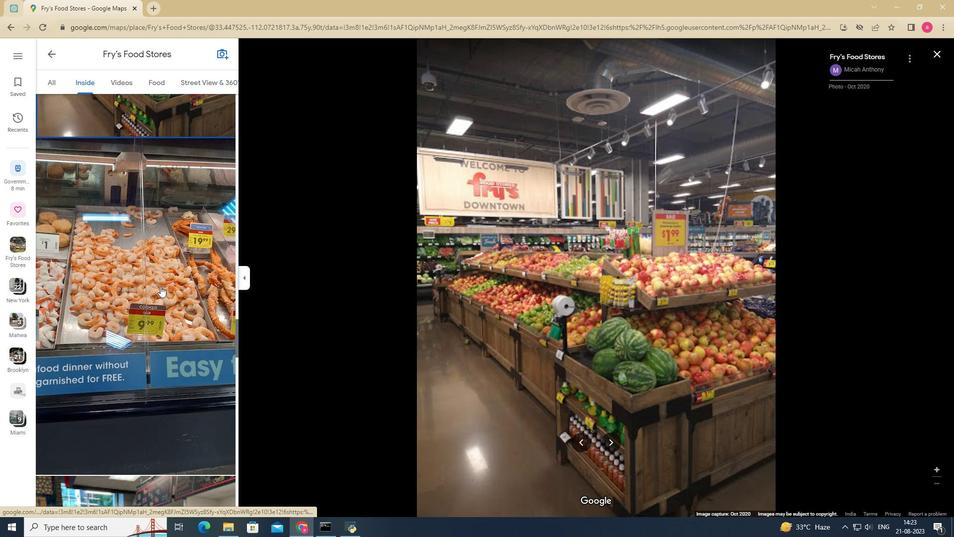 
Action: Mouse pressed left at (160, 286)
Screenshot: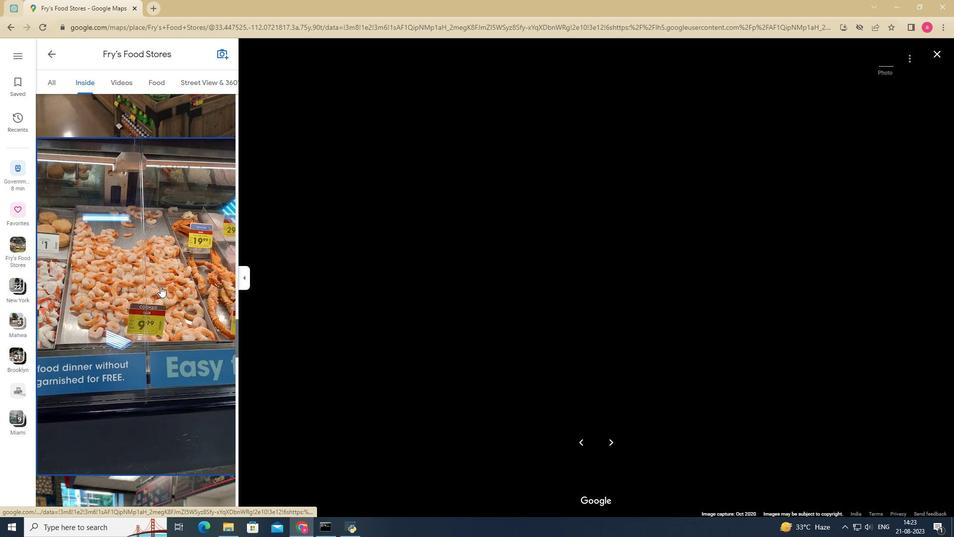 
Action: Mouse scrolled (160, 285) with delta (0, 0)
Screenshot: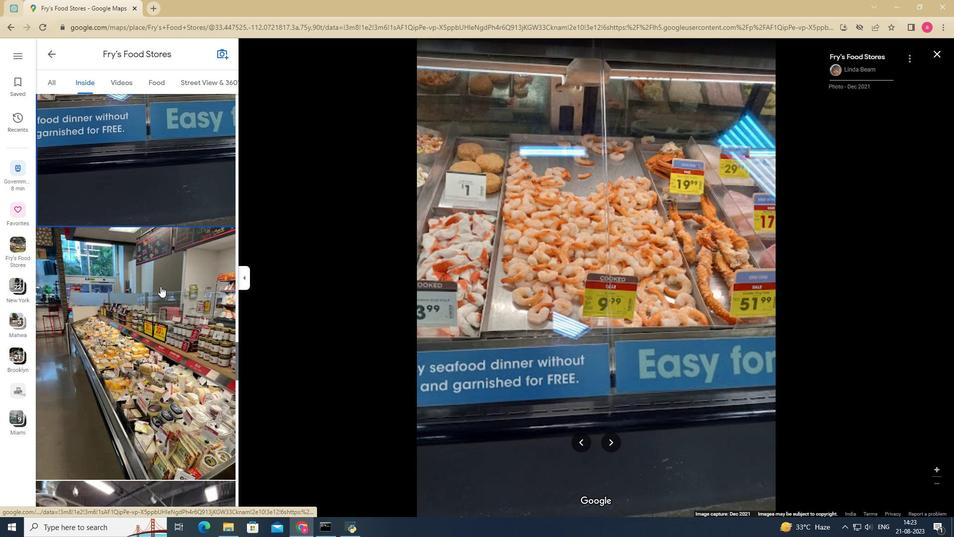 
Action: Mouse scrolled (160, 285) with delta (0, 0)
Screenshot: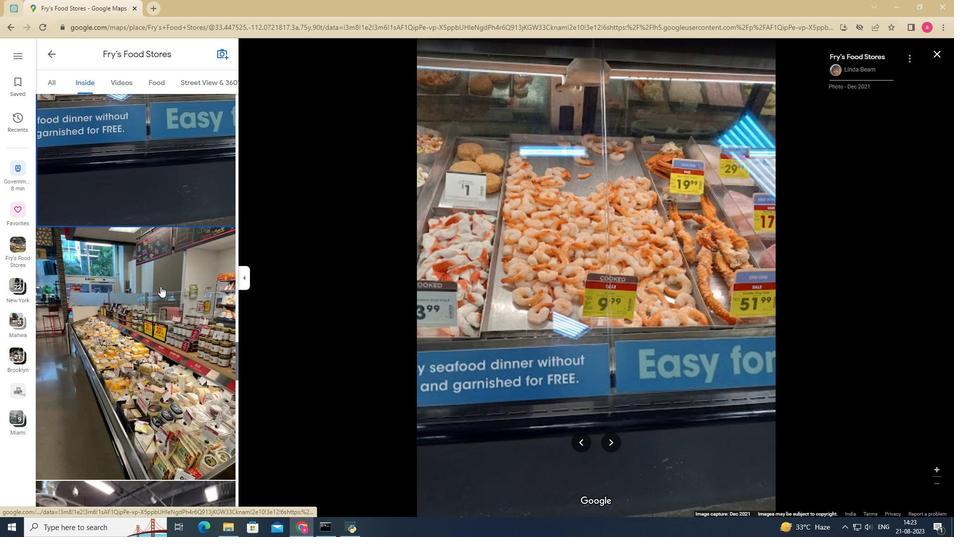 
Action: Mouse scrolled (160, 285) with delta (0, 0)
Screenshot: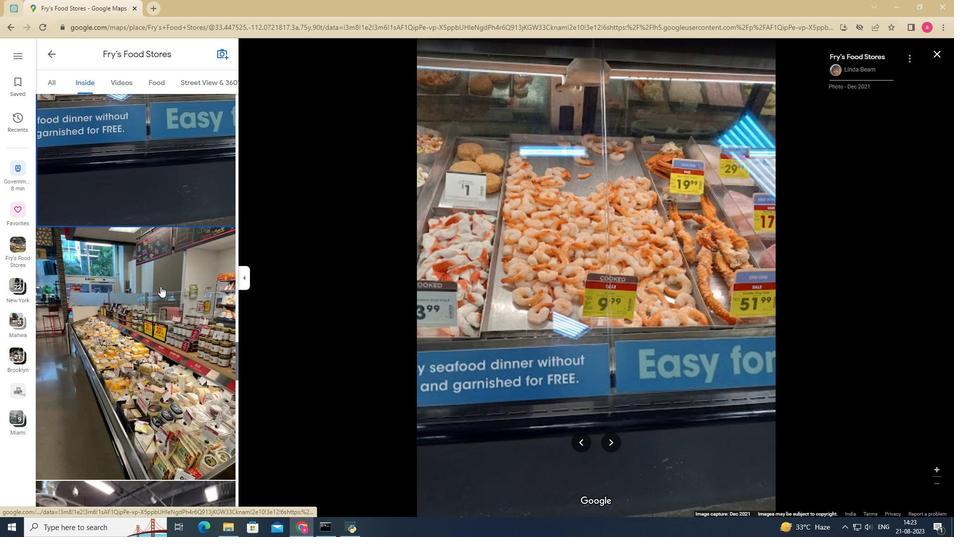 
Action: Mouse scrolled (160, 285) with delta (0, 0)
Screenshot: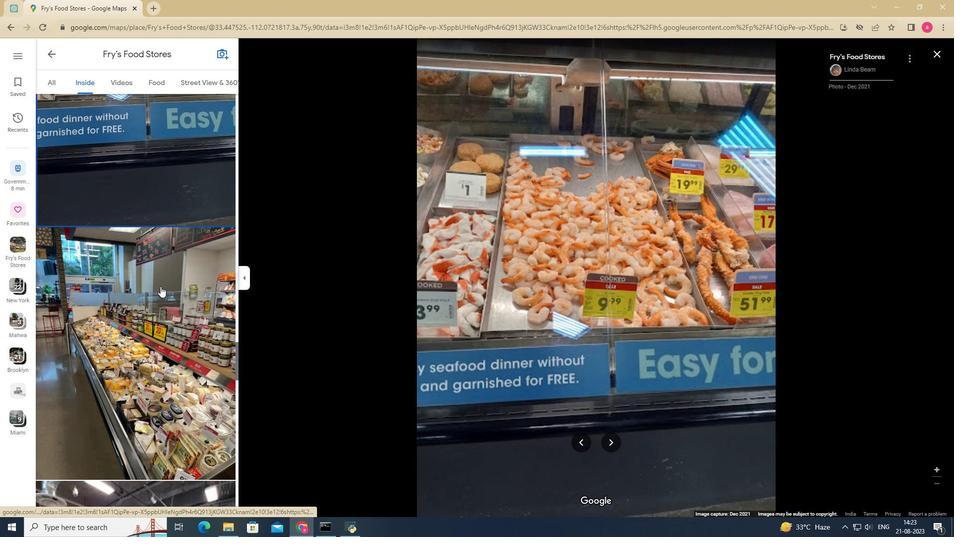 
Action: Mouse scrolled (160, 285) with delta (0, 0)
Screenshot: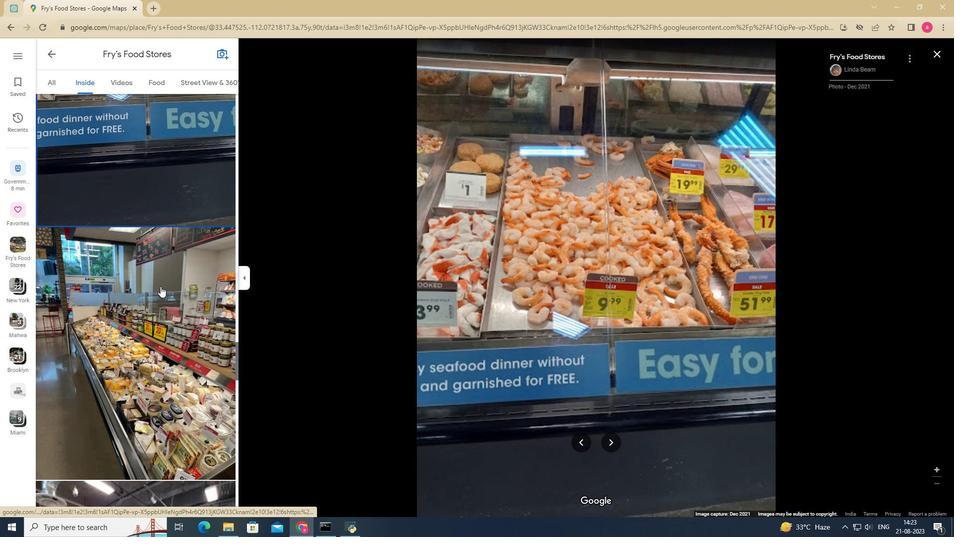 
Action: Mouse pressed left at (160, 286)
Screenshot: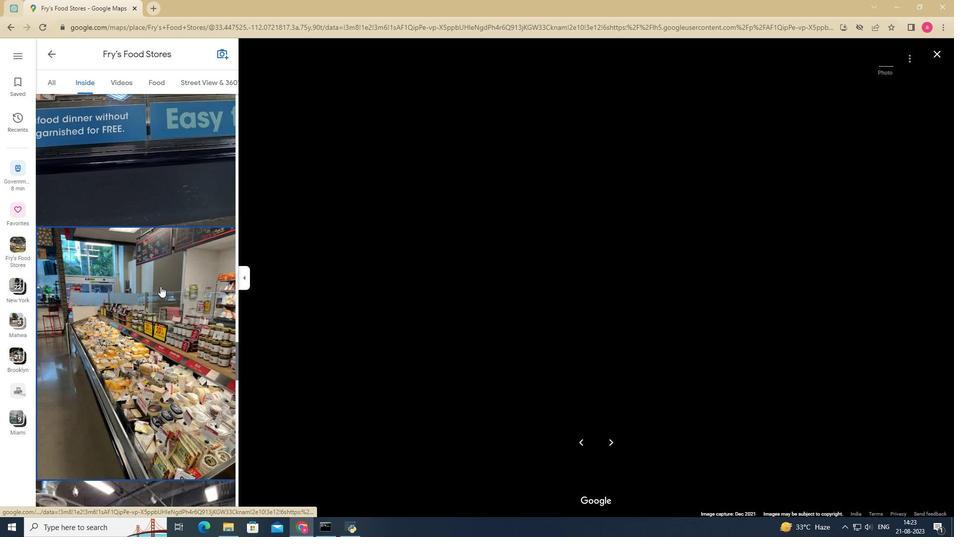 
Action: Mouse scrolled (160, 285) with delta (0, 0)
Screenshot: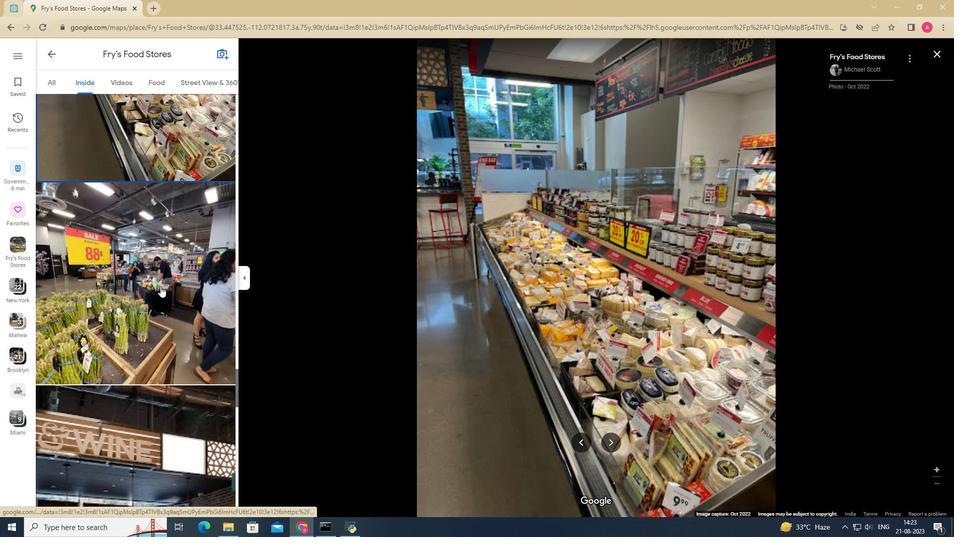 
Action: Mouse scrolled (160, 285) with delta (0, 0)
Screenshot: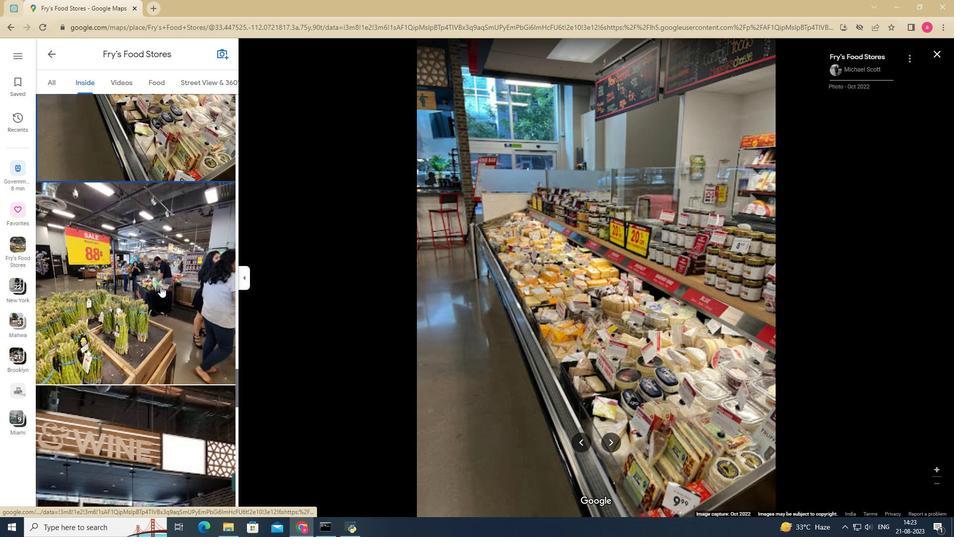 
Action: Mouse scrolled (160, 285) with delta (0, 0)
Screenshot: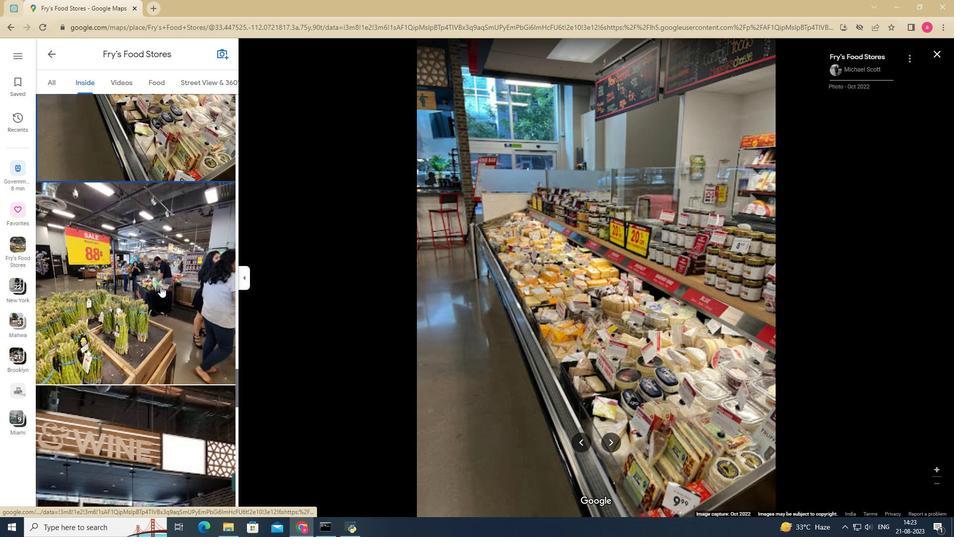 
Action: Mouse scrolled (160, 285) with delta (0, 0)
Screenshot: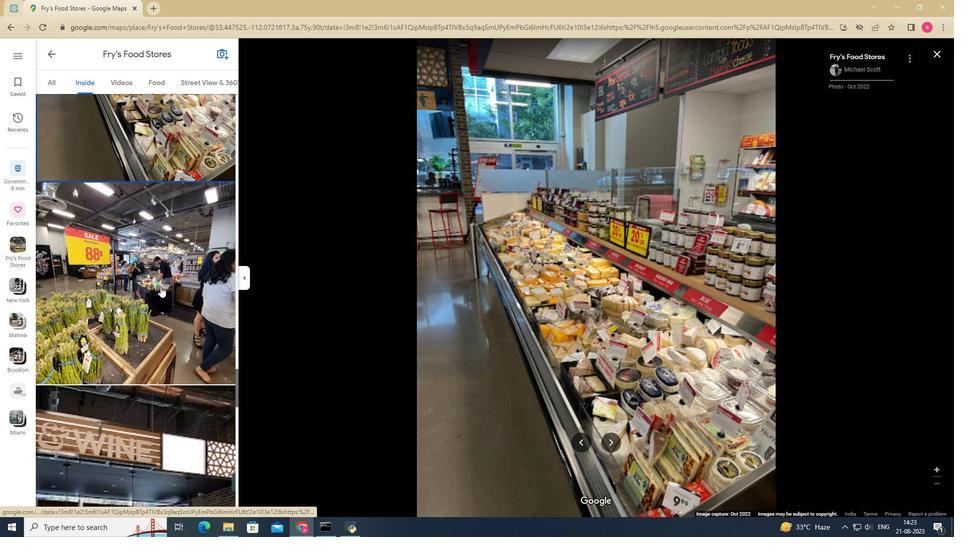 
Action: Mouse scrolled (160, 285) with delta (0, 0)
Screenshot: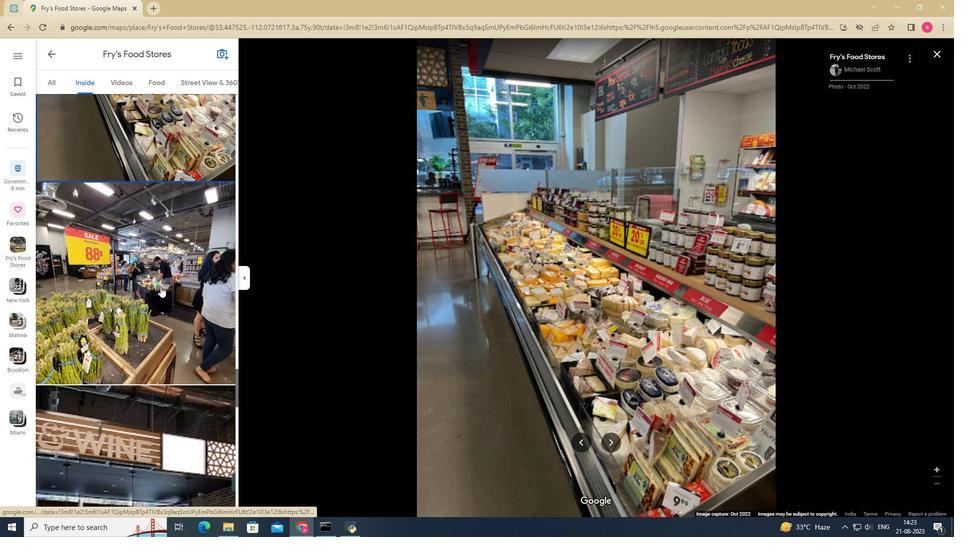 
Action: Mouse scrolled (160, 285) with delta (0, 0)
Screenshot: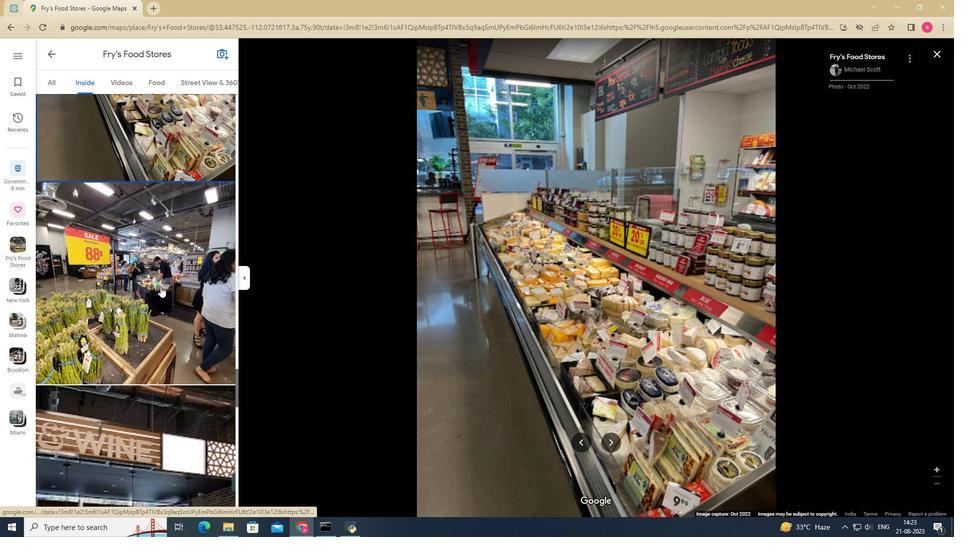 
Action: Mouse pressed left at (160, 286)
Screenshot: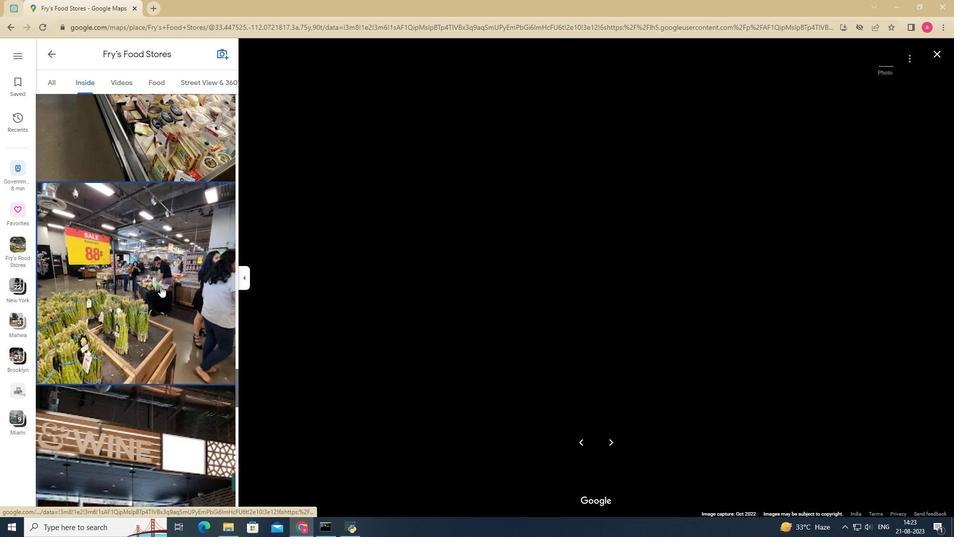 
Action: Mouse scrolled (160, 285) with delta (0, 0)
Screenshot: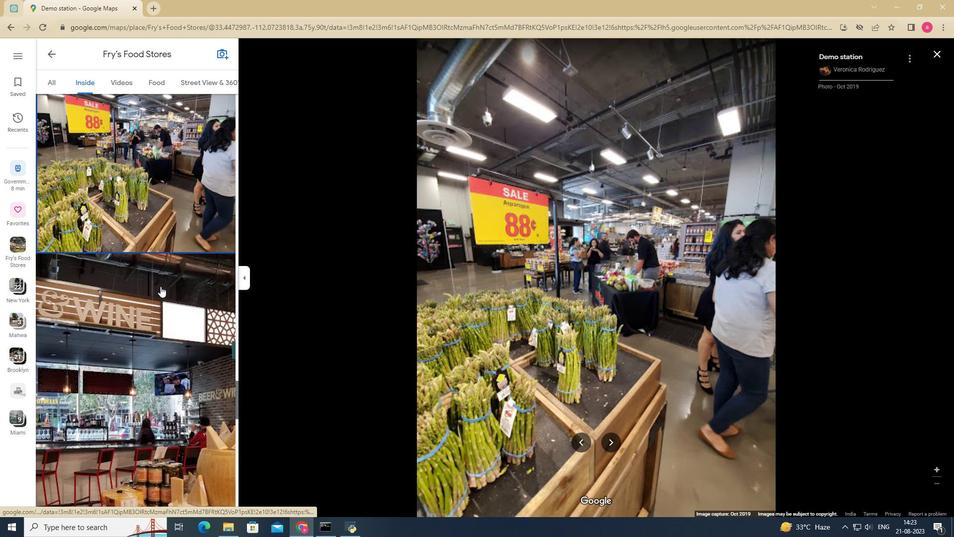 
Action: Mouse scrolled (160, 285) with delta (0, 0)
Screenshot: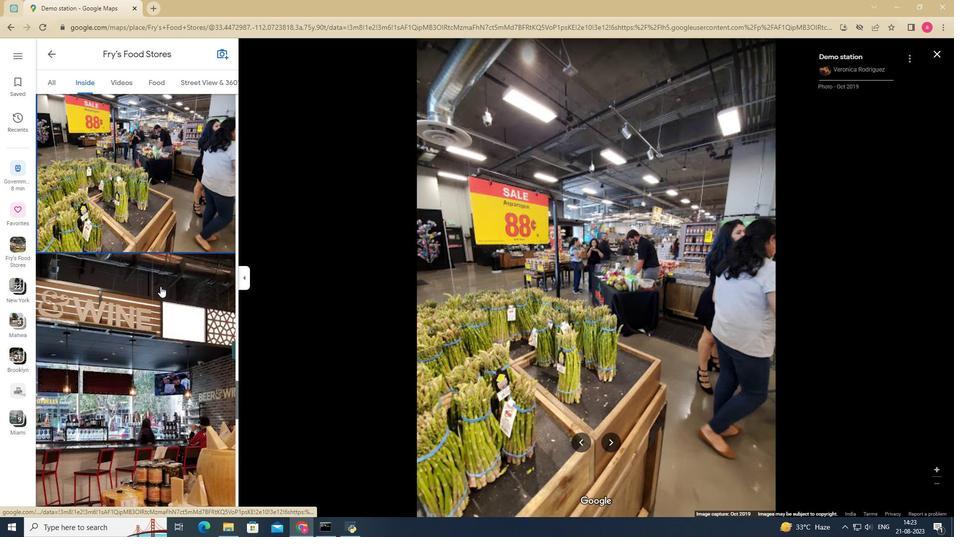 
Action: Mouse scrolled (160, 285) with delta (0, 0)
Screenshot: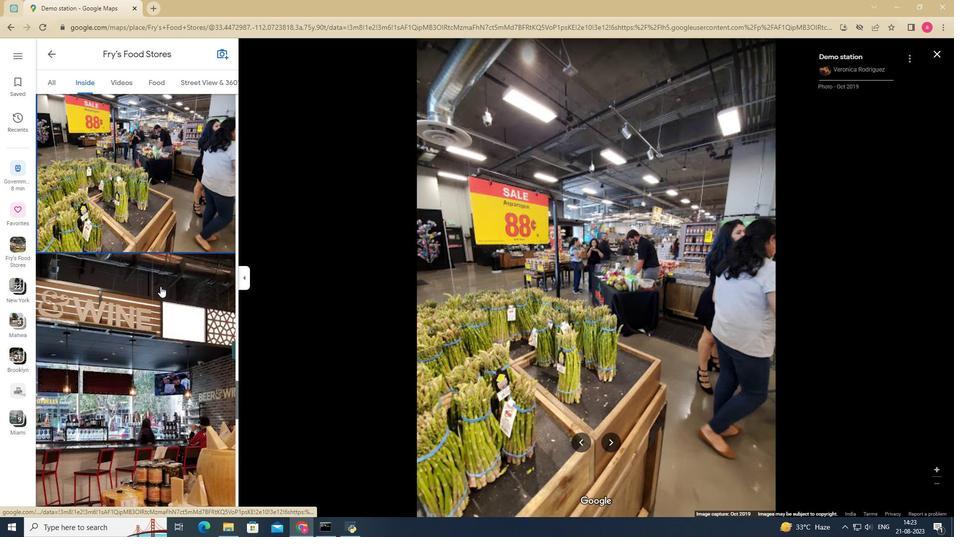 
Action: Mouse scrolled (160, 285) with delta (0, 0)
Screenshot: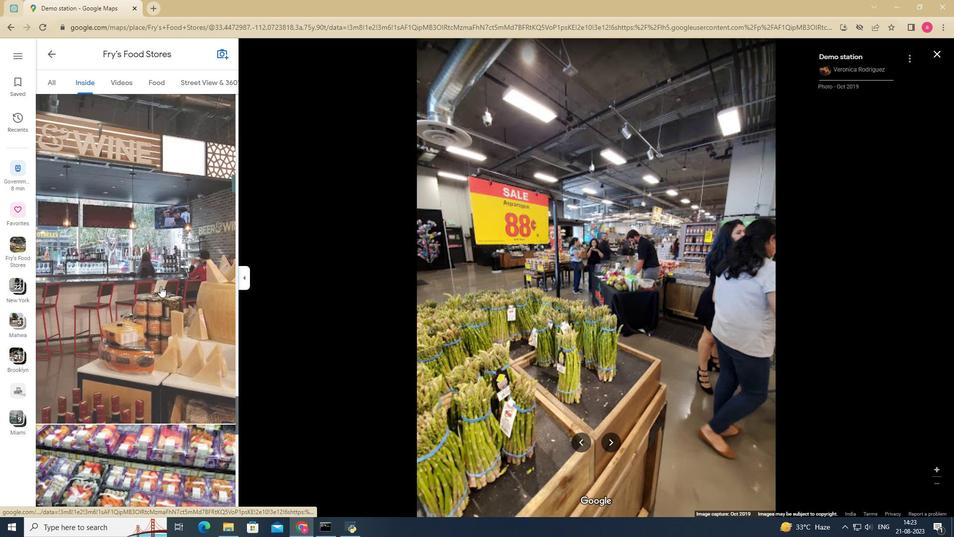 
Action: Mouse scrolled (160, 285) with delta (0, 0)
Screenshot: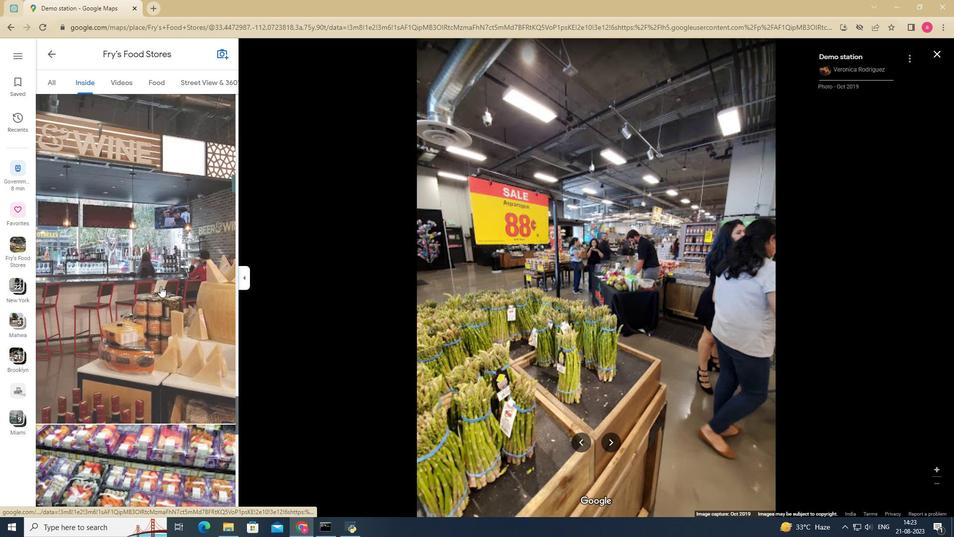
Action: Mouse scrolled (160, 285) with delta (0, 0)
Screenshot: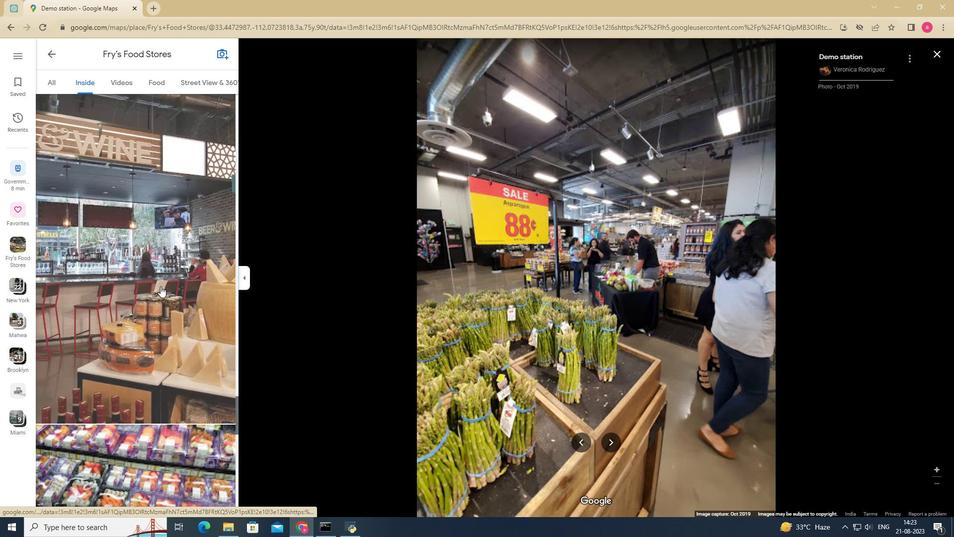 
Action: Mouse pressed left at (160, 286)
Screenshot: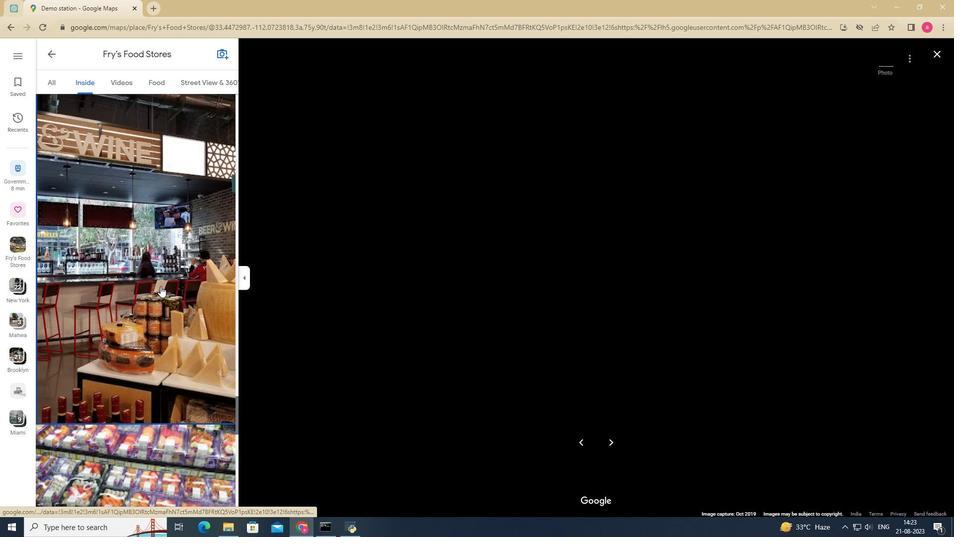
Action: Mouse scrolled (160, 285) with delta (0, 0)
Screenshot: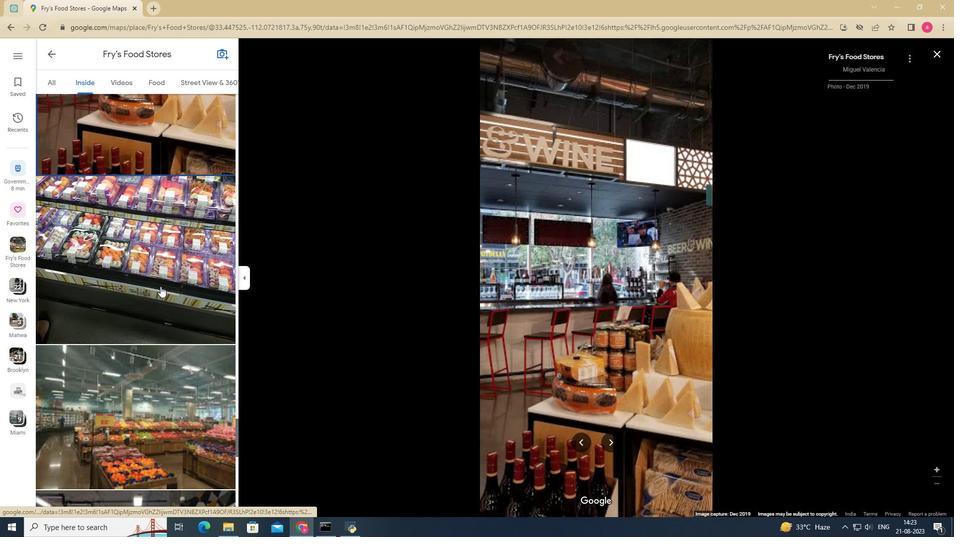 
Action: Mouse scrolled (160, 285) with delta (0, 0)
Screenshot: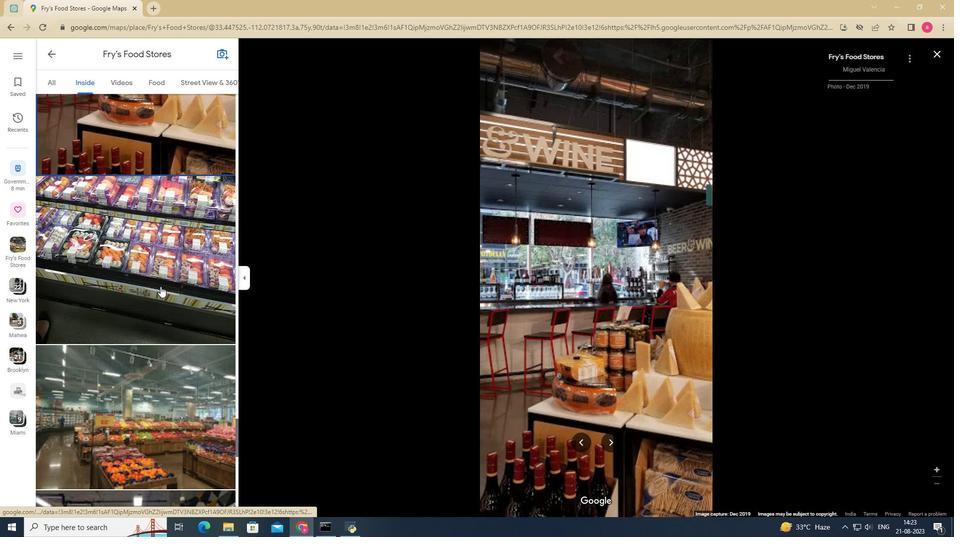 
Action: Mouse scrolled (160, 285) with delta (0, 0)
Screenshot: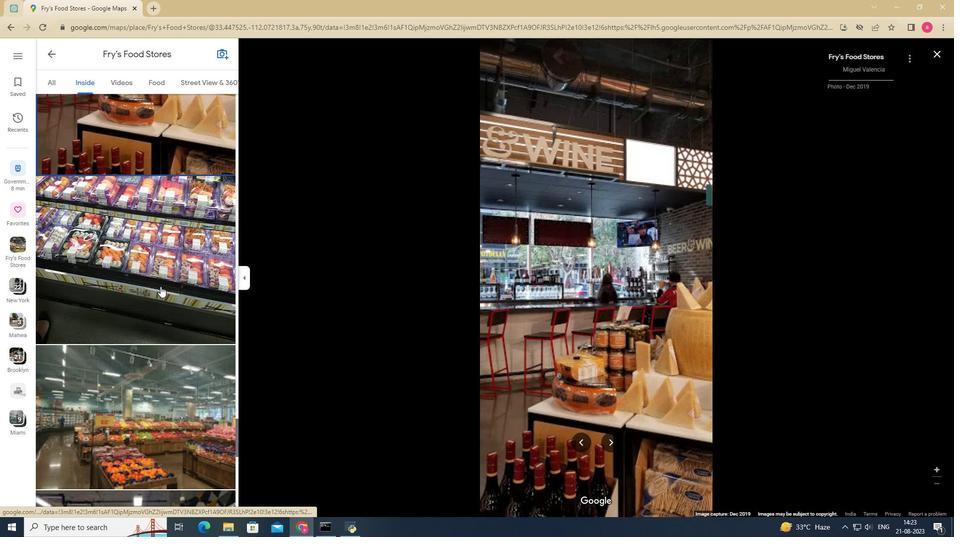 
Action: Mouse scrolled (160, 285) with delta (0, 0)
Screenshot: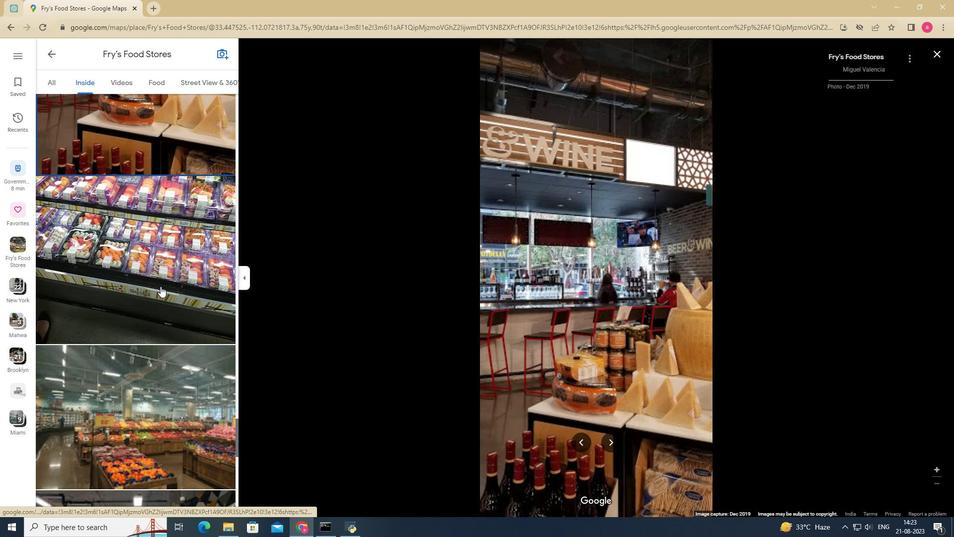 
Action: Mouse scrolled (160, 285) with delta (0, 0)
Screenshot: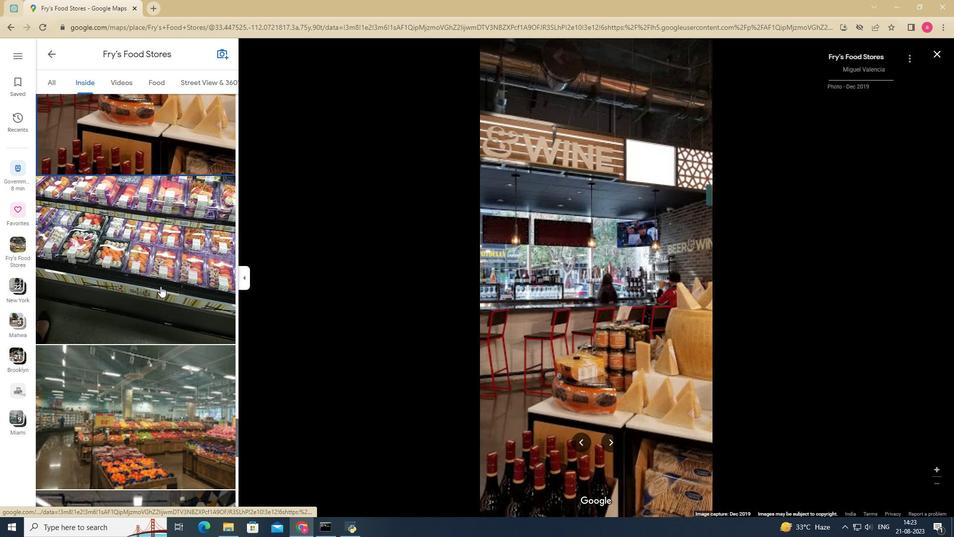 
Action: Mouse pressed left at (160, 286)
Screenshot: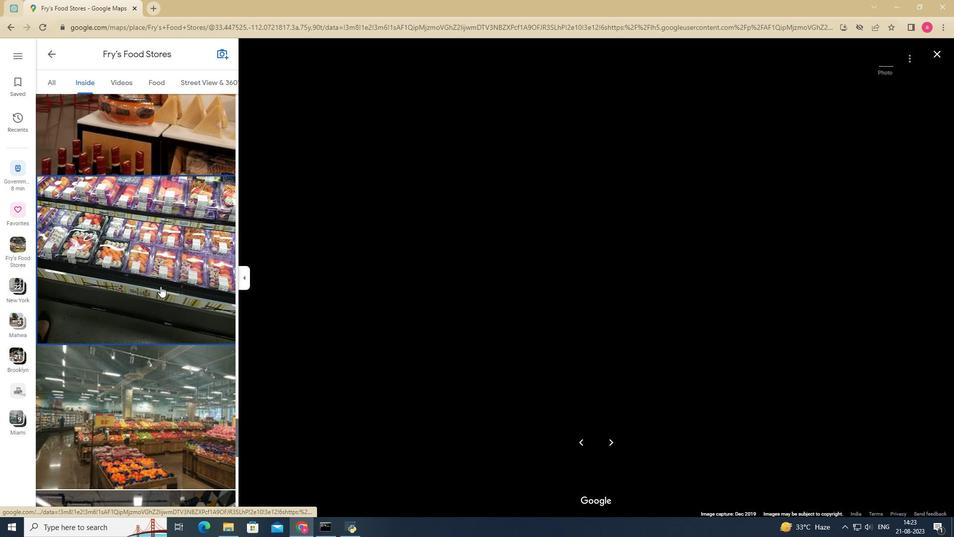 
Action: Mouse scrolled (160, 285) with delta (0, 0)
Screenshot: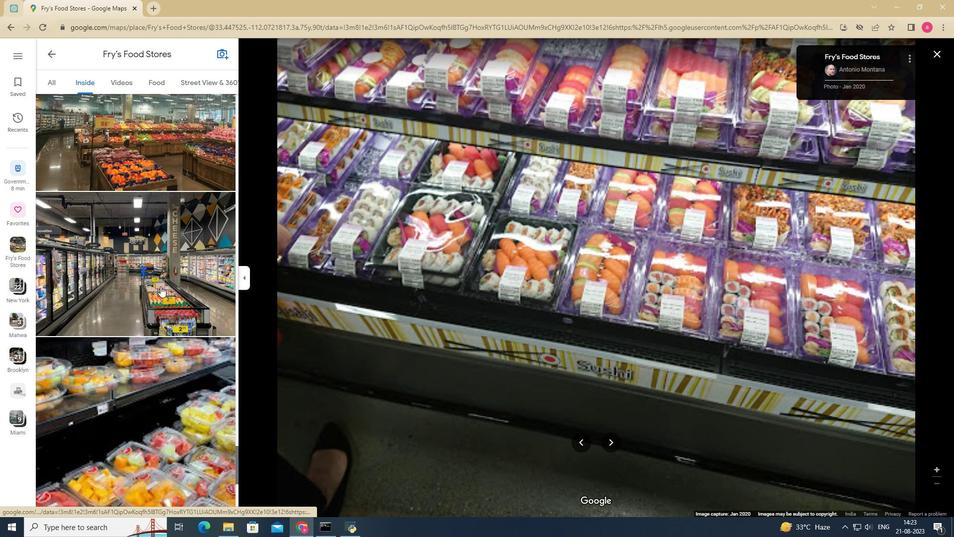 
Action: Mouse scrolled (160, 285) with delta (0, 0)
Screenshot: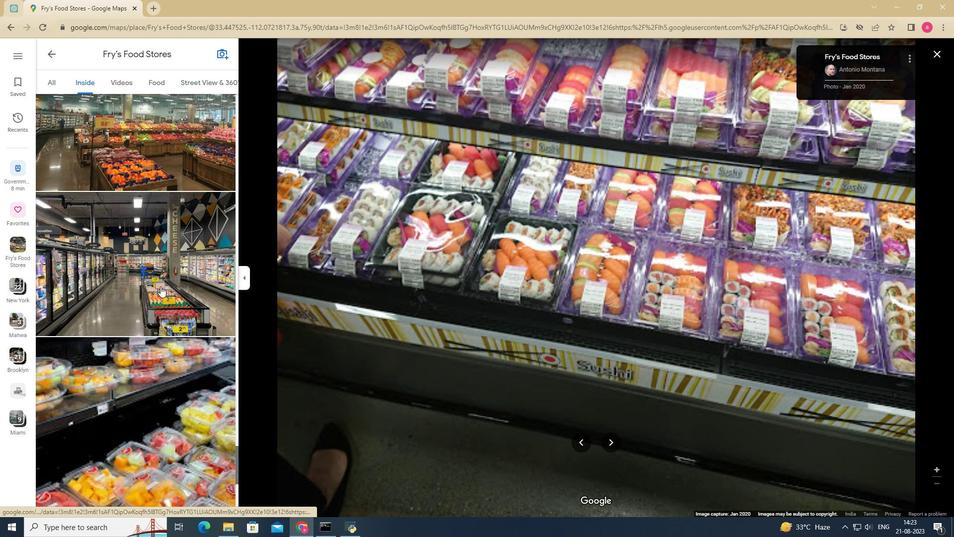 
Action: Mouse scrolled (160, 285) with delta (0, 0)
Screenshot: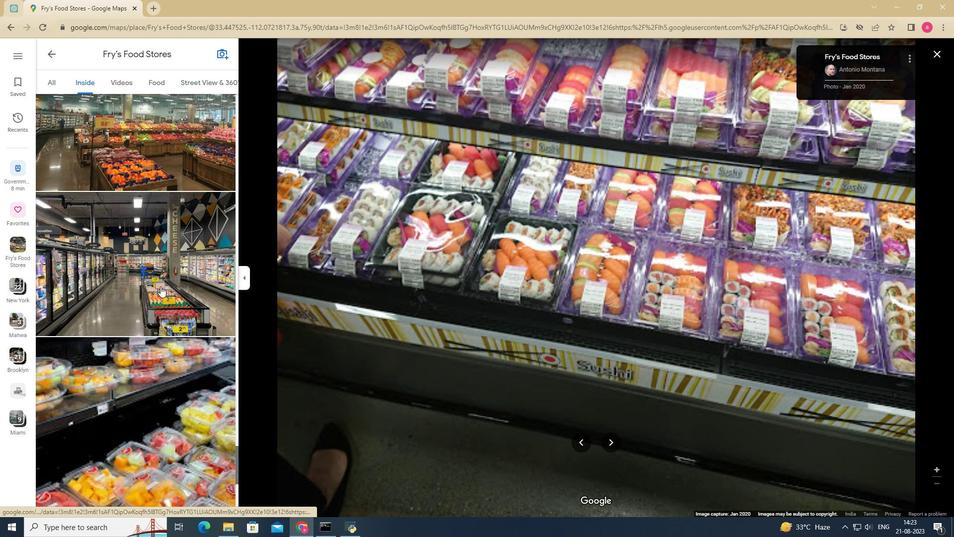 
Action: Mouse scrolled (160, 285) with delta (0, 0)
Screenshot: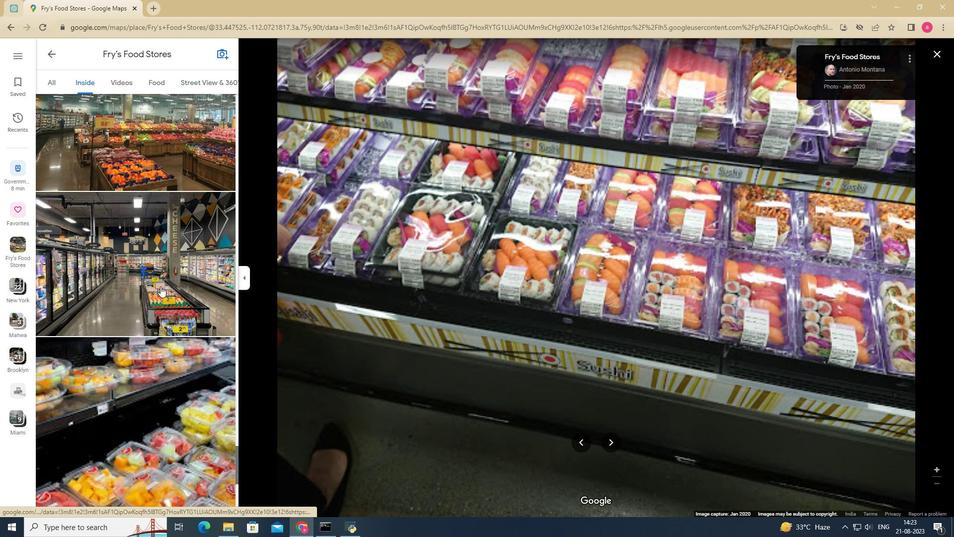 
Action: Mouse scrolled (160, 285) with delta (0, 0)
Screenshot: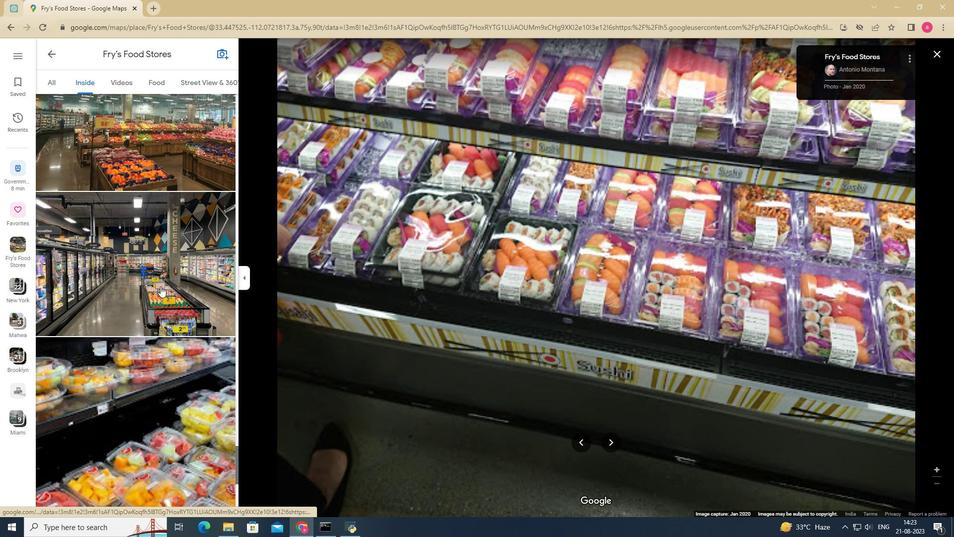 
Action: Mouse scrolled (160, 285) with delta (0, 0)
Screenshot: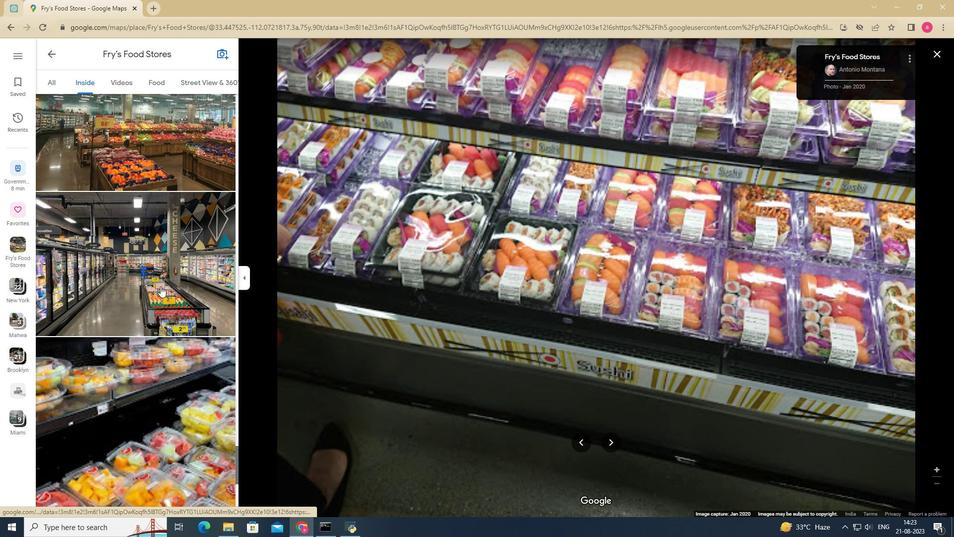 
Action: Mouse pressed left at (160, 286)
Screenshot: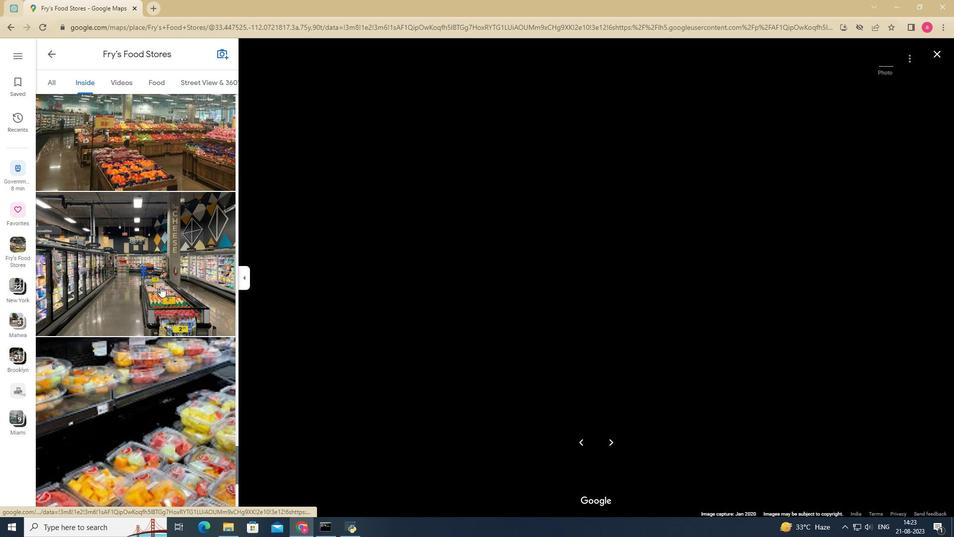 
Action: Mouse scrolled (160, 285) with delta (0, 0)
Screenshot: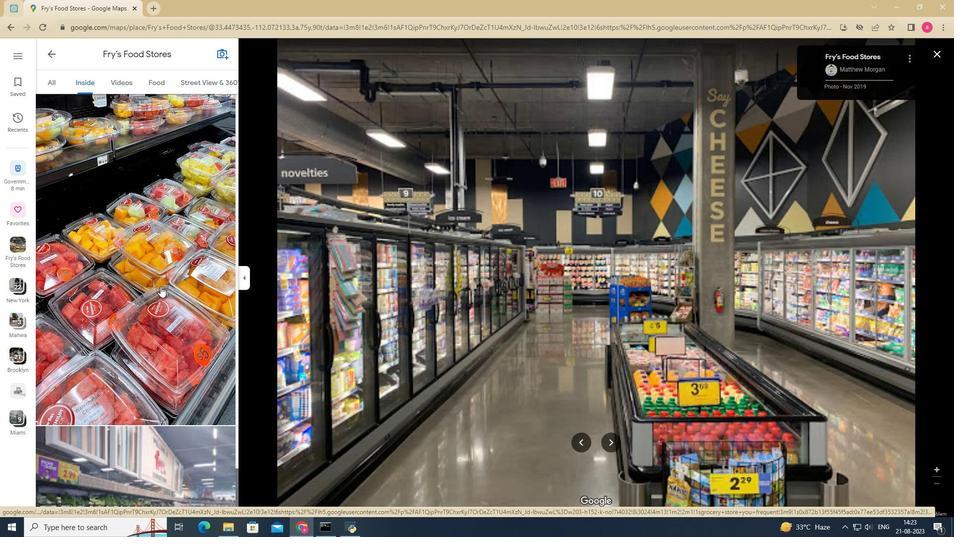 
Action: Mouse scrolled (160, 285) with delta (0, 0)
Screenshot: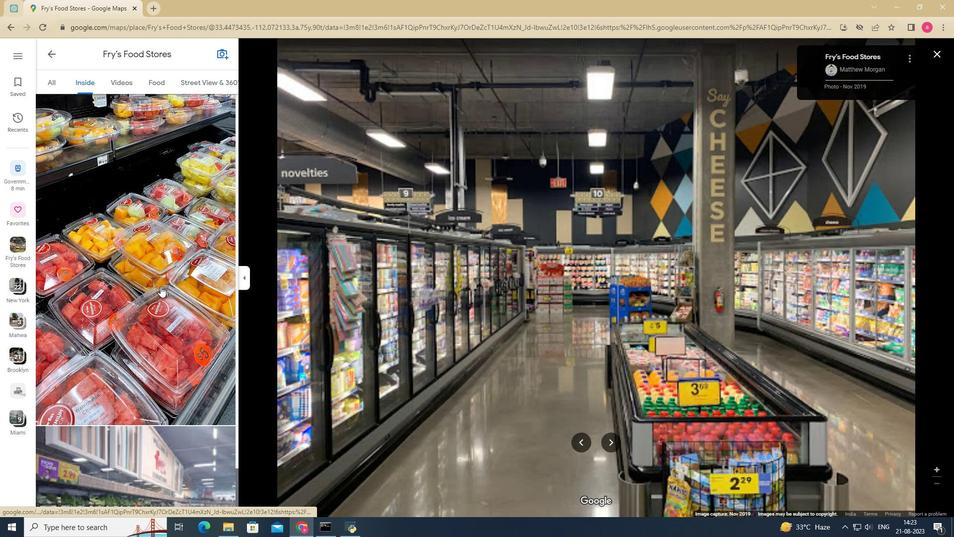 
Action: Mouse scrolled (160, 285) with delta (0, 0)
Screenshot: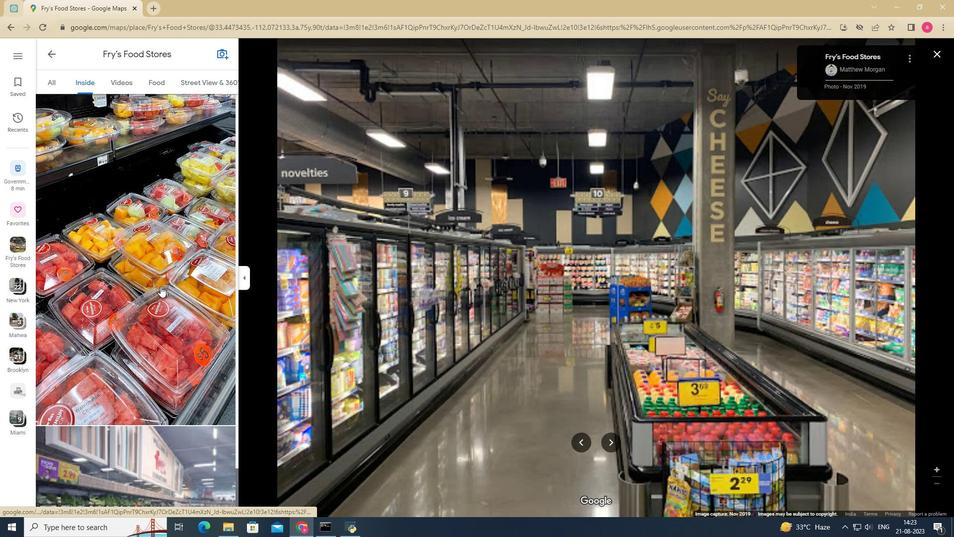 
Action: Mouse scrolled (160, 285) with delta (0, 0)
Screenshot: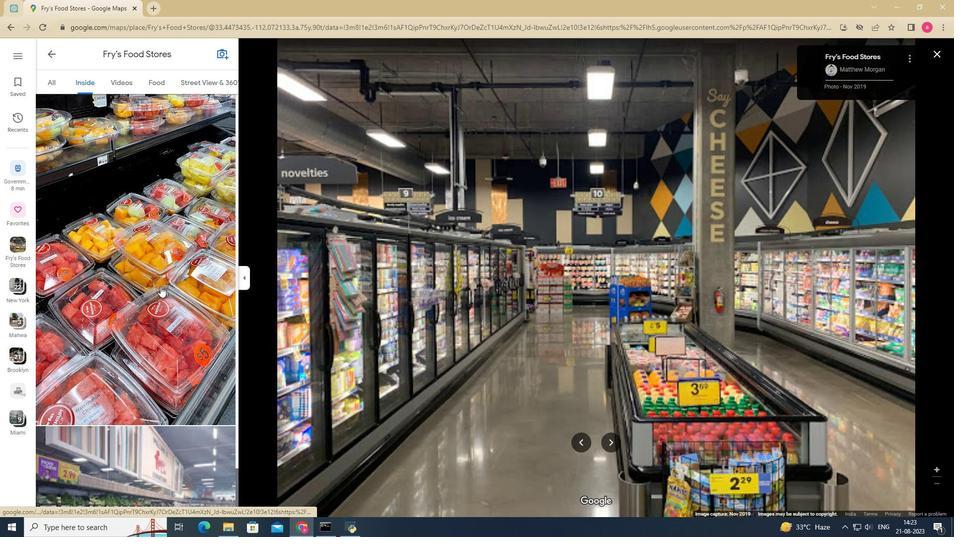 
Action: Mouse scrolled (160, 285) with delta (0, 0)
Screenshot: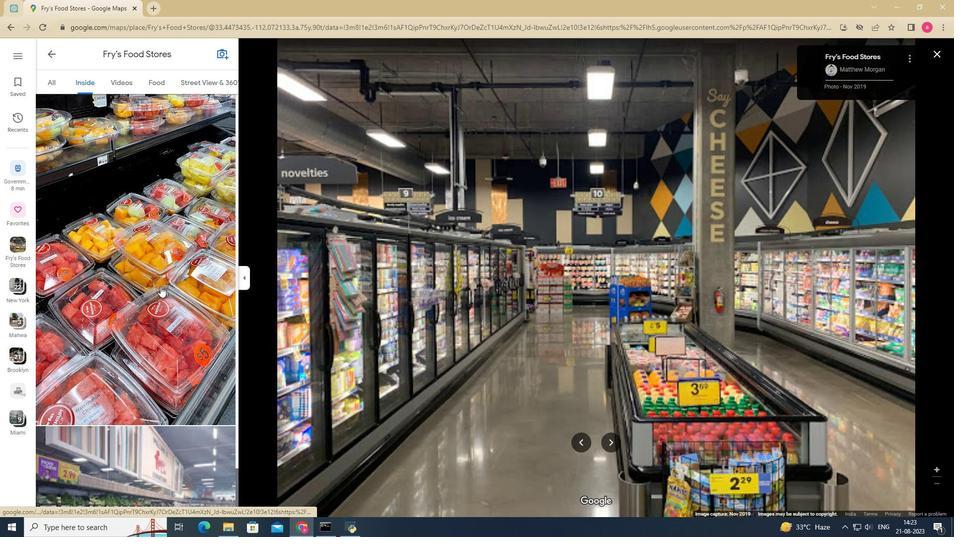 
Action: Mouse pressed left at (160, 286)
Screenshot: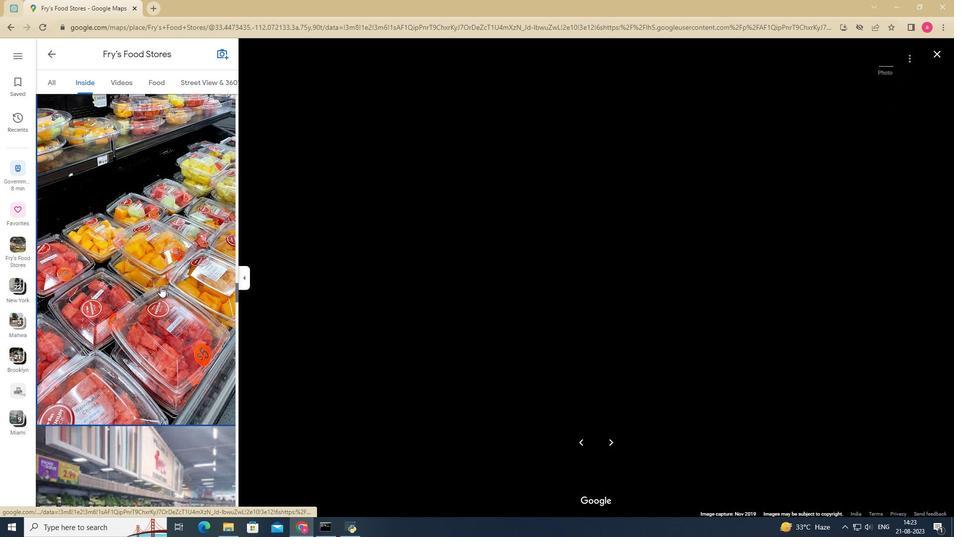 
Action: Mouse moved to (165, 309)
Screenshot: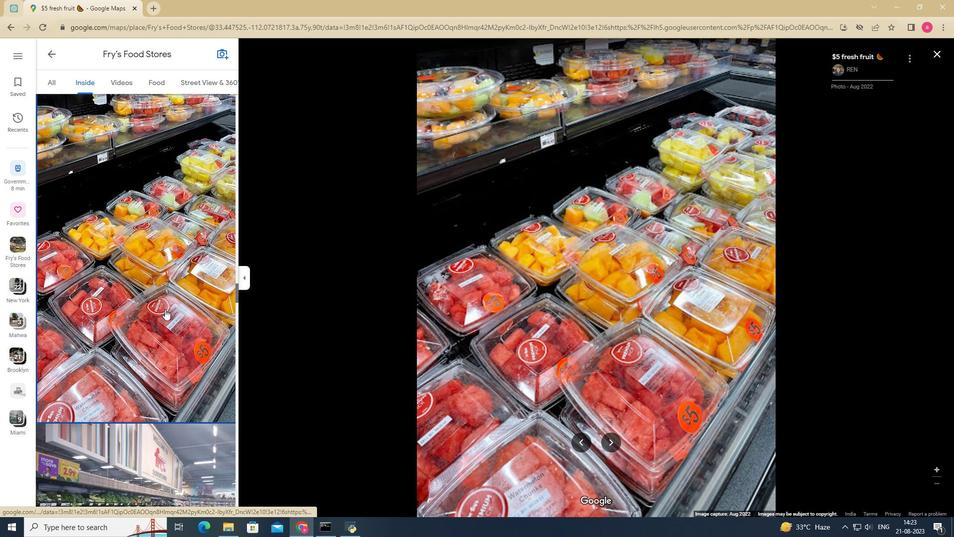 
Action: Mouse scrolled (165, 308) with delta (0, 0)
Screenshot: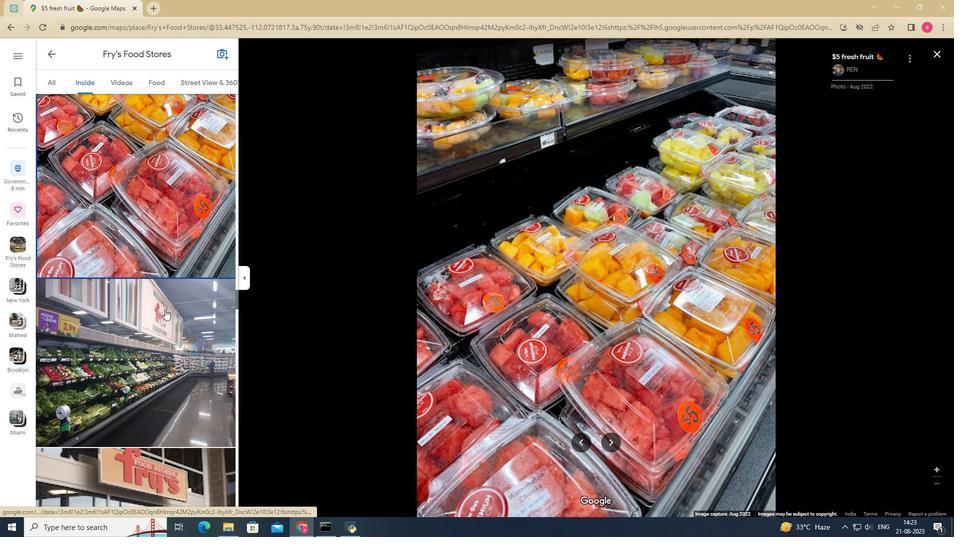 
Action: Mouse scrolled (165, 308) with delta (0, 0)
Screenshot: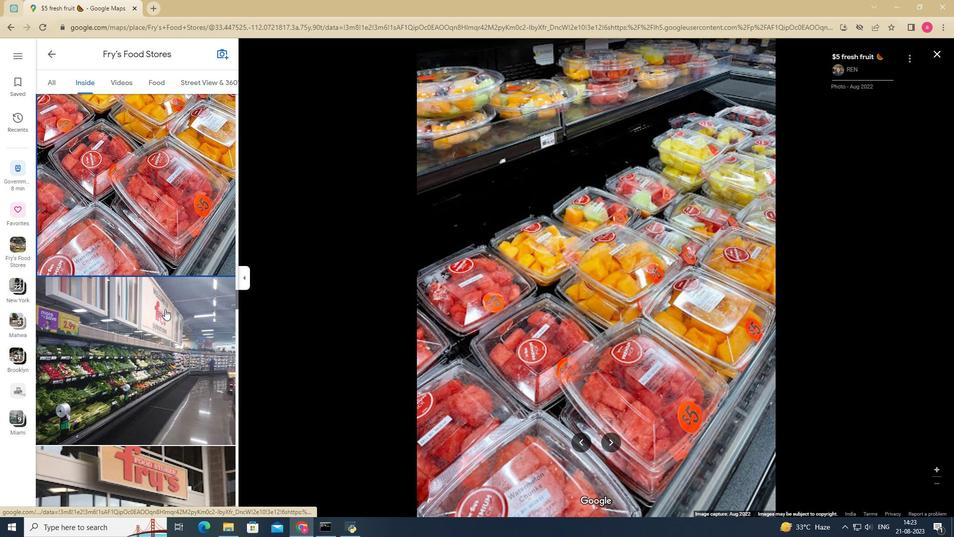 
Action: Mouse scrolled (165, 308) with delta (0, 0)
Screenshot: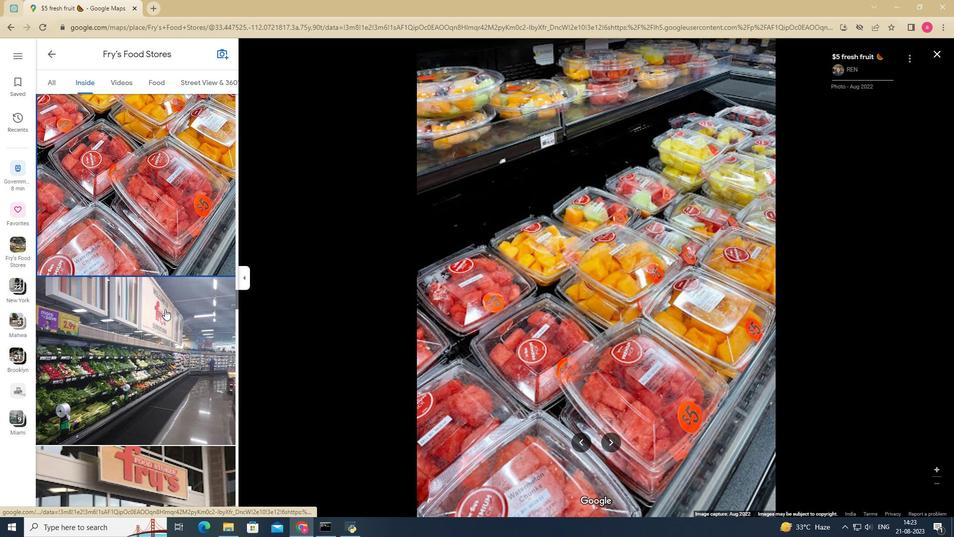 
Action: Mouse moved to (163, 311)
Screenshot: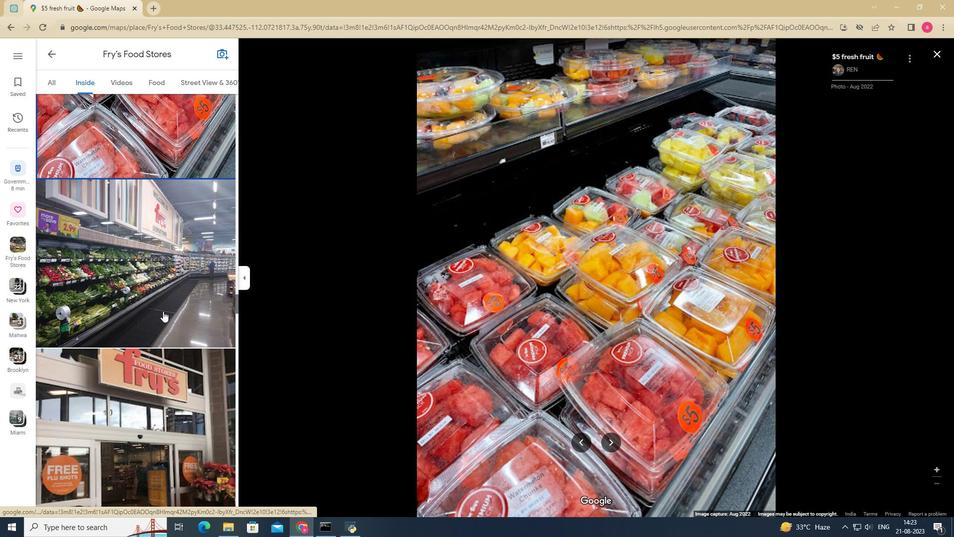 
Action: Mouse scrolled (163, 310) with delta (0, 0)
Screenshot: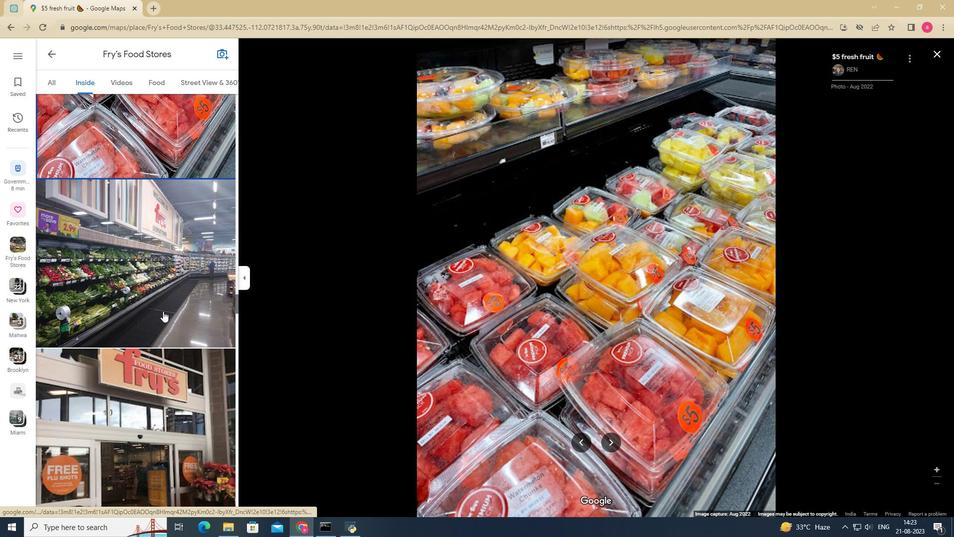 
Action: Mouse scrolled (163, 310) with delta (0, 0)
Screenshot: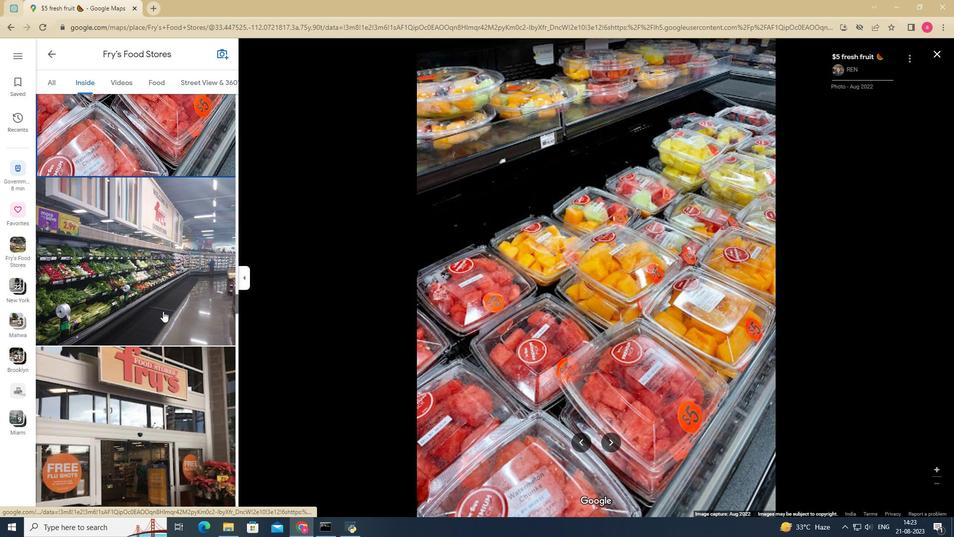 
Action: Mouse pressed left at (163, 311)
Screenshot: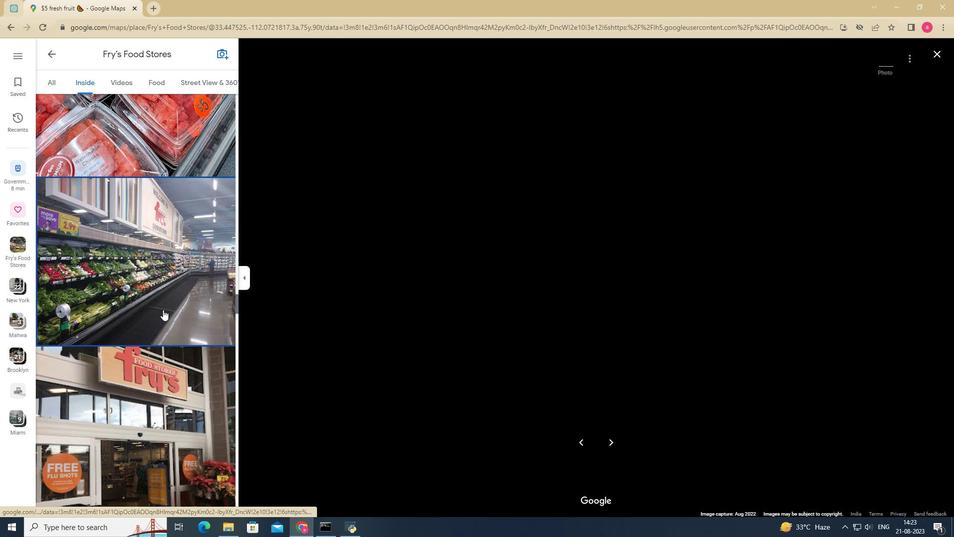
Action: Mouse moved to (163, 309)
Screenshot: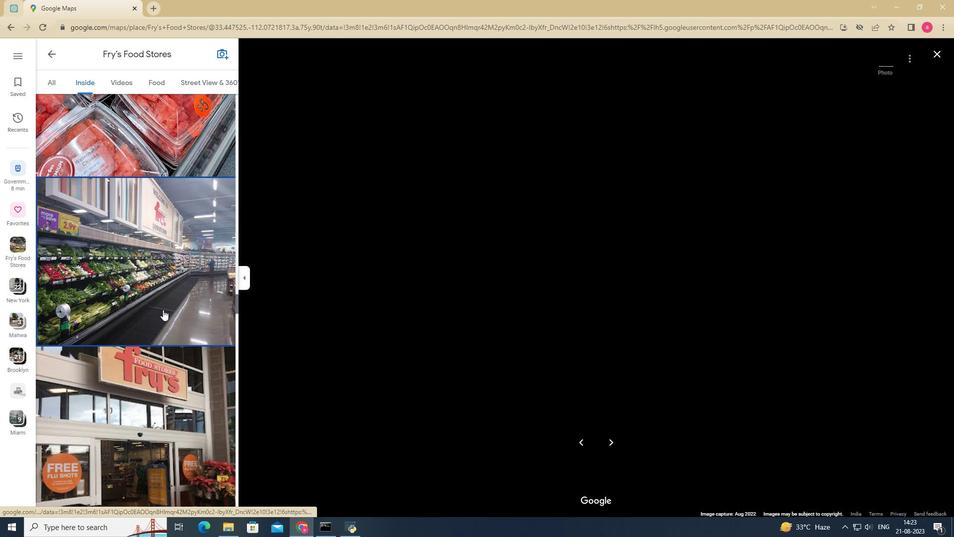 
Action: Mouse scrolled (163, 309) with delta (0, 0)
Screenshot: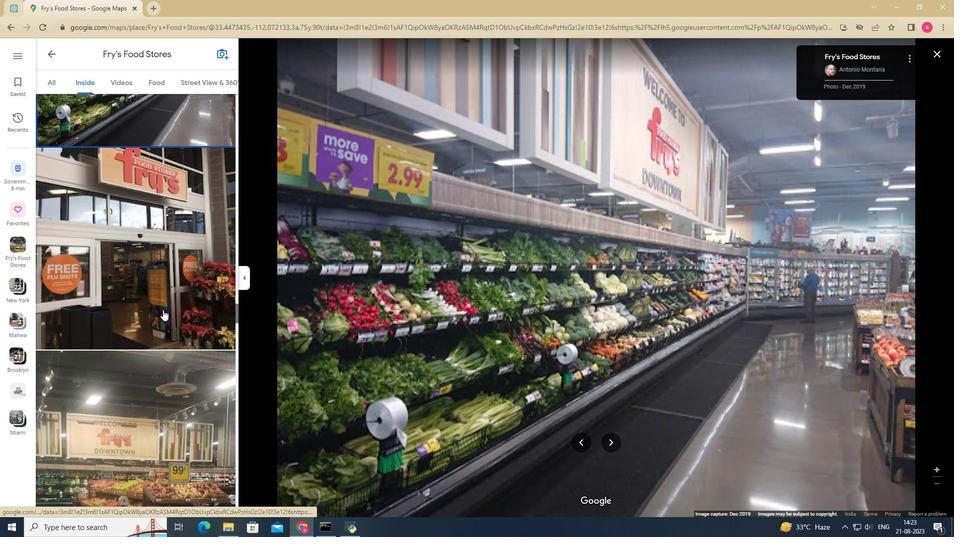 
Action: Mouse scrolled (163, 309) with delta (0, 0)
Screenshot: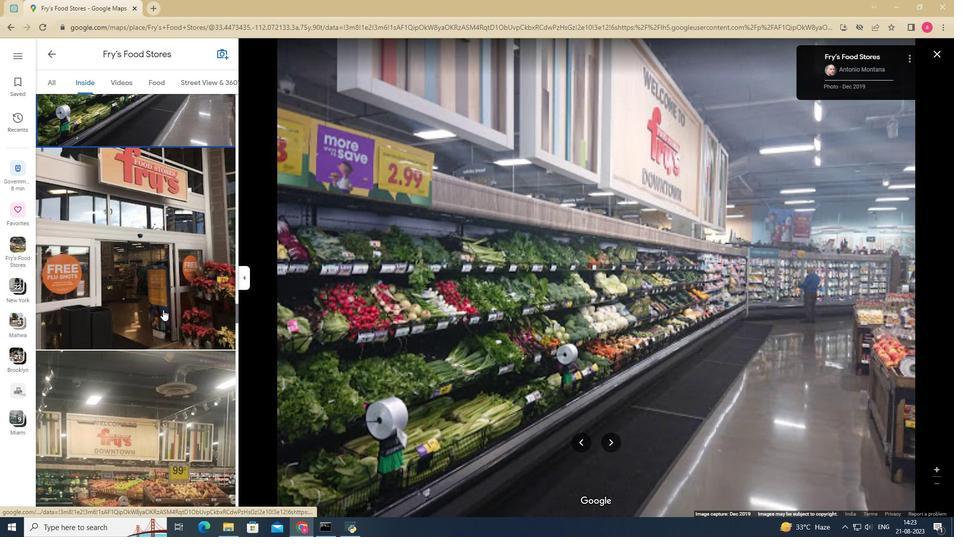 
Action: Mouse scrolled (163, 309) with delta (0, 0)
Screenshot: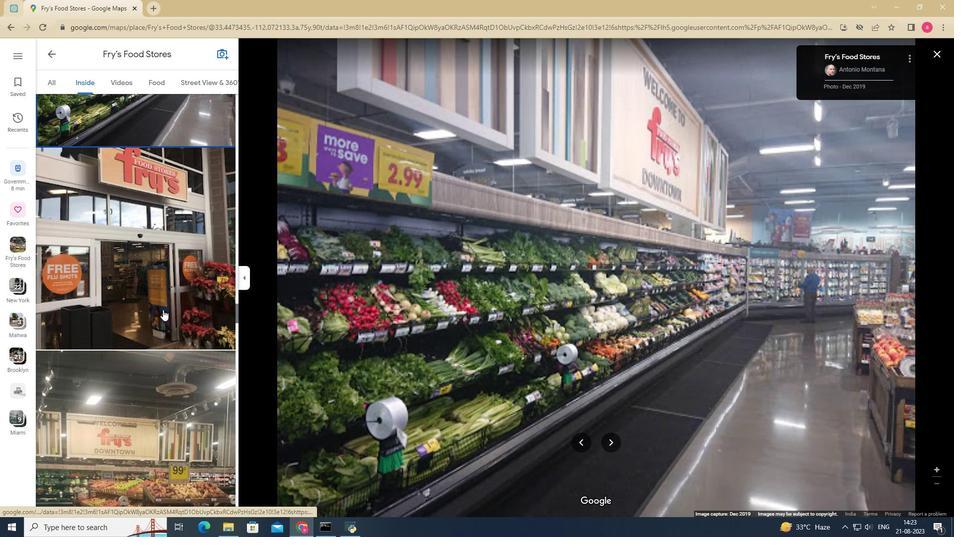 
Action: Mouse scrolled (163, 309) with delta (0, 0)
Screenshot: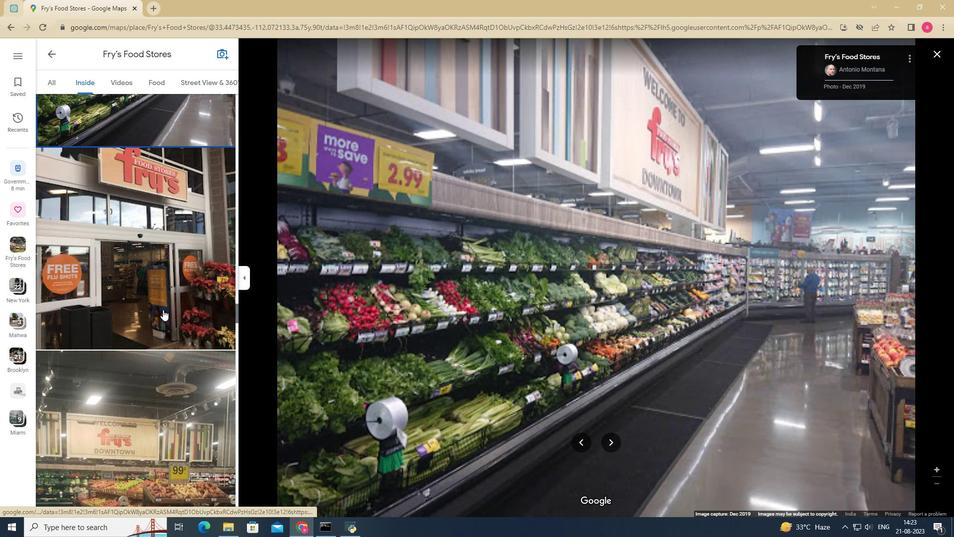 
Action: Mouse moved to (130, 343)
Screenshot: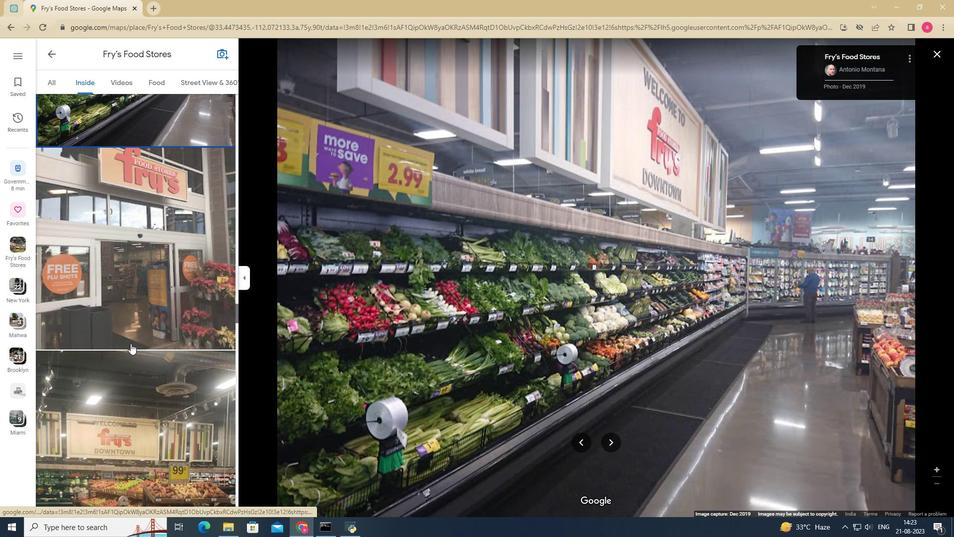 
Action: Mouse pressed left at (130, 343)
Screenshot: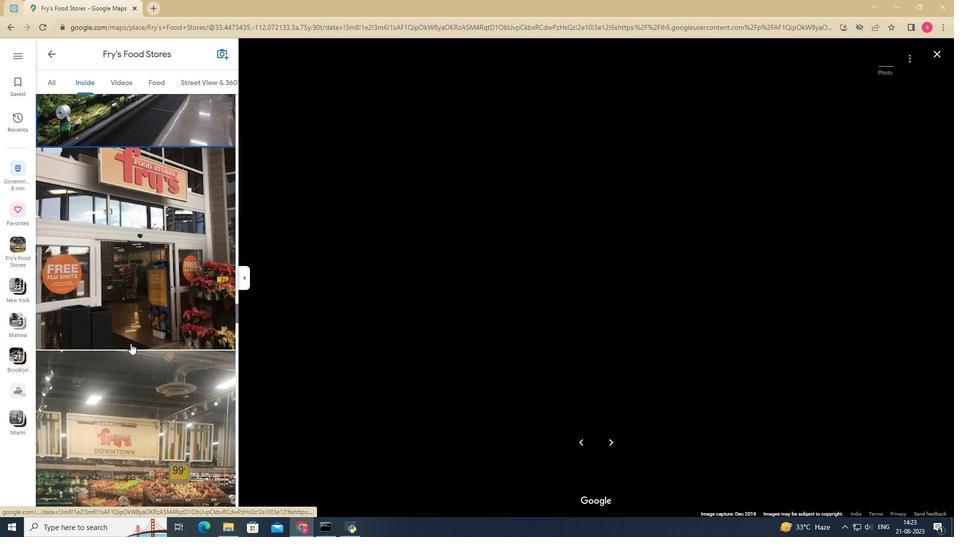 
Action: Mouse moved to (138, 385)
Screenshot: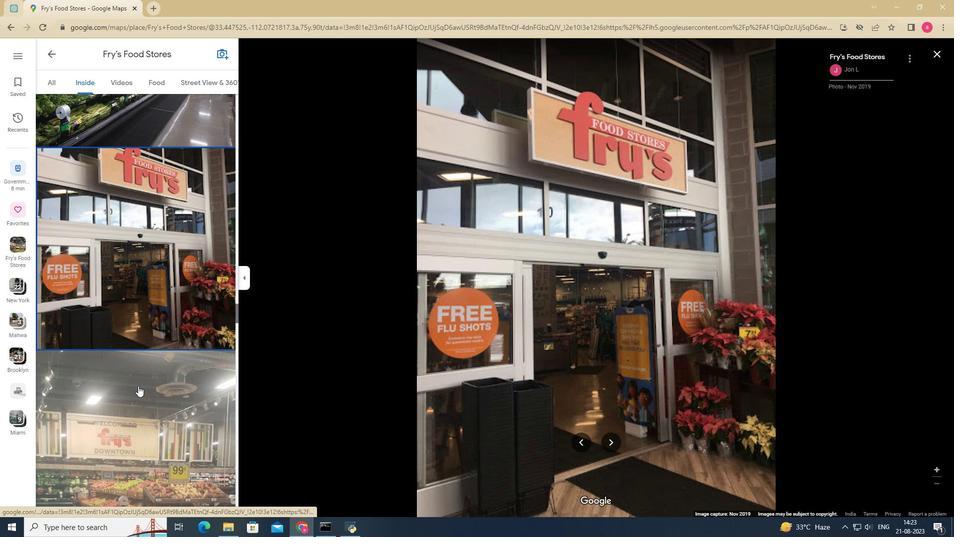 
Action: Mouse pressed left at (138, 385)
Screenshot: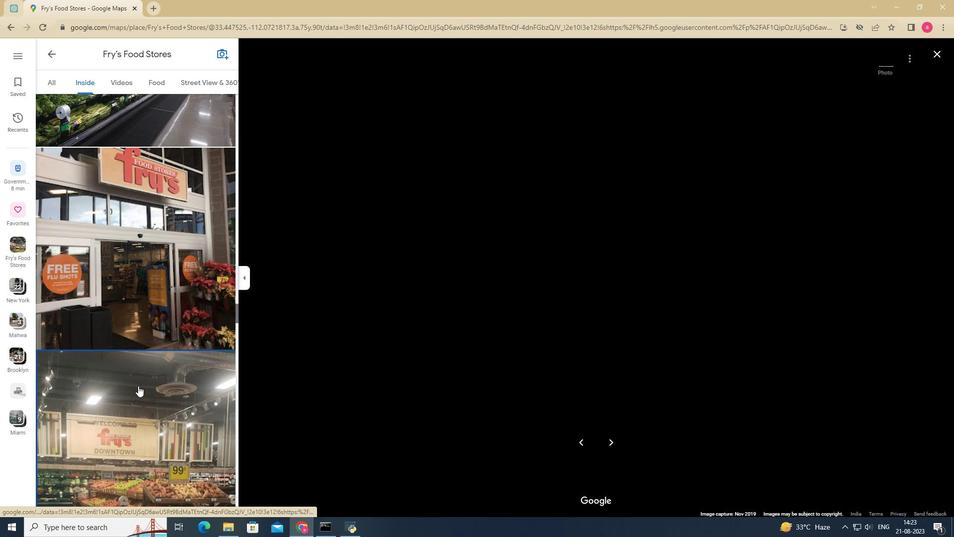 
Action: Mouse moved to (155, 304)
Screenshot: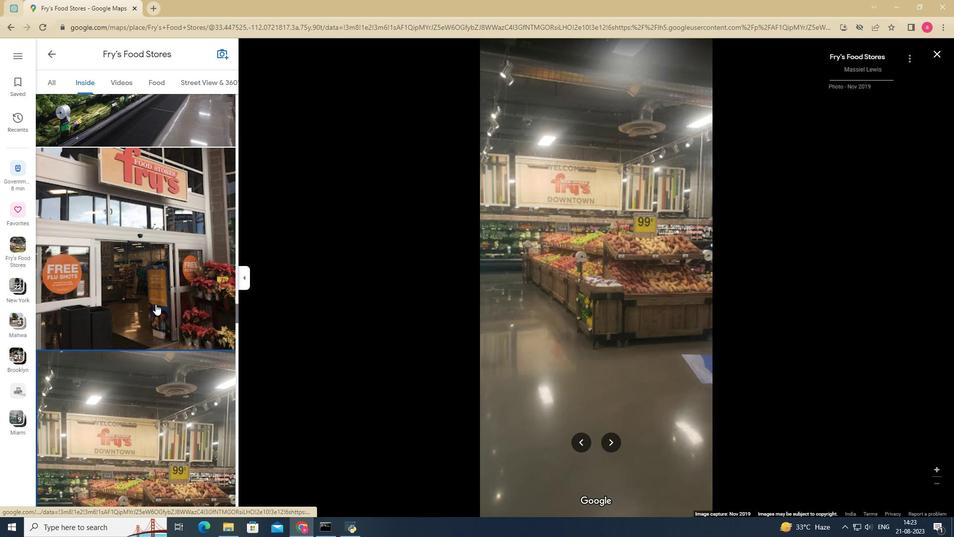
Action: Mouse scrolled (155, 303) with delta (0, 0)
Screenshot: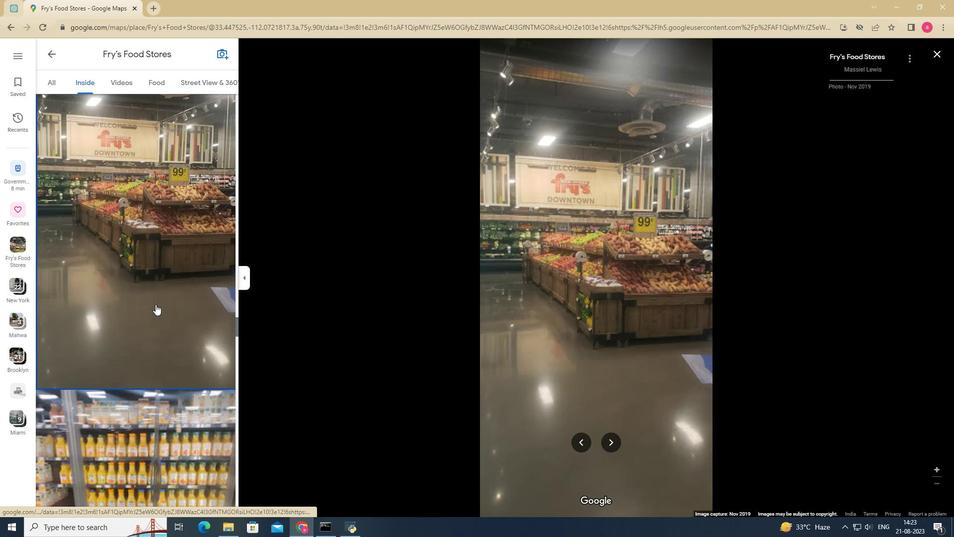 
Action: Mouse scrolled (155, 303) with delta (0, 0)
Screenshot: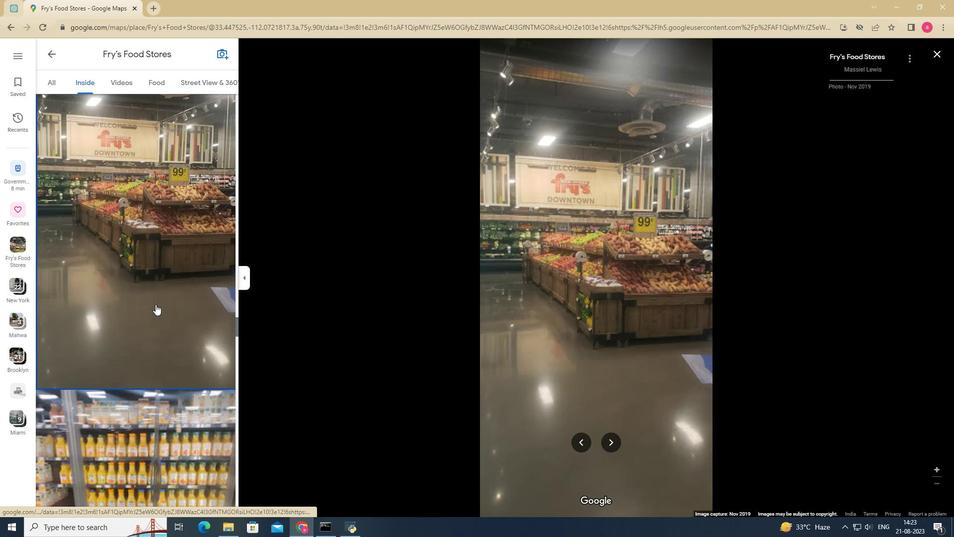 
Action: Mouse scrolled (155, 303) with delta (0, 0)
Screenshot: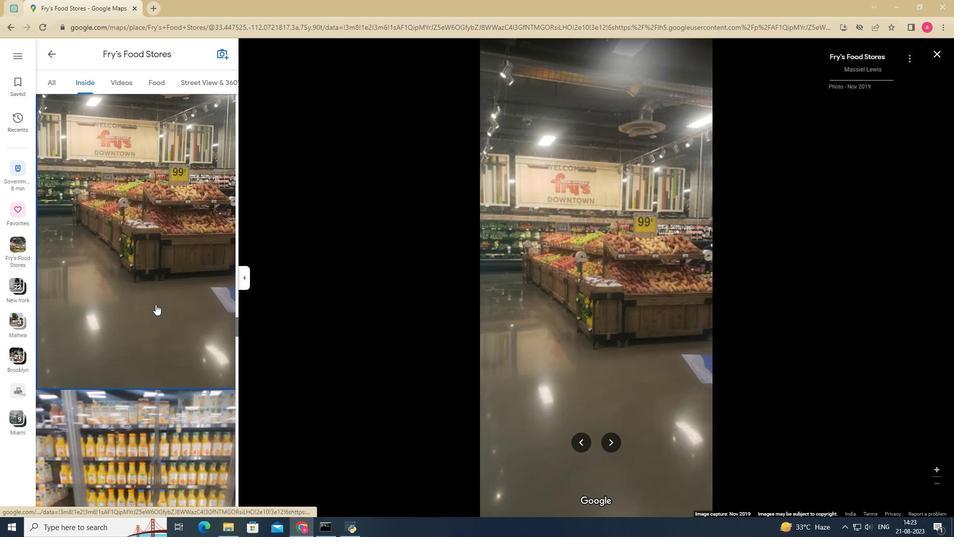 
Action: Mouse scrolled (155, 303) with delta (0, 0)
Screenshot: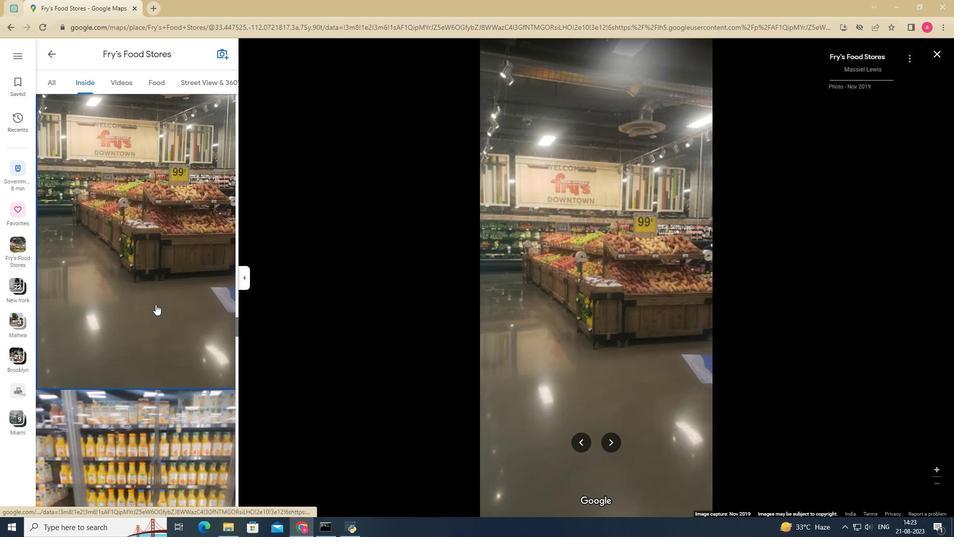 
Action: Mouse scrolled (155, 303) with delta (0, 0)
Screenshot: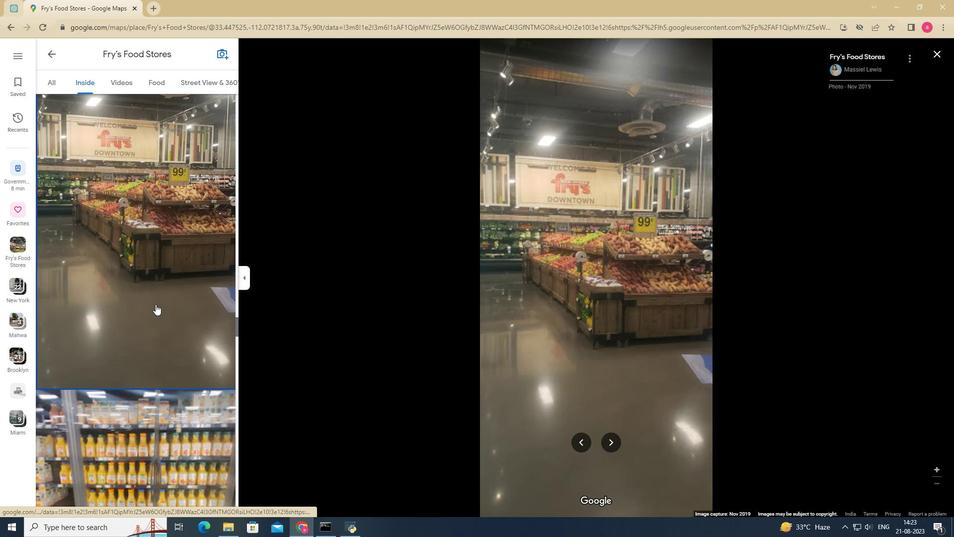 
Action: Mouse scrolled (155, 303) with delta (0, 0)
Screenshot: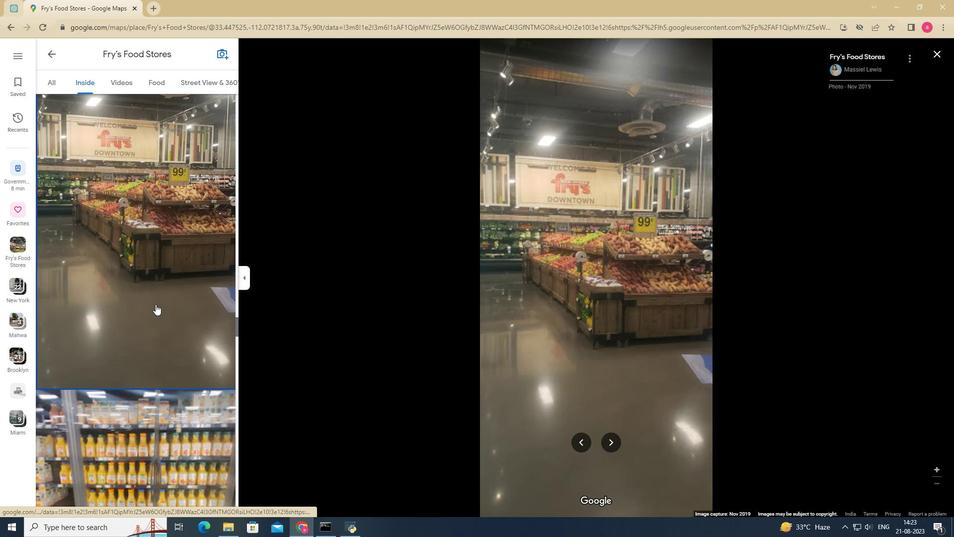 
Action: Mouse pressed left at (155, 304)
Screenshot: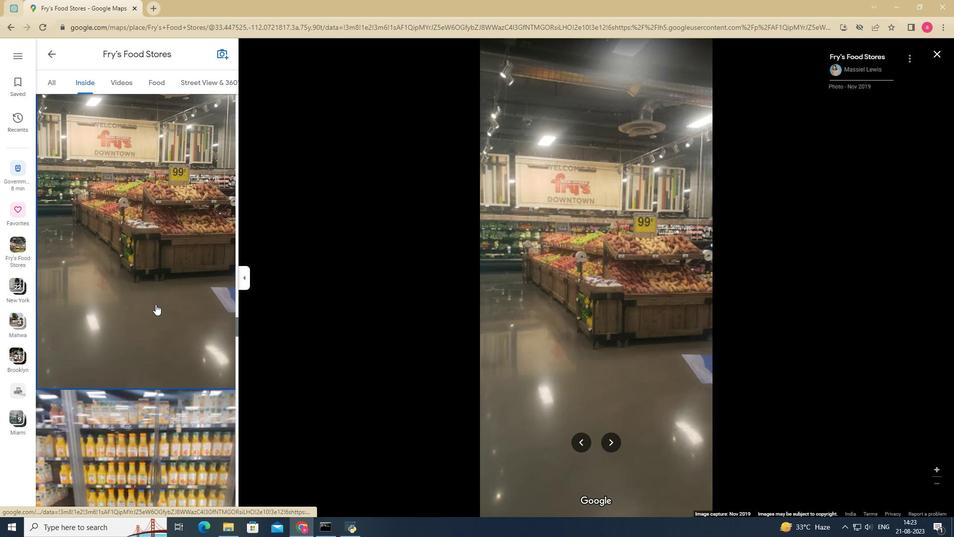 
Action: Mouse scrolled (155, 303) with delta (0, 0)
Screenshot: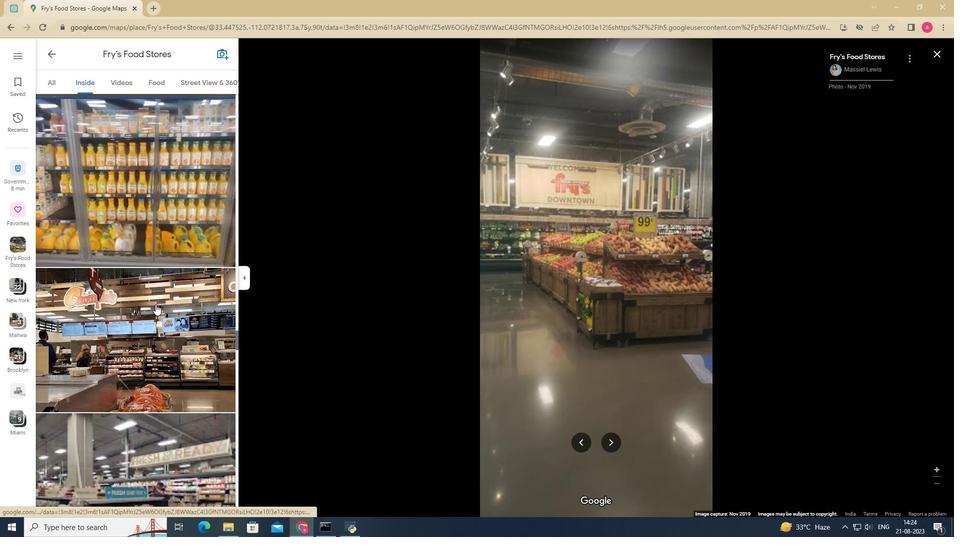 
Action: Mouse scrolled (155, 303) with delta (0, 0)
Screenshot: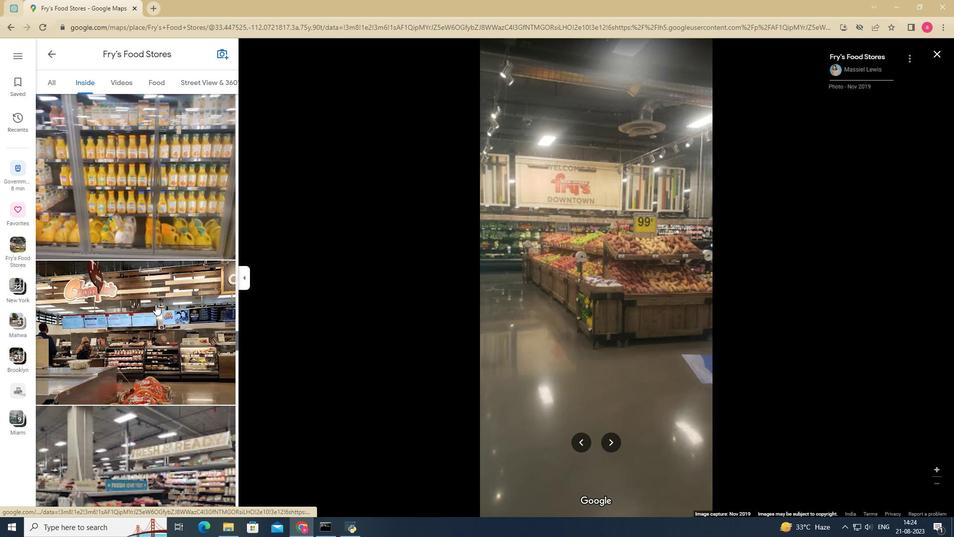 
Action: Mouse scrolled (155, 303) with delta (0, 0)
Screenshot: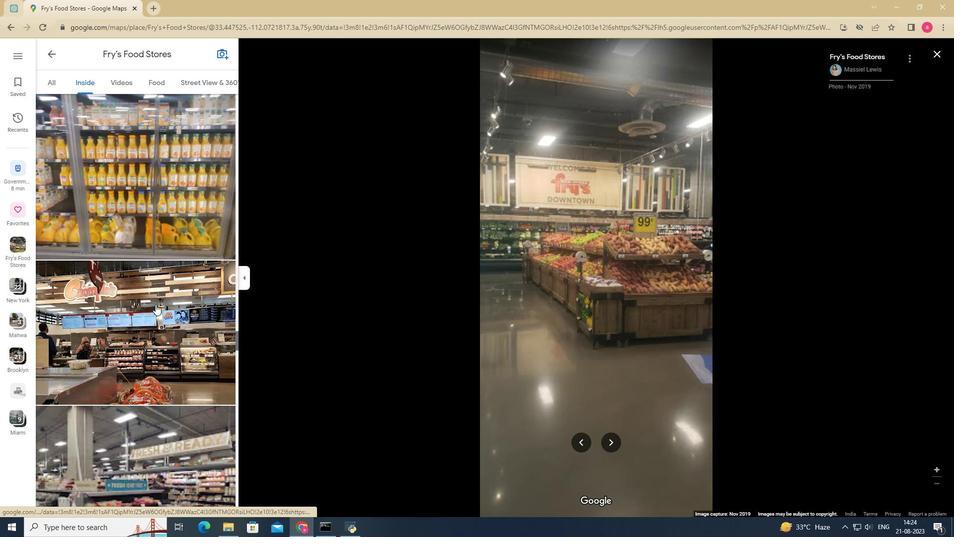 
Action: Mouse scrolled (155, 303) with delta (0, 0)
Screenshot: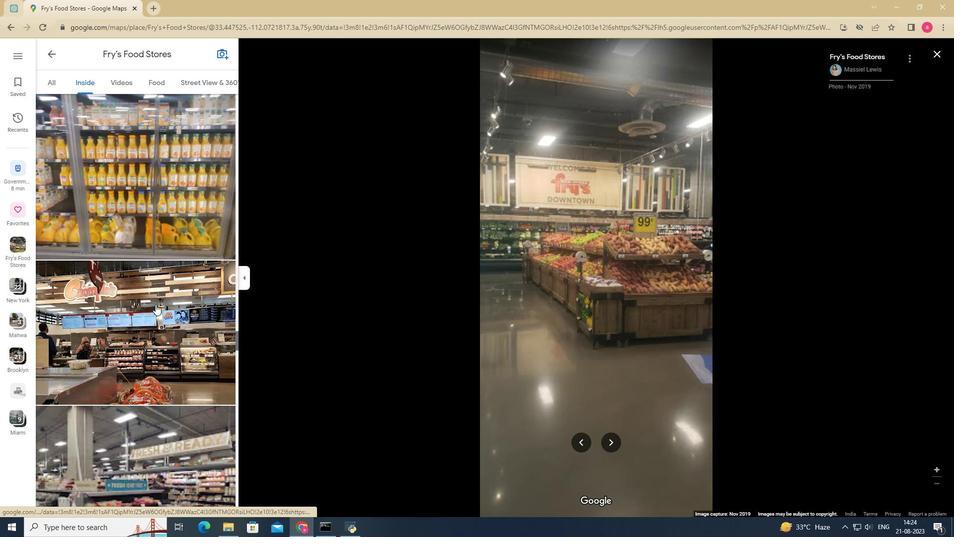 
Action: Mouse scrolled (155, 303) with delta (0, 0)
Screenshot: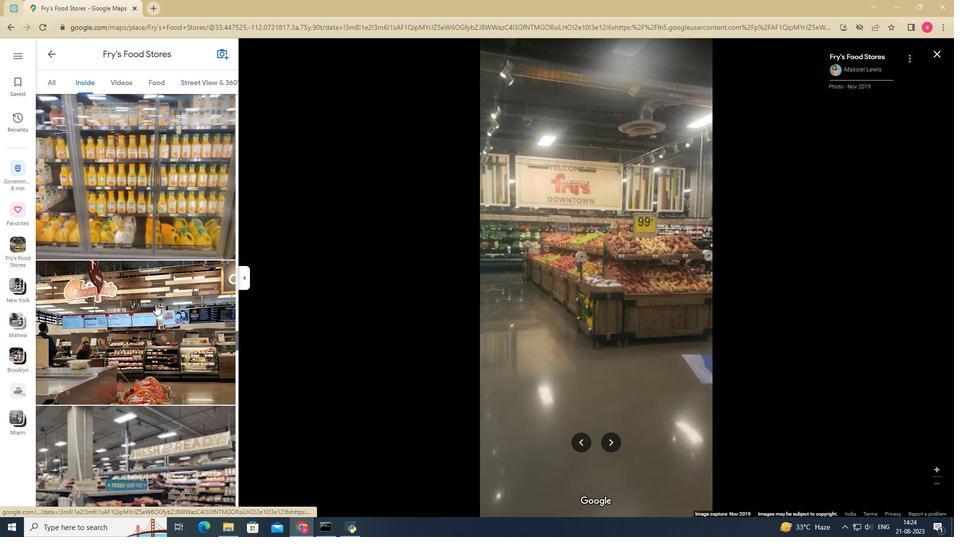 
Action: Mouse scrolled (155, 303) with delta (0, 0)
Screenshot: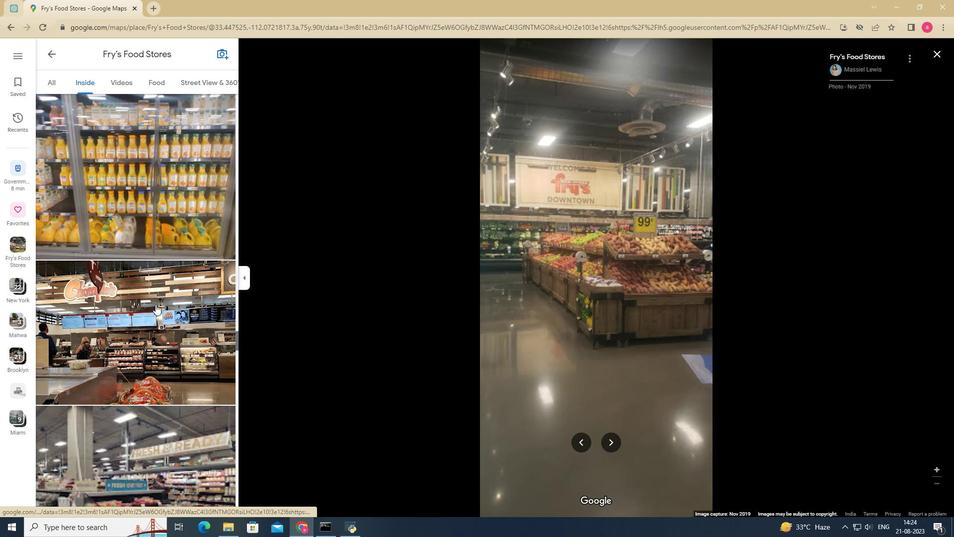 
Action: Mouse pressed left at (155, 304)
Screenshot: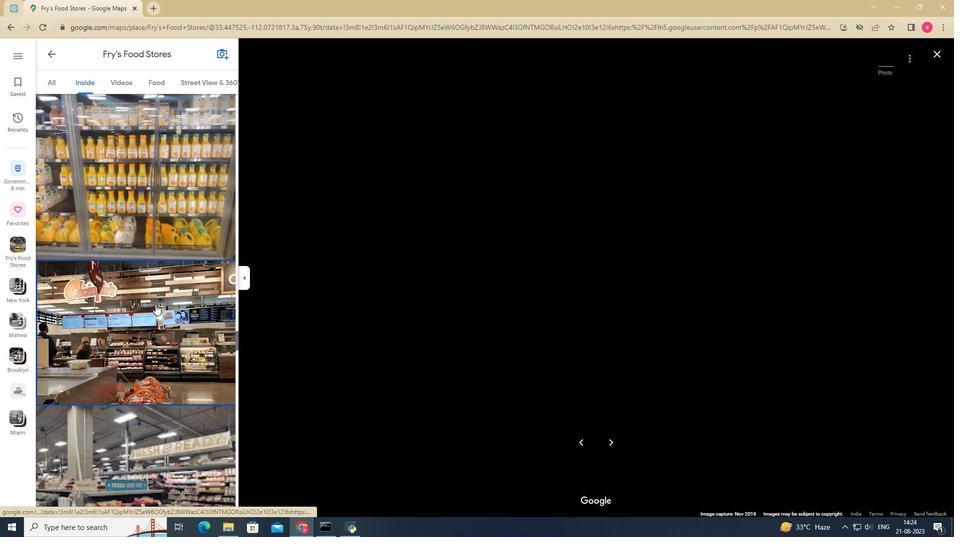 
Action: Mouse scrolled (155, 303) with delta (0, 0)
Screenshot: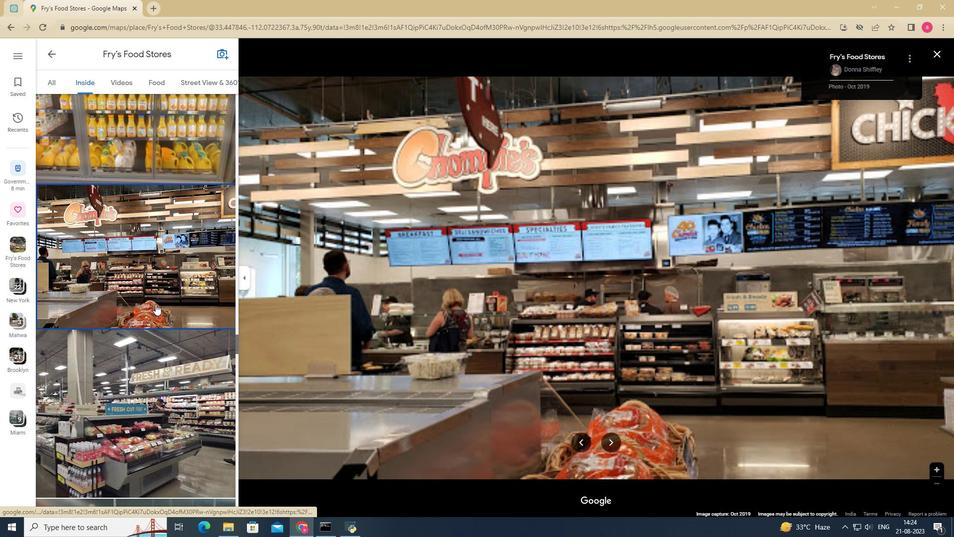 
Action: Mouse scrolled (155, 303) with delta (0, 0)
Screenshot: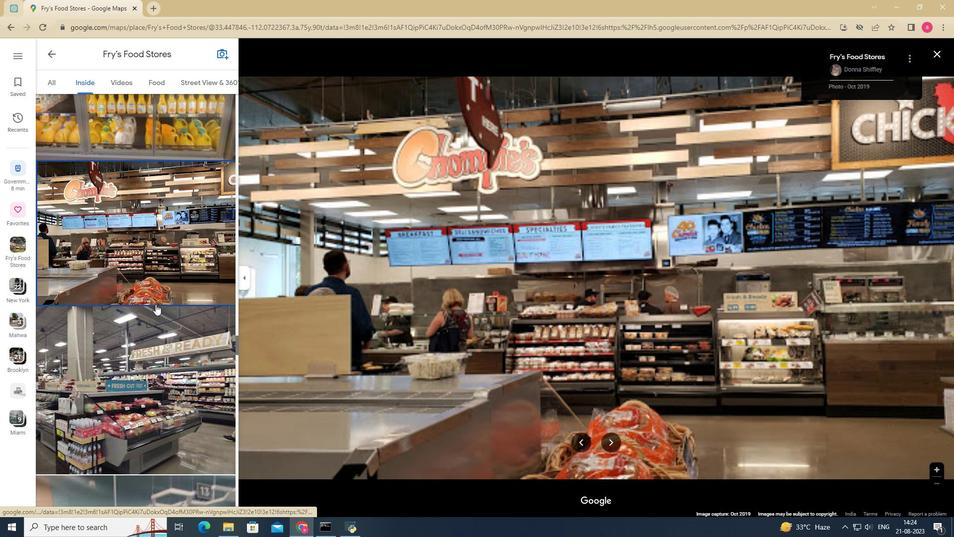 
Action: Mouse scrolled (155, 303) with delta (0, 0)
Screenshot: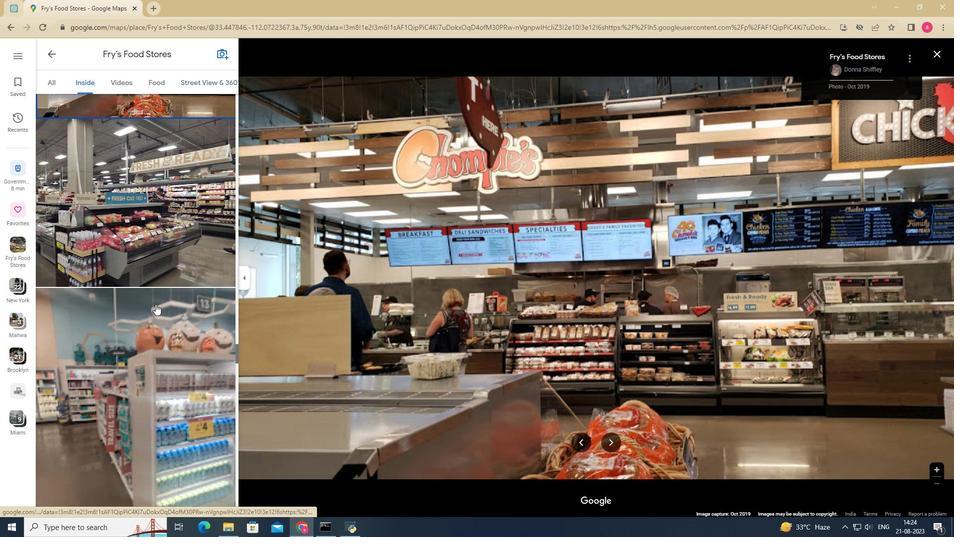 
Action: Mouse scrolled (155, 303) with delta (0, 0)
Screenshot: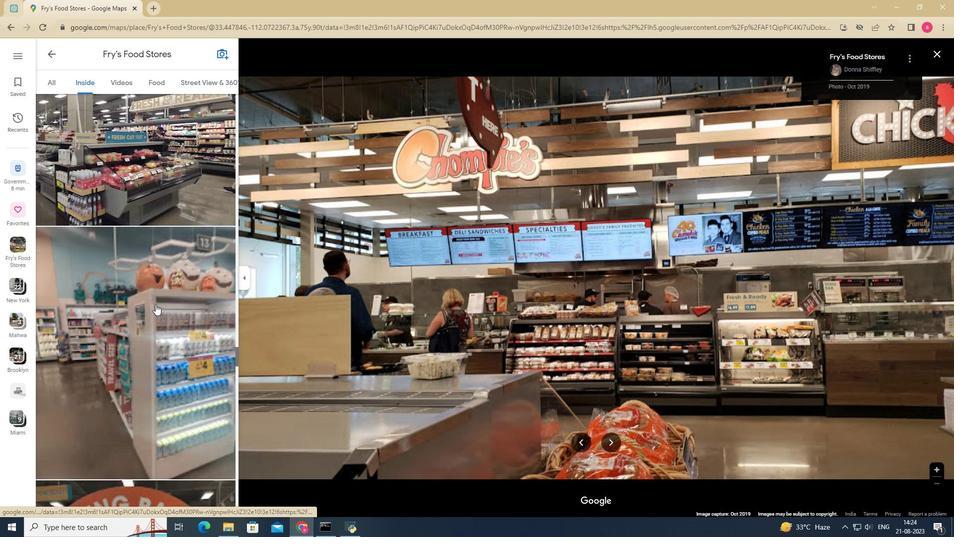 
Action: Mouse scrolled (155, 303) with delta (0, 0)
Screenshot: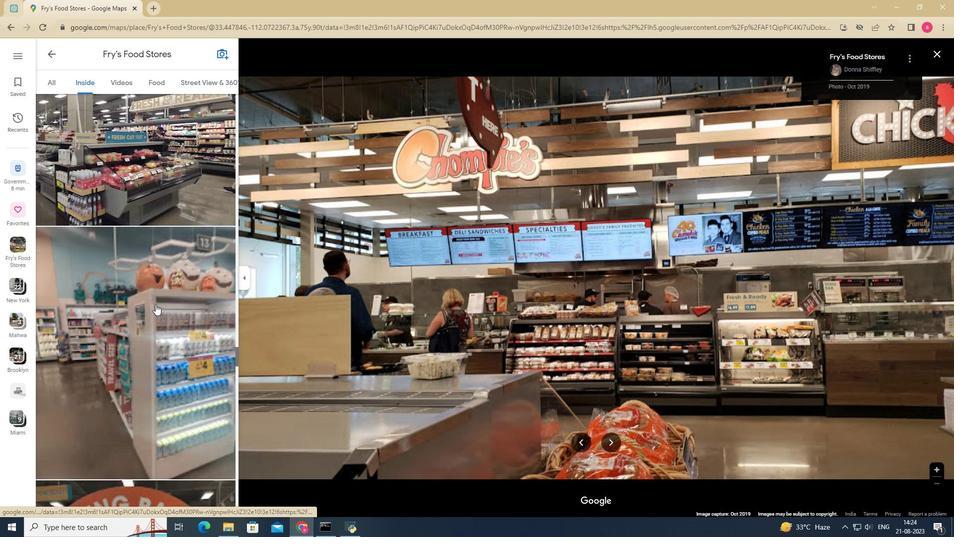 
Action: Mouse scrolled (155, 303) with delta (0, 0)
Screenshot: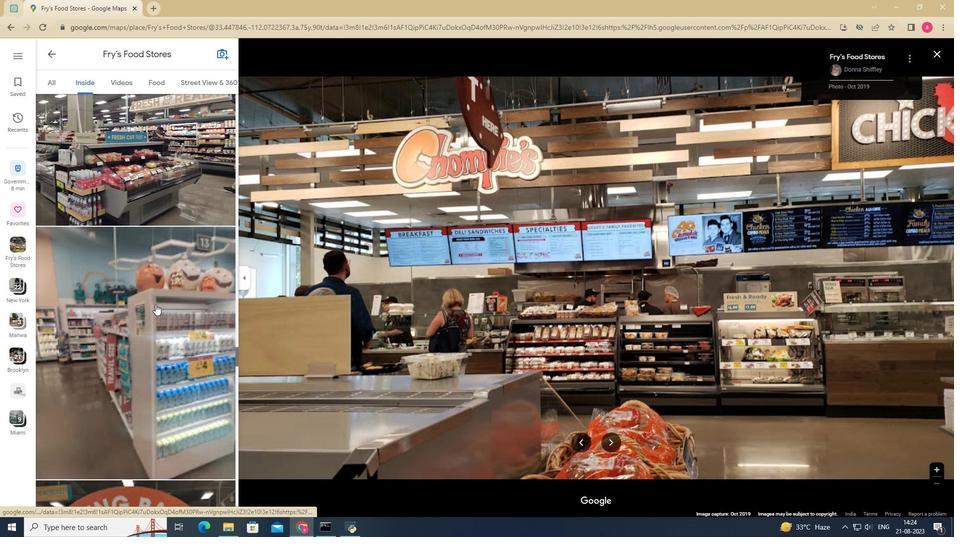 
Action: Mouse scrolled (155, 303) with delta (0, 0)
Screenshot: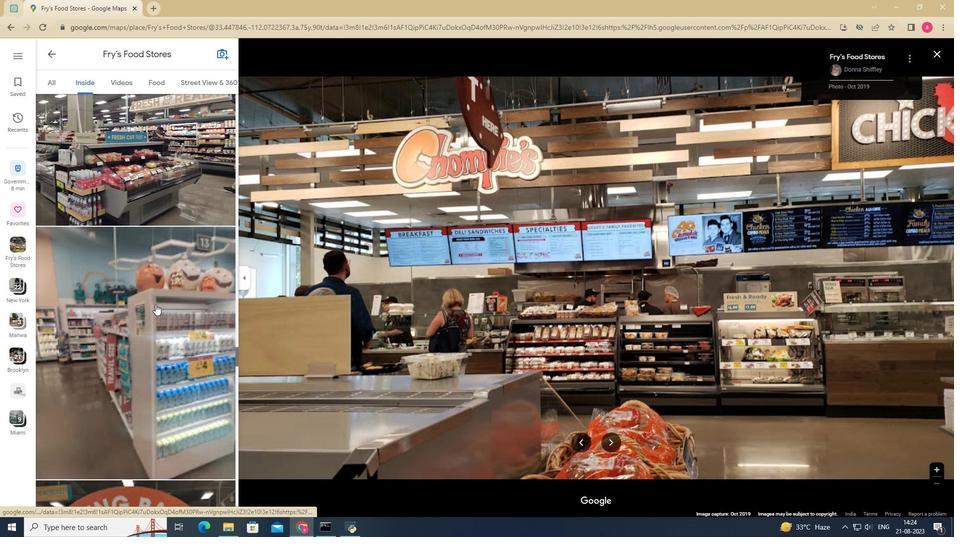 
Action: Mouse pressed left at (155, 304)
Screenshot: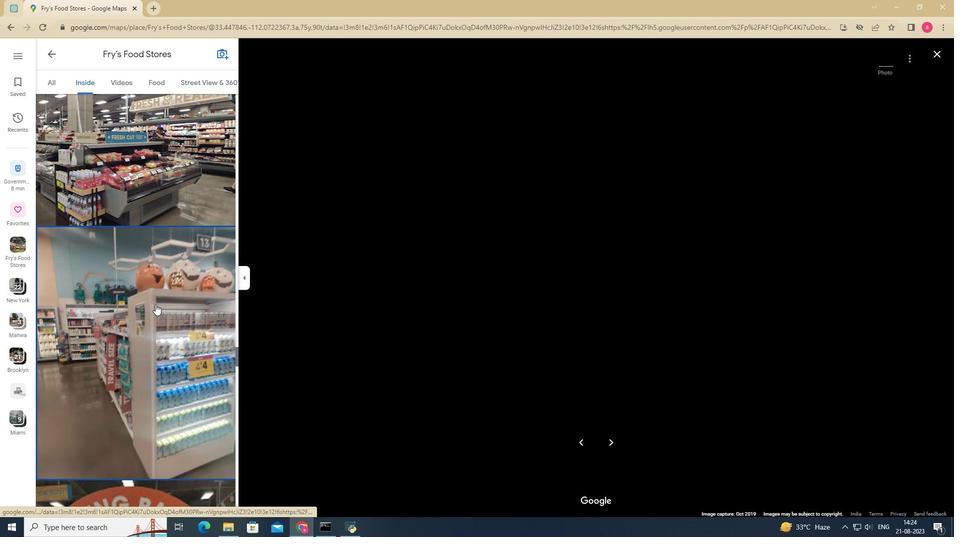 
Action: Mouse scrolled (155, 303) with delta (0, 0)
Screenshot: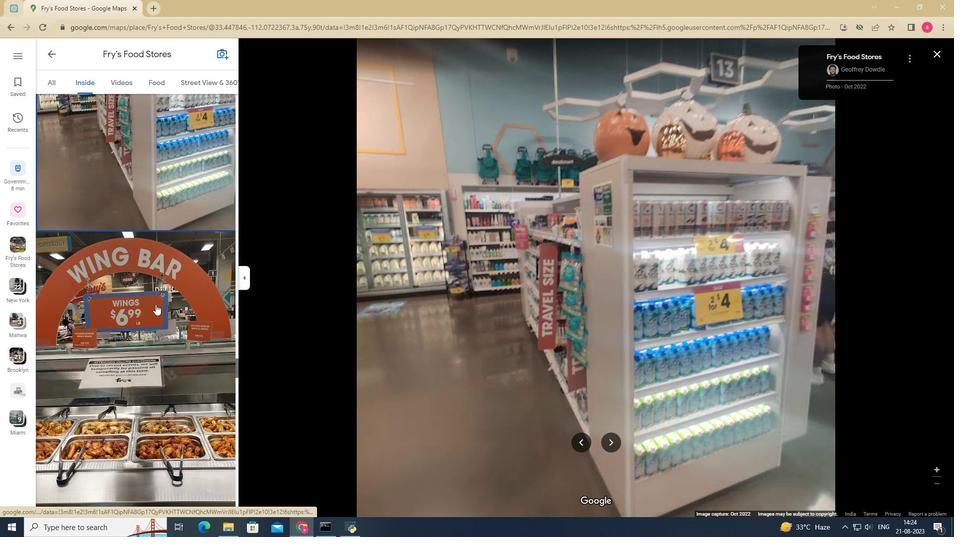 
Action: Mouse scrolled (155, 303) with delta (0, 0)
Screenshot: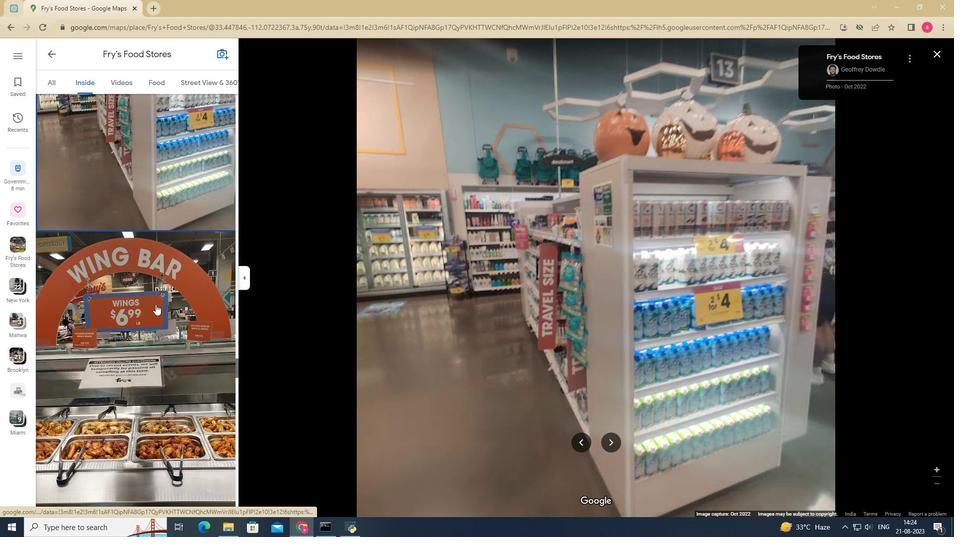 
Action: Mouse scrolled (155, 303) with delta (0, 0)
Screenshot: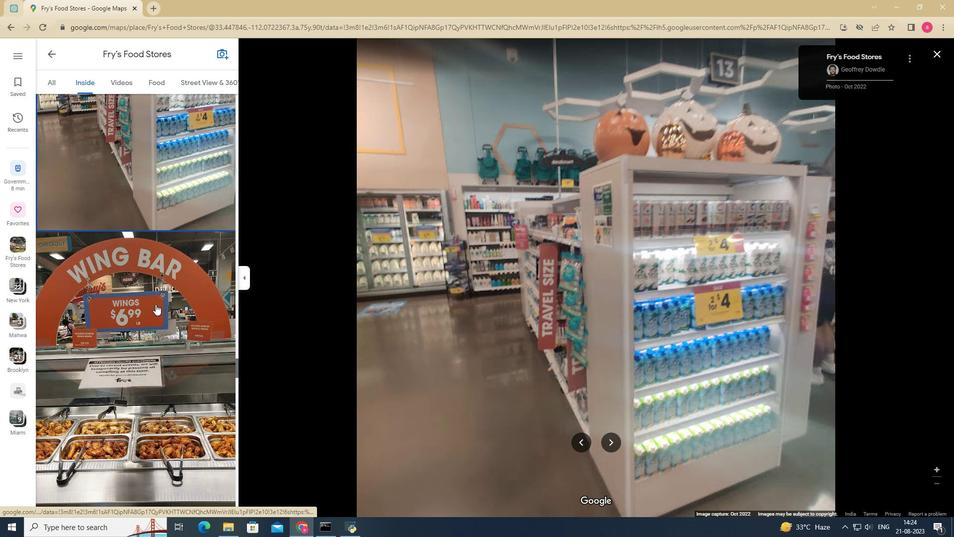 
Action: Mouse scrolled (155, 303) with delta (0, 0)
Screenshot: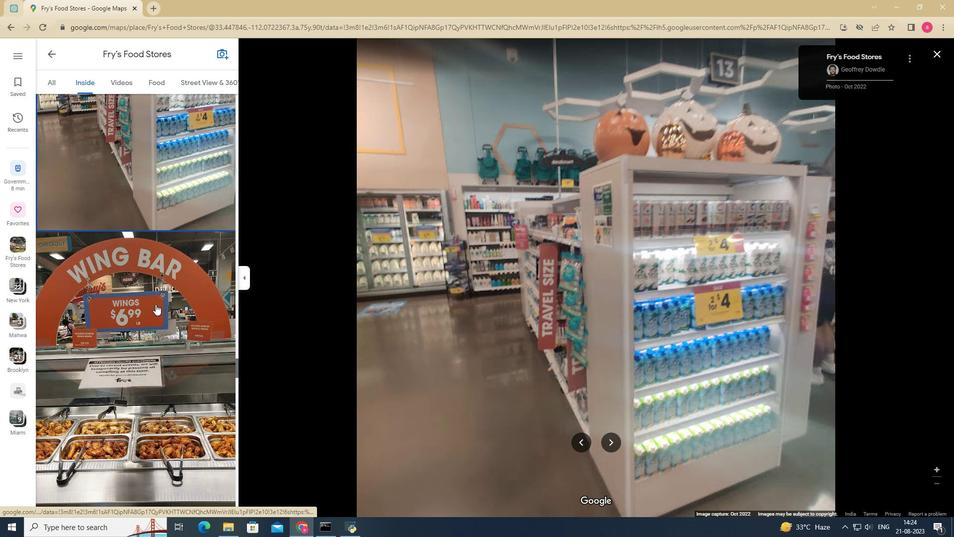 
Action: Mouse scrolled (155, 303) with delta (0, 0)
Screenshot: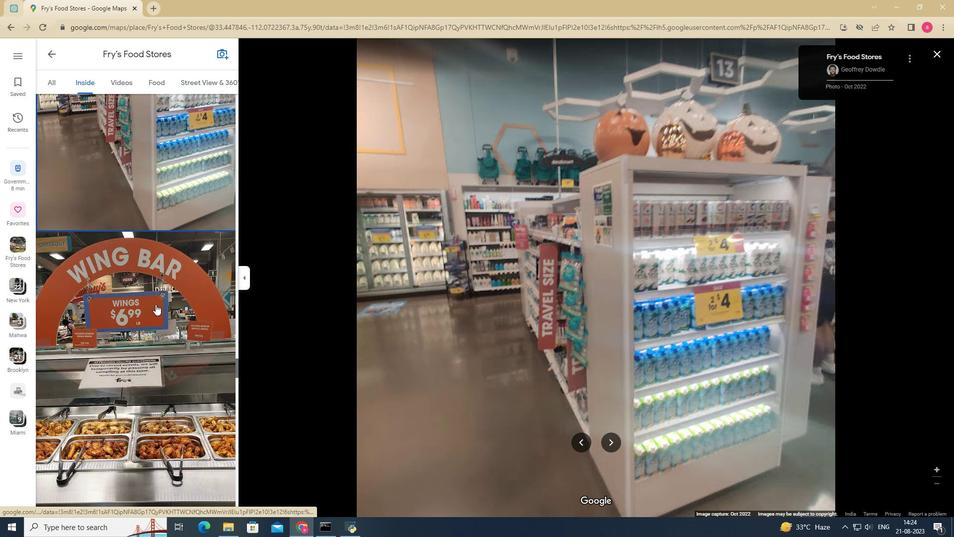 
Action: Mouse pressed left at (155, 304)
Screenshot: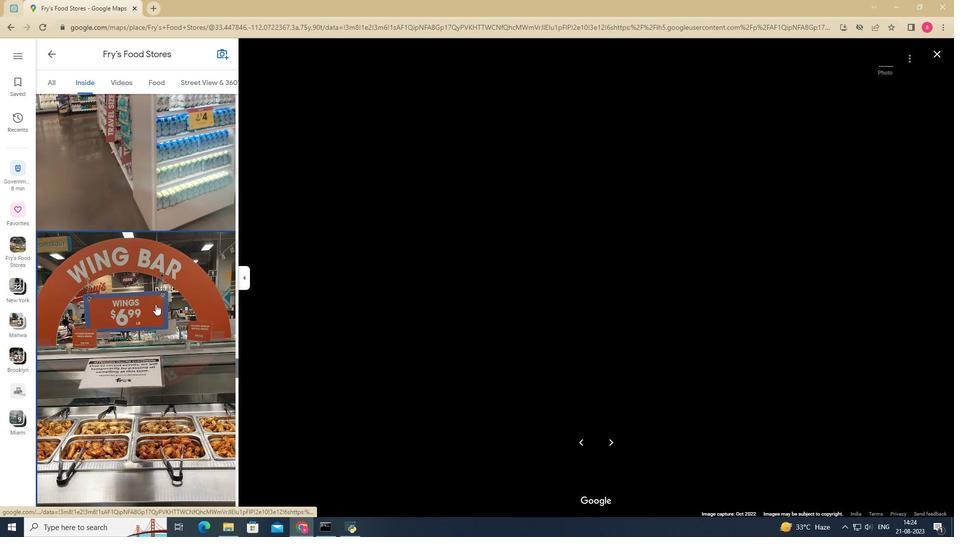 
Action: Mouse scrolled (155, 303) with delta (0, 0)
Screenshot: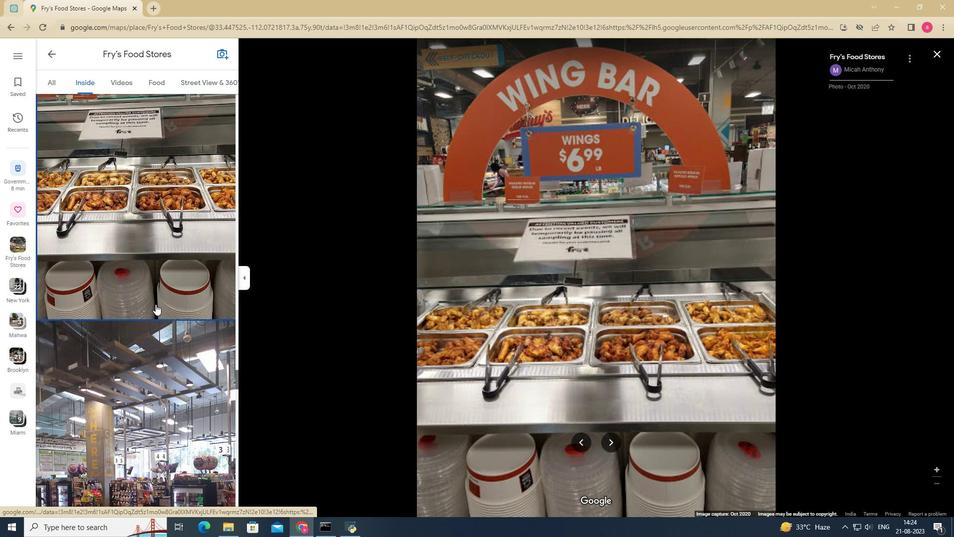
Action: Mouse scrolled (155, 303) with delta (0, 0)
Screenshot: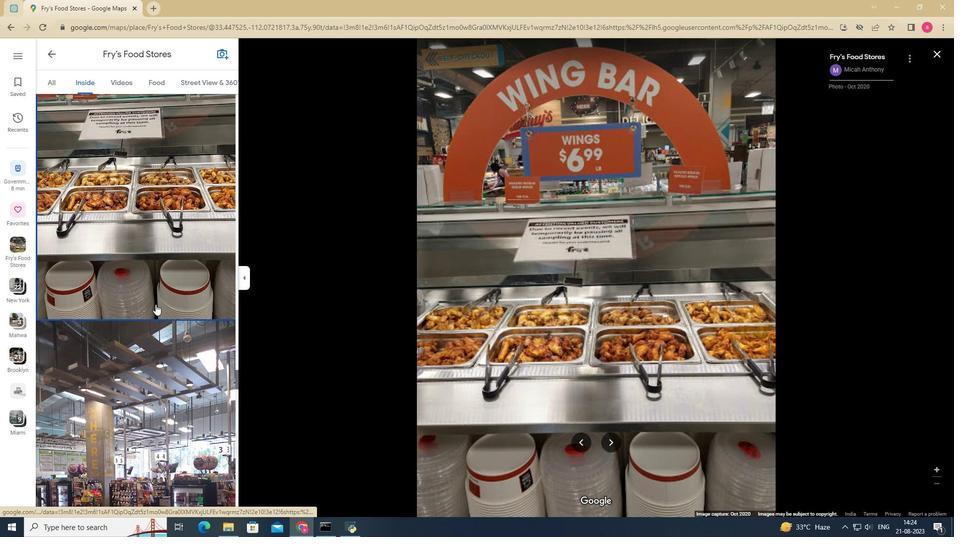 
Action: Mouse scrolled (155, 303) with delta (0, 0)
Screenshot: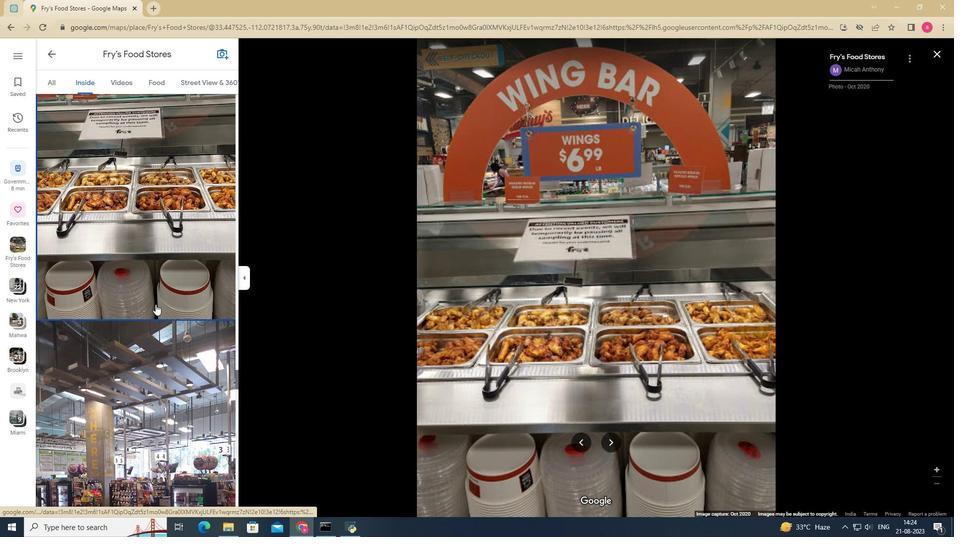 
Action: Mouse scrolled (155, 303) with delta (0, 0)
Screenshot: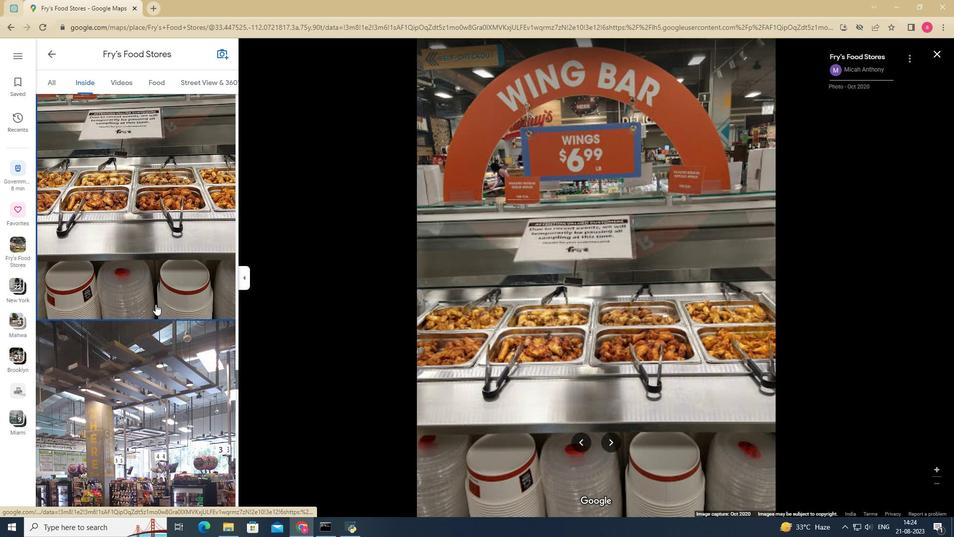 
Action: Mouse scrolled (155, 303) with delta (0, 0)
Screenshot: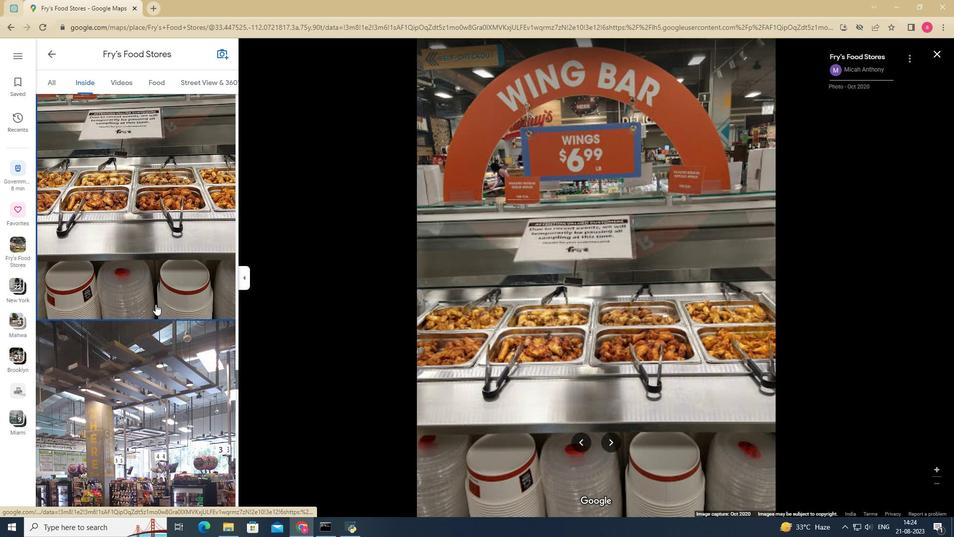 
Action: Mouse scrolled (155, 303) with delta (0, 0)
Screenshot: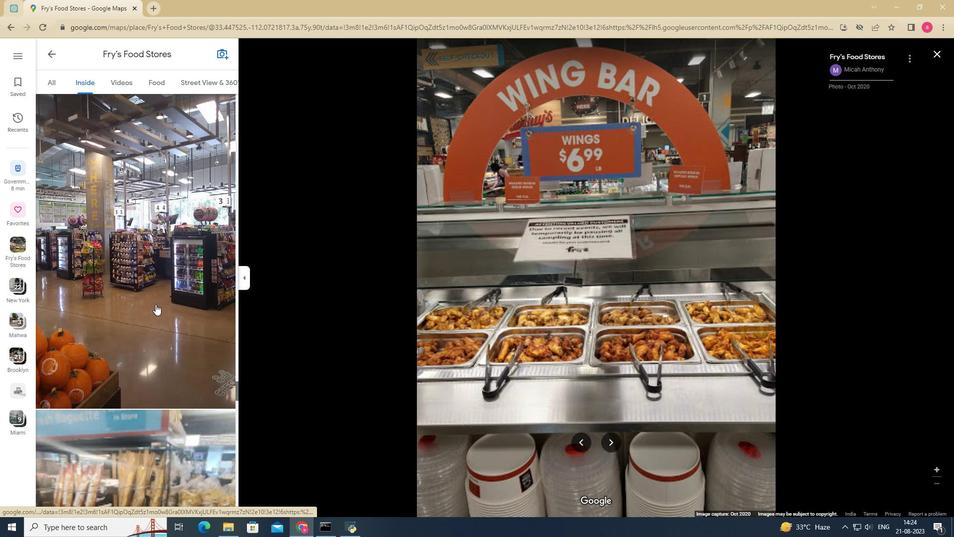 
Action: Mouse scrolled (155, 303) with delta (0, 0)
Screenshot: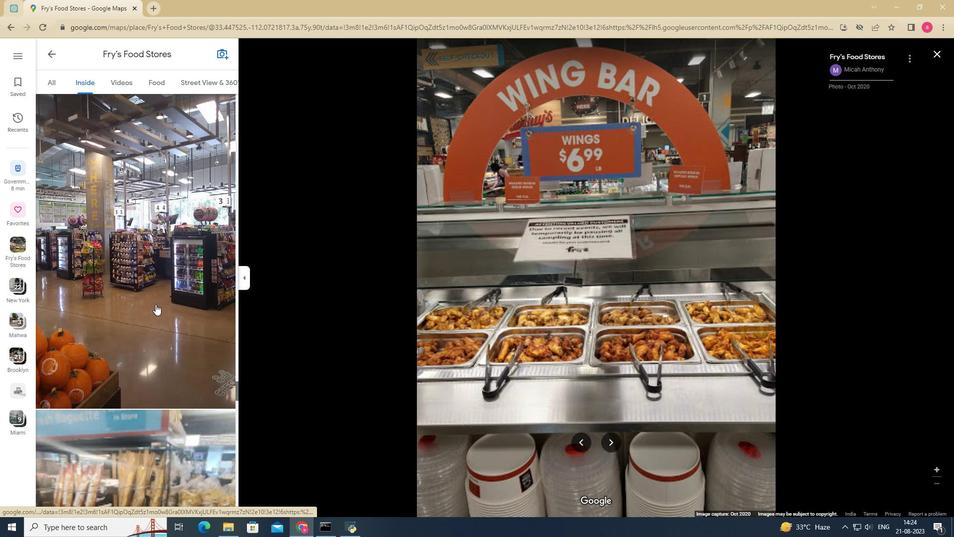 
Action: Mouse scrolled (155, 303) with delta (0, 0)
Screenshot: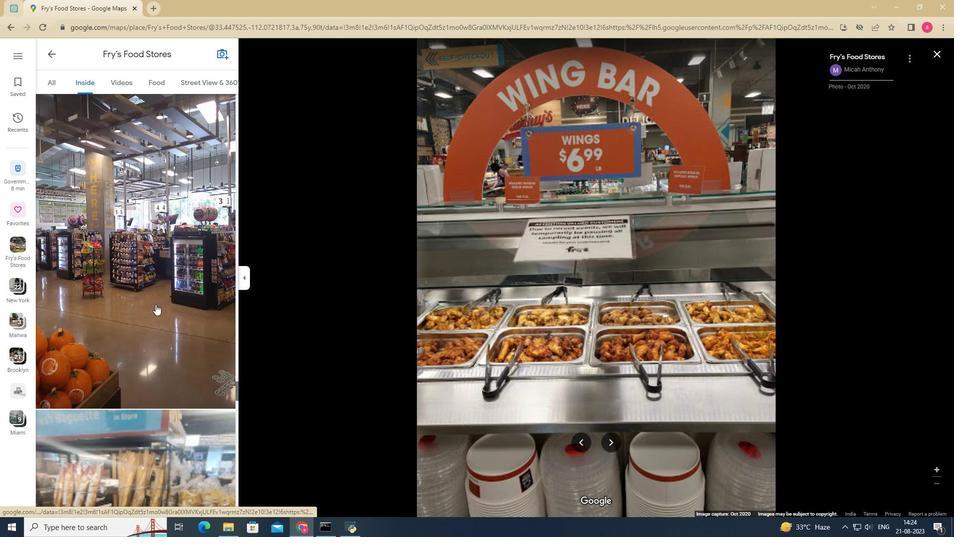 
Action: Mouse scrolled (155, 303) with delta (0, 0)
Screenshot: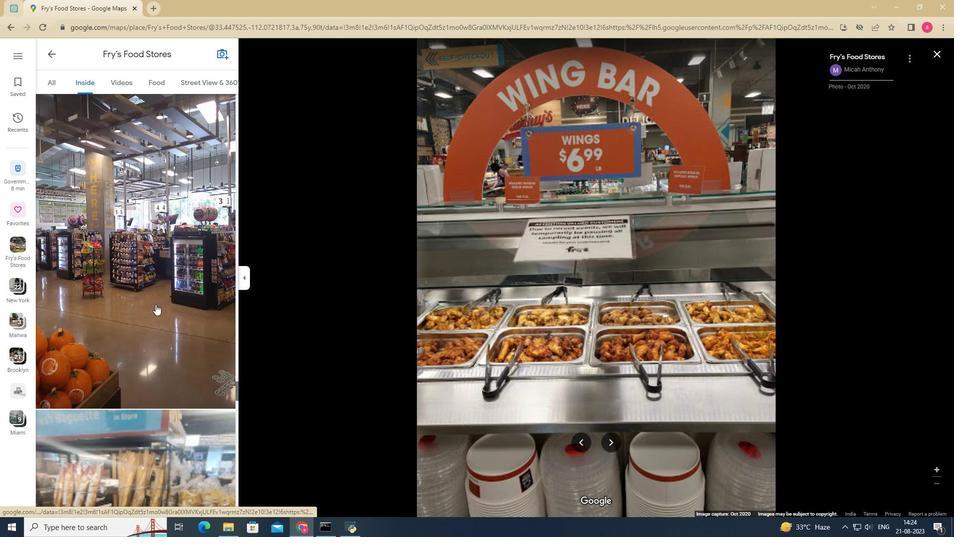 
Action: Mouse scrolled (155, 303) with delta (0, 0)
Screenshot: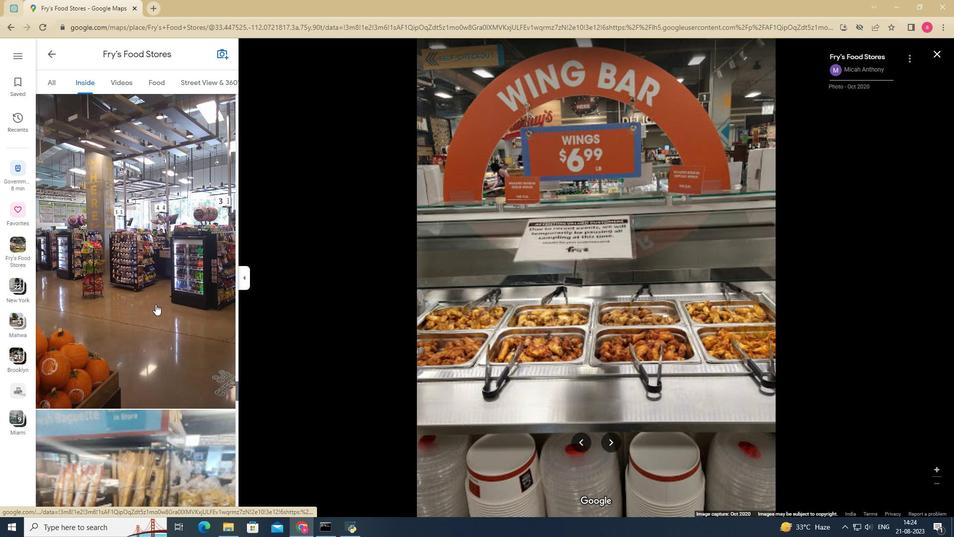 
Action: Mouse pressed left at (155, 304)
Screenshot: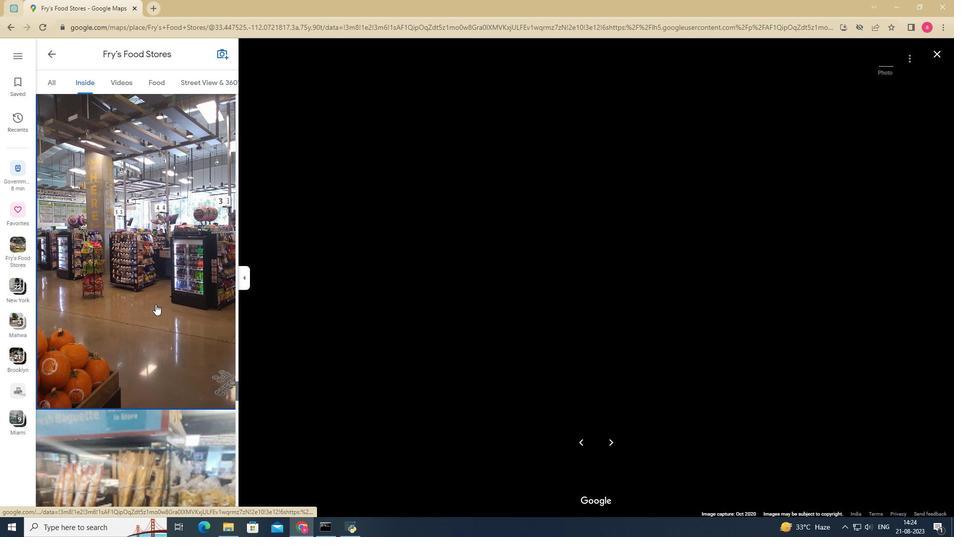 
Action: Mouse scrolled (155, 303) with delta (0, 0)
Screenshot: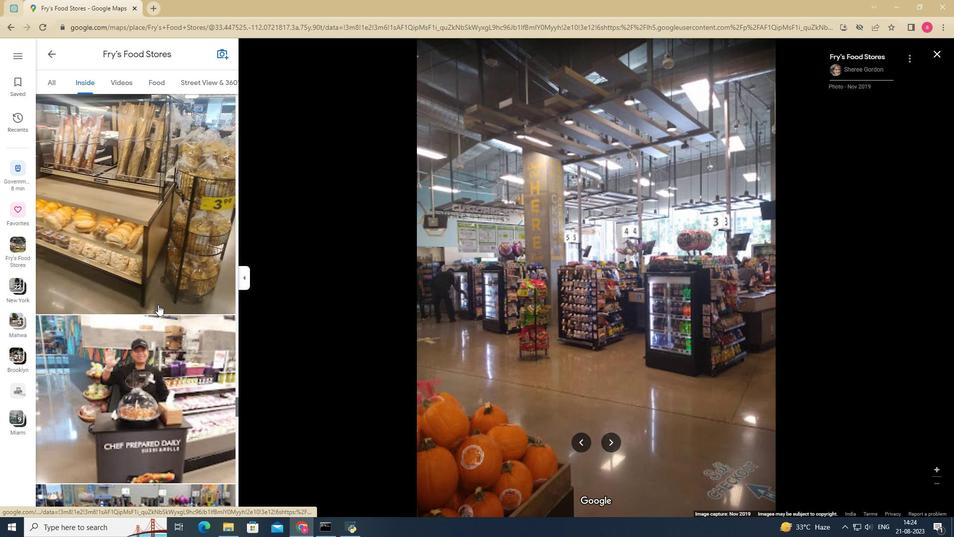 
Action: Mouse scrolled (155, 303) with delta (0, 0)
Screenshot: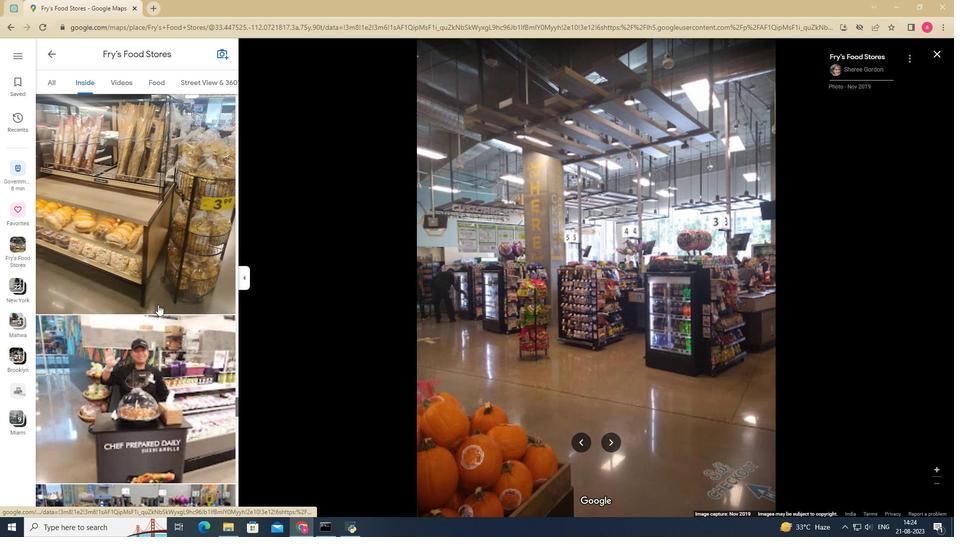 
Action: Mouse moved to (155, 304)
Screenshot: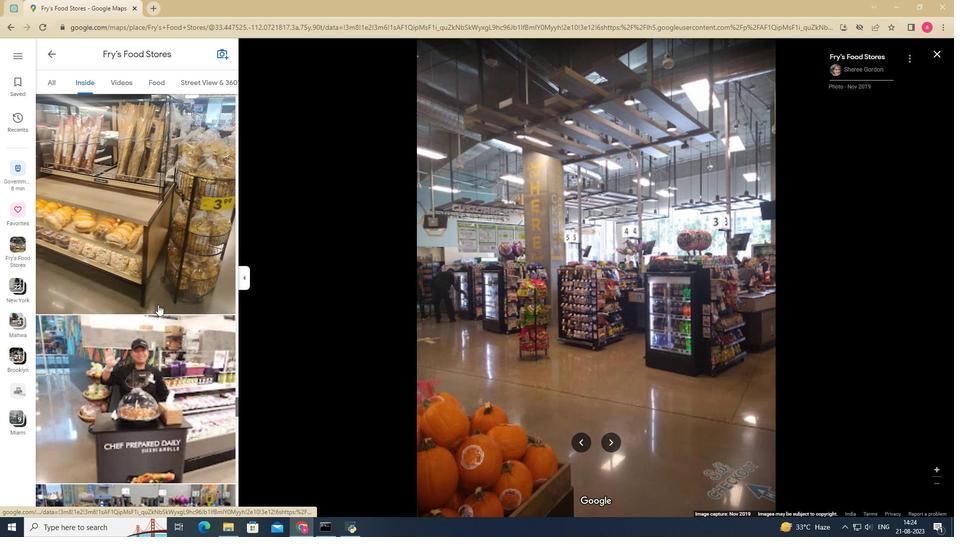 
Action: Mouse scrolled (155, 303) with delta (0, 0)
Screenshot: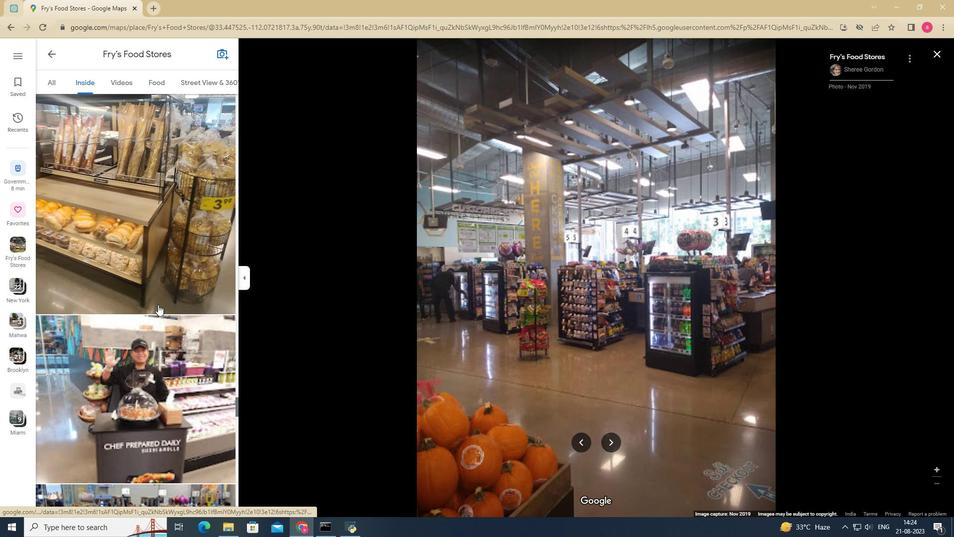 
Action: Mouse moved to (156, 304)
Screenshot: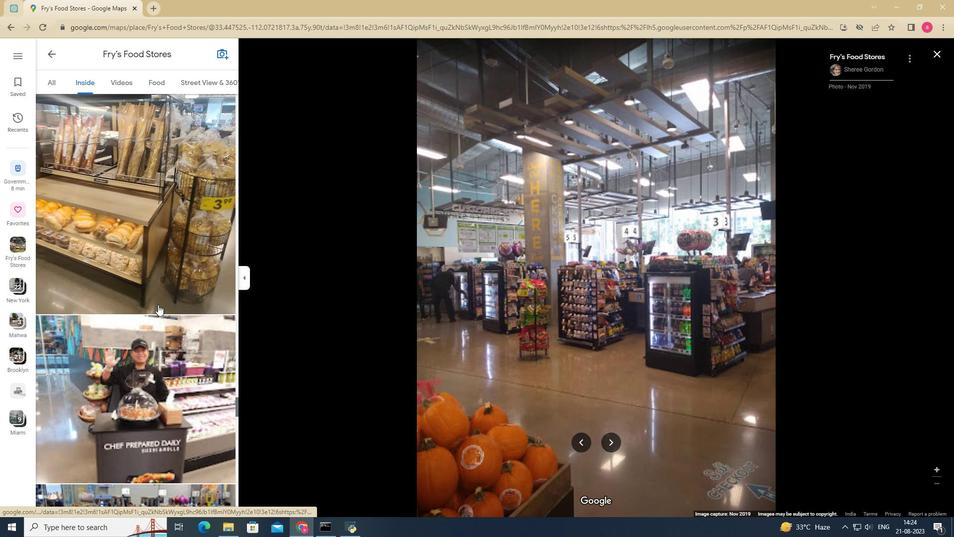 
Action: Mouse scrolled (155, 303) with delta (0, 0)
Screenshot: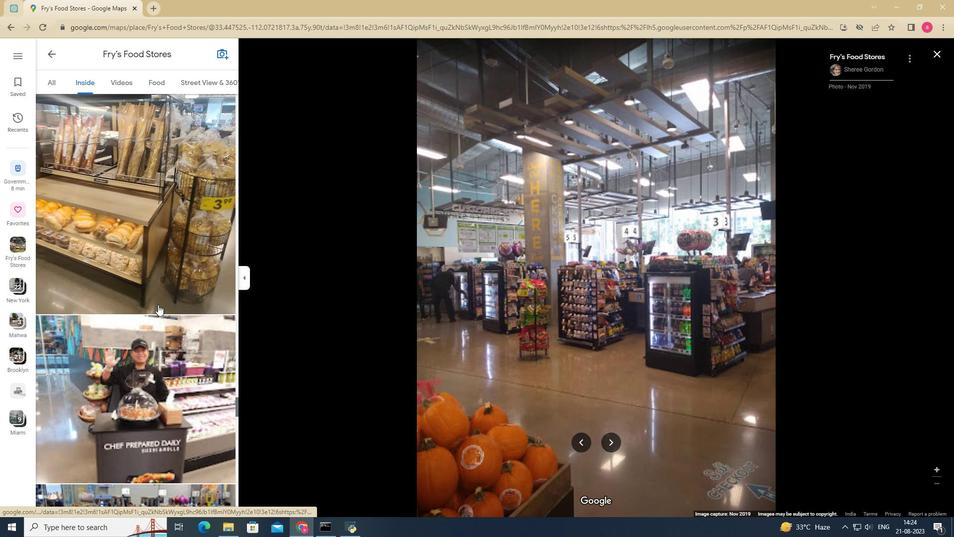 
Action: Mouse moved to (157, 304)
Screenshot: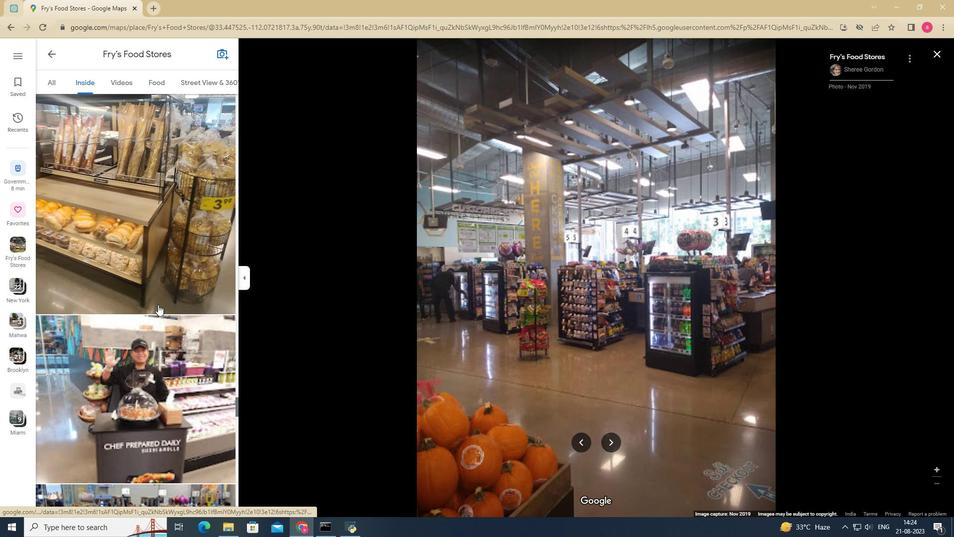 
Action: Mouse scrolled (156, 303) with delta (0, 0)
Screenshot: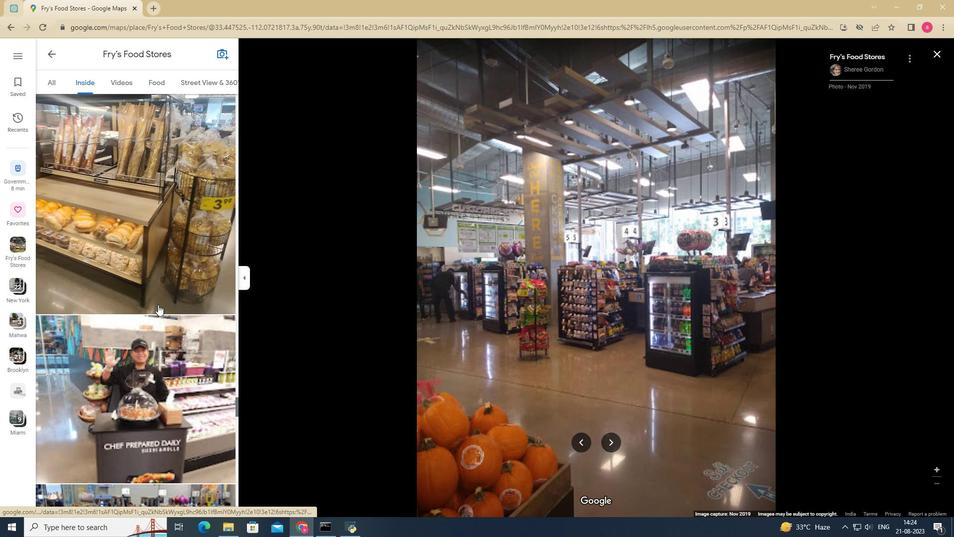 
Action: Mouse moved to (157, 304)
Screenshot: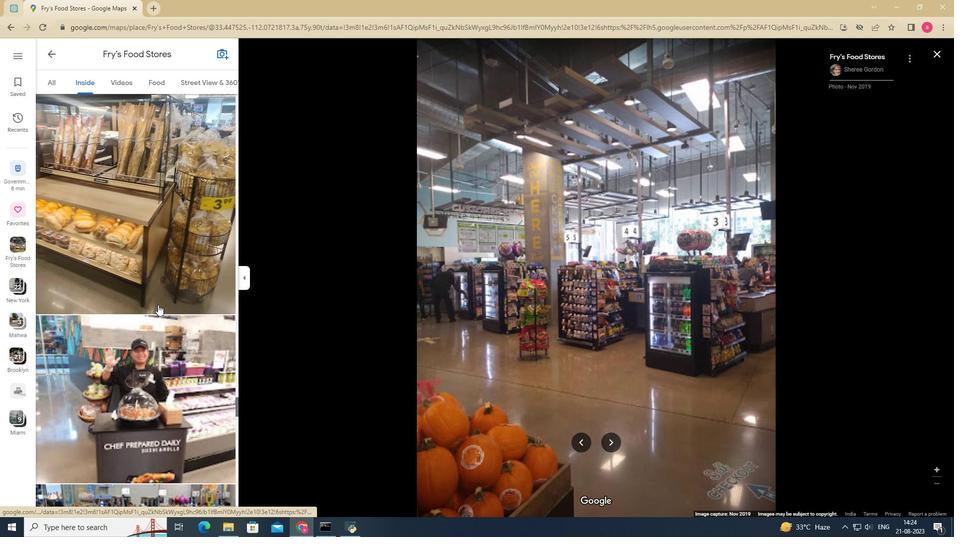 
Action: Mouse scrolled (157, 303) with delta (0, 0)
Screenshot: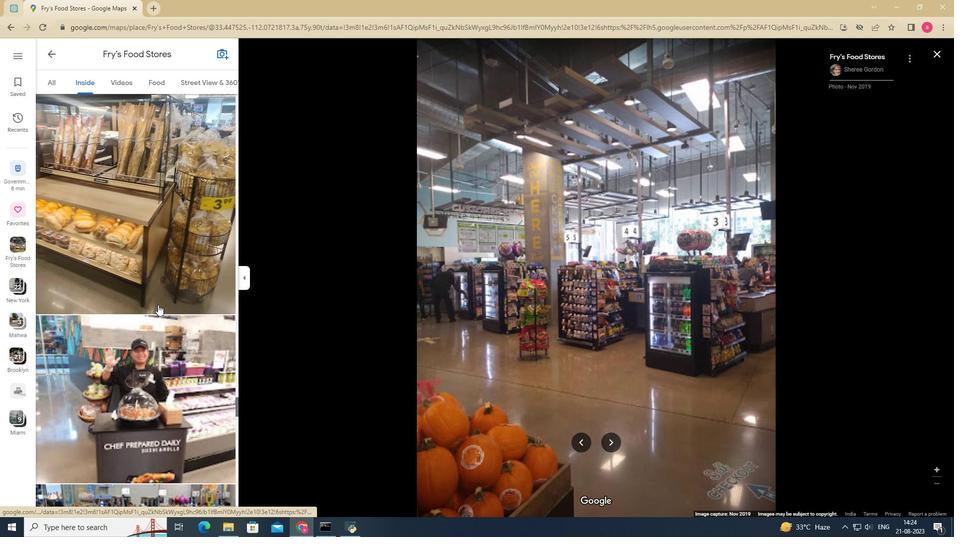 
Action: Mouse moved to (158, 304)
Screenshot: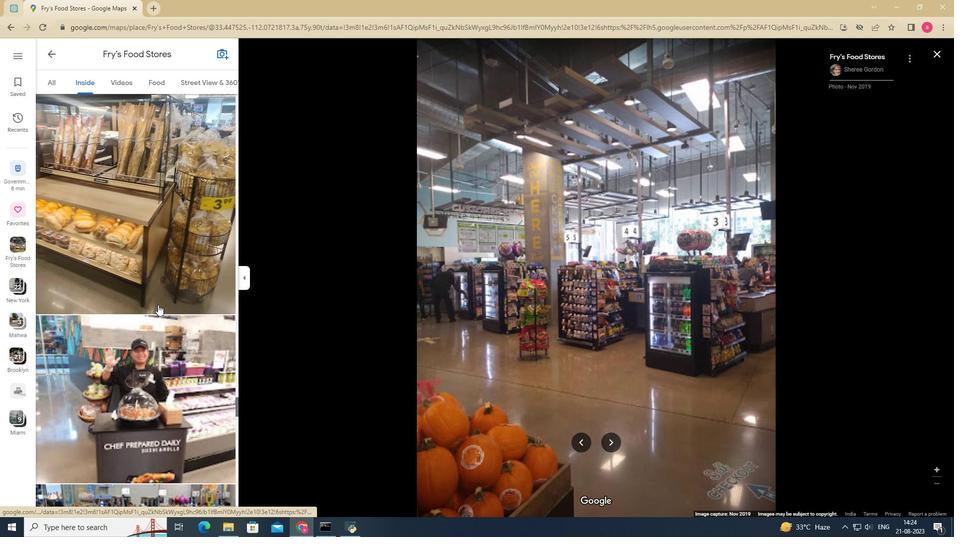 
Action: Mouse scrolled (157, 304) with delta (0, 0)
Screenshot: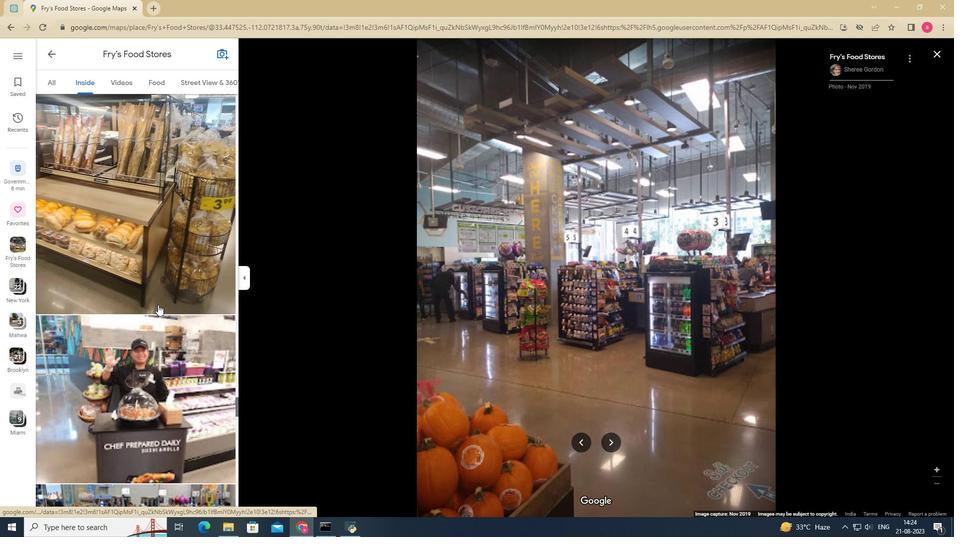 
Action: Mouse scrolled (158, 304) with delta (0, 0)
Screenshot: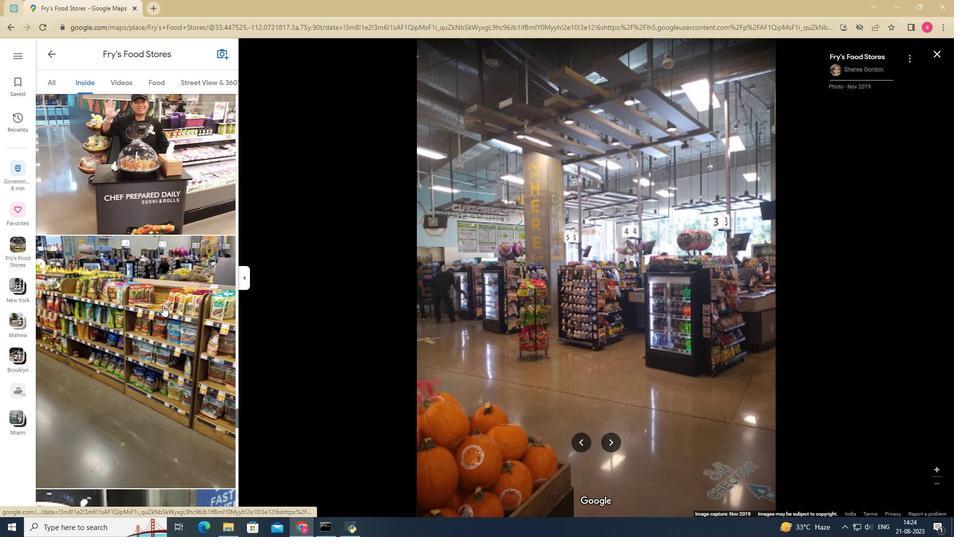 
Action: Mouse scrolled (158, 304) with delta (0, 0)
Screenshot: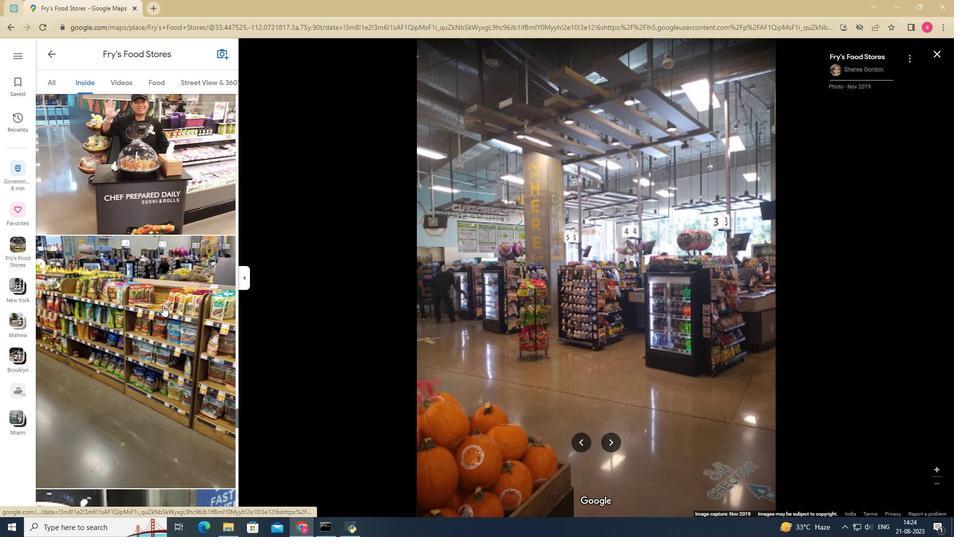 
Action: Mouse scrolled (158, 304) with delta (0, 0)
Screenshot: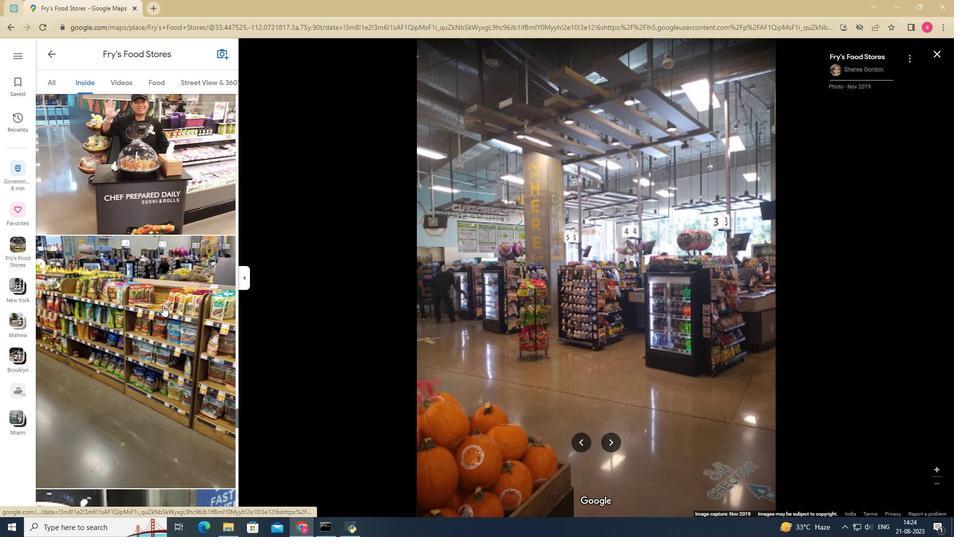 
Action: Mouse moved to (159, 304)
Screenshot: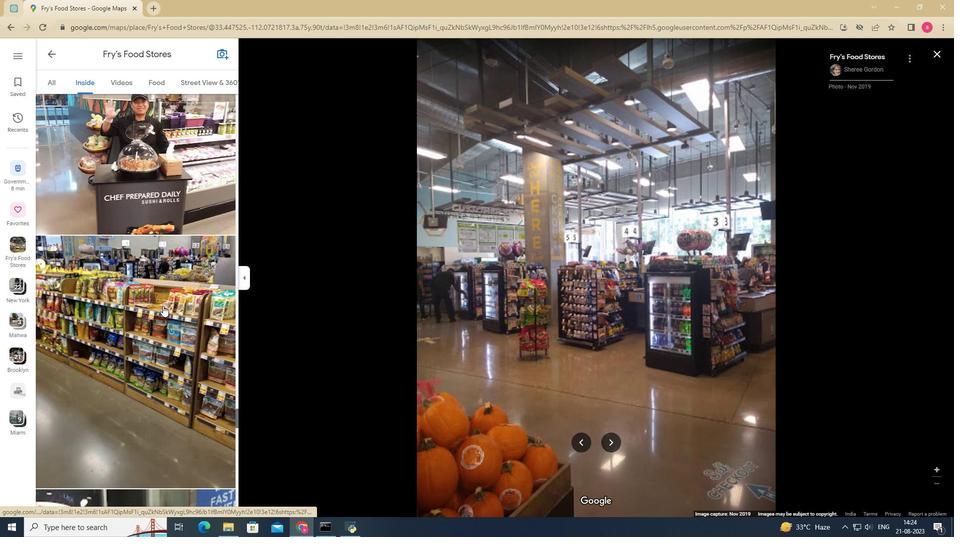 
Action: Mouse scrolled (159, 304) with delta (0, 0)
Screenshot: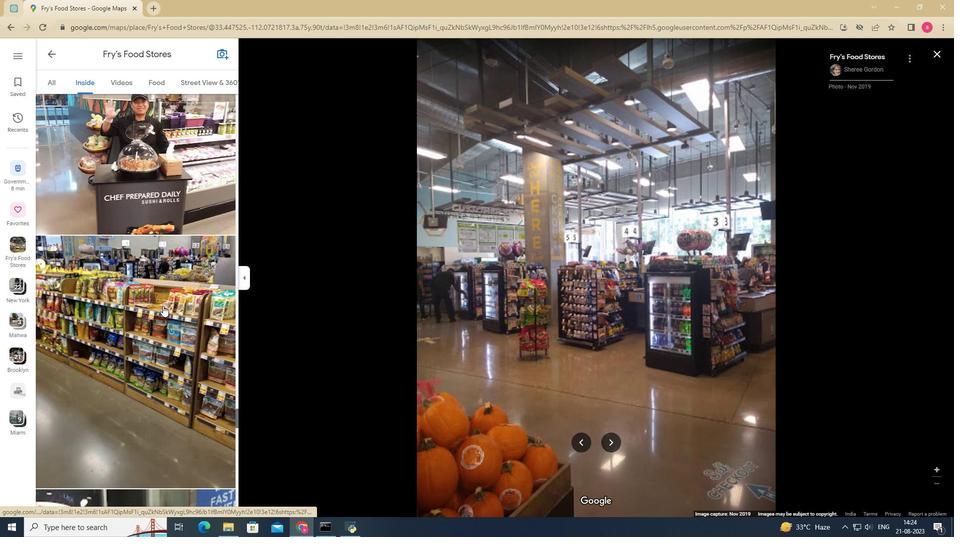 
Action: Mouse moved to (160, 304)
Screenshot: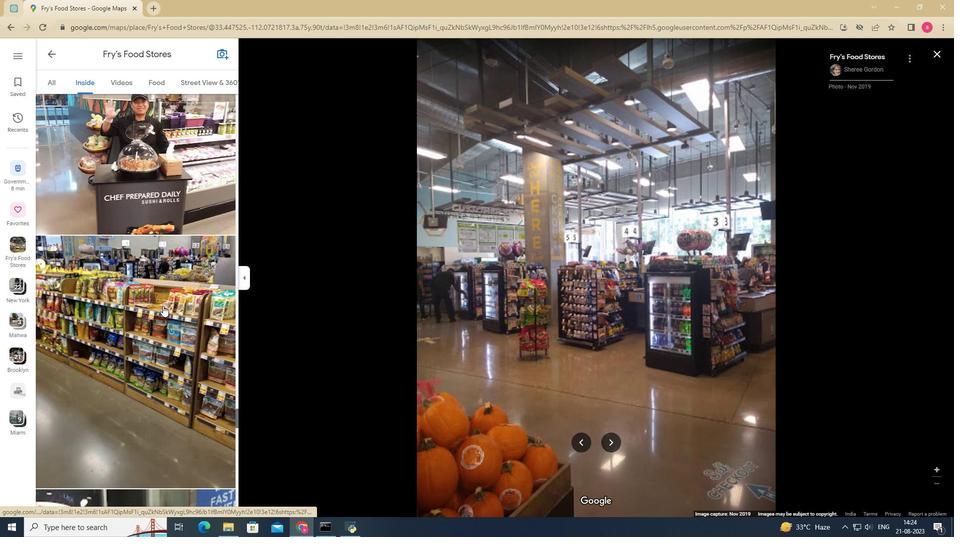 
Action: Mouse scrolled (160, 304) with delta (0, 0)
Screenshot: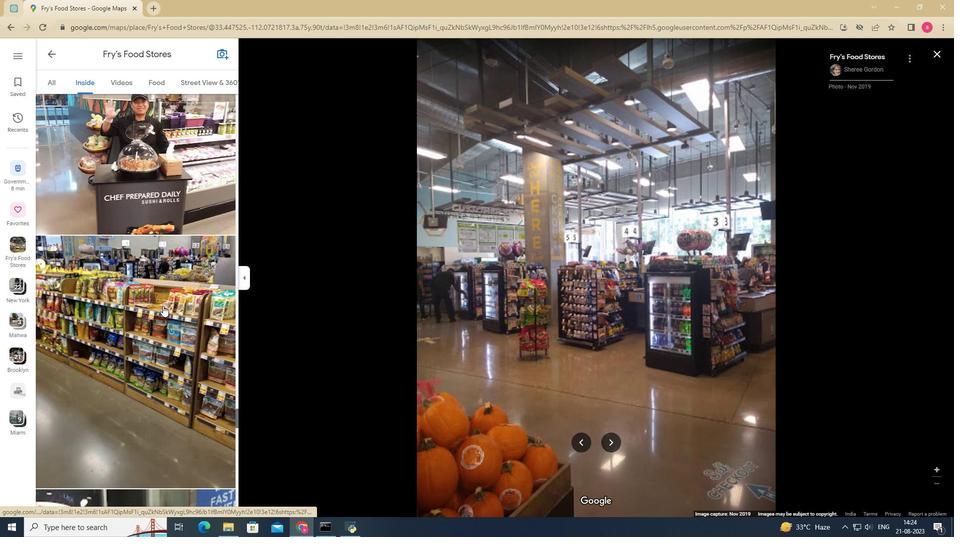
Action: Mouse moved to (163, 305)
Screenshot: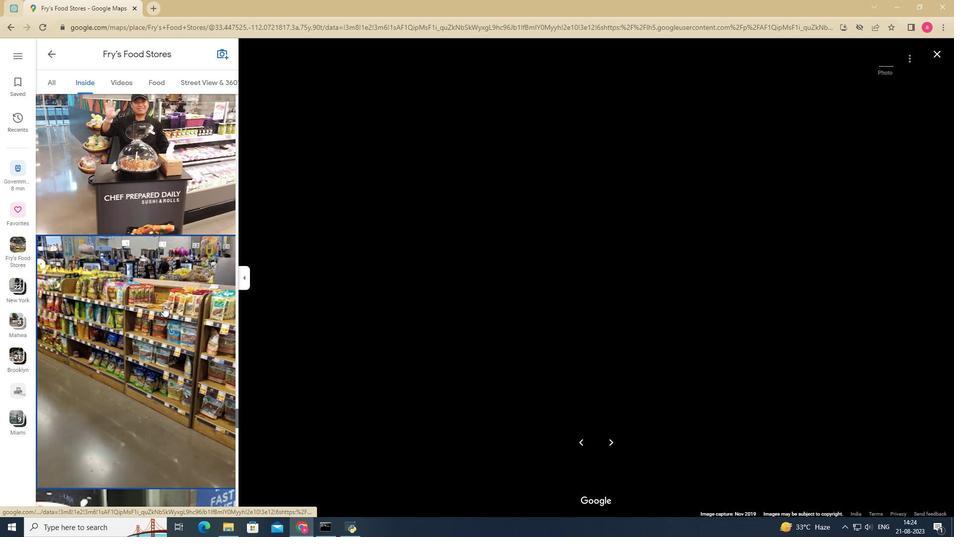 
Action: Mouse pressed left at (163, 305)
Screenshot: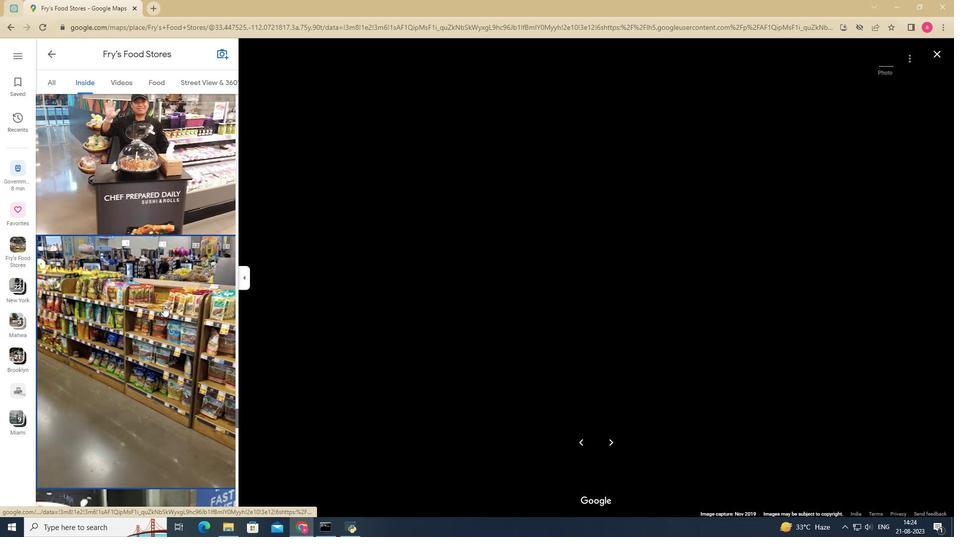 
Action: Mouse scrolled (163, 305) with delta (0, 0)
Screenshot: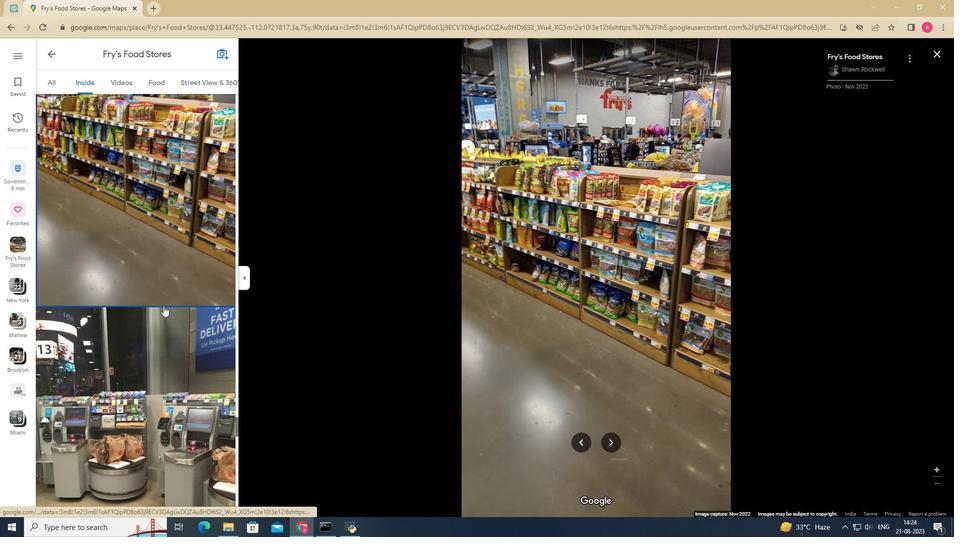 
Action: Mouse scrolled (163, 305) with delta (0, 0)
Screenshot: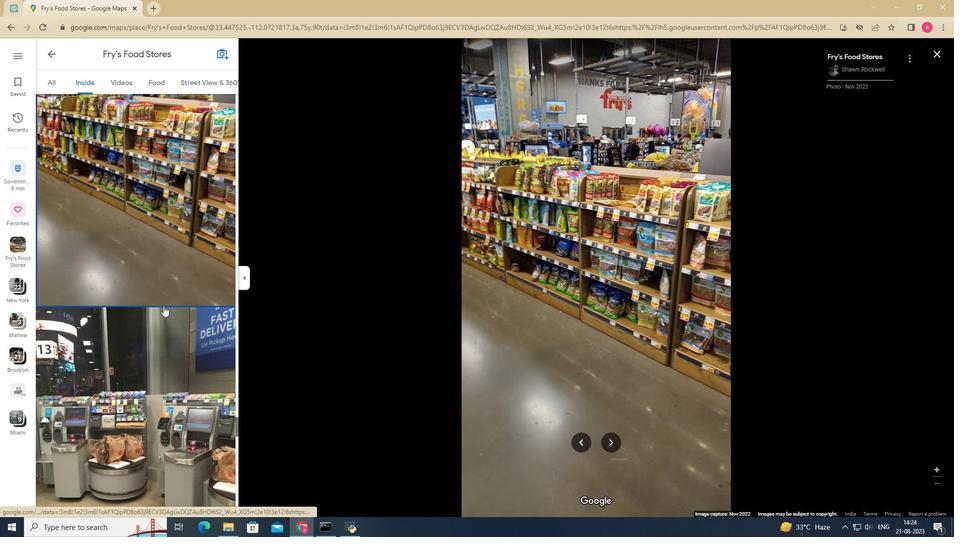 
Action: Mouse scrolled (163, 305) with delta (0, 0)
Screenshot: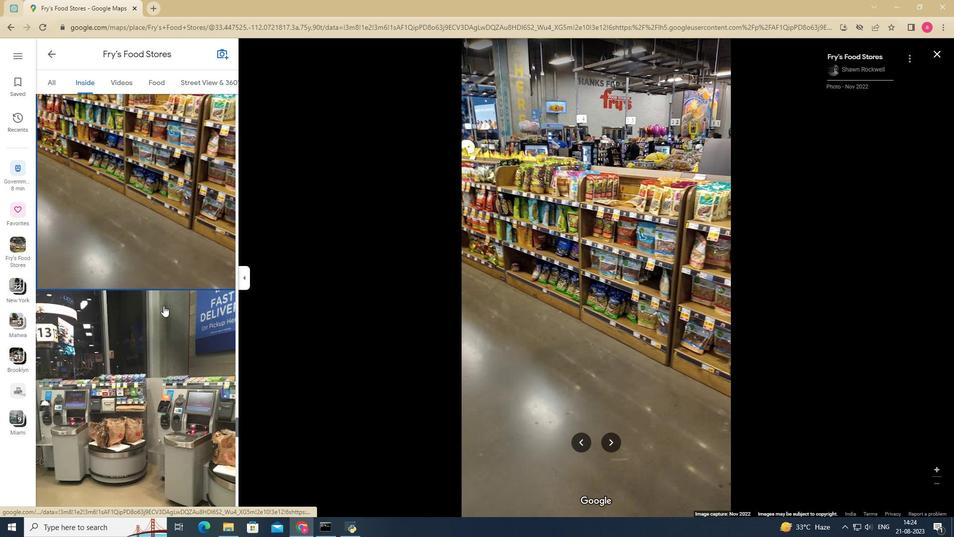 
Action: Mouse scrolled (163, 305) with delta (0, 0)
Screenshot: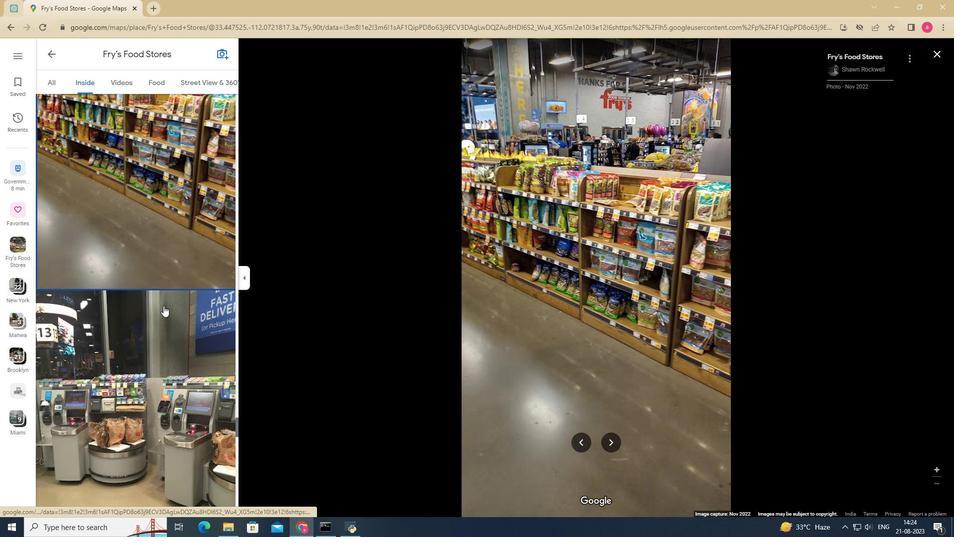 
Action: Mouse scrolled (163, 305) with delta (0, 0)
Screenshot: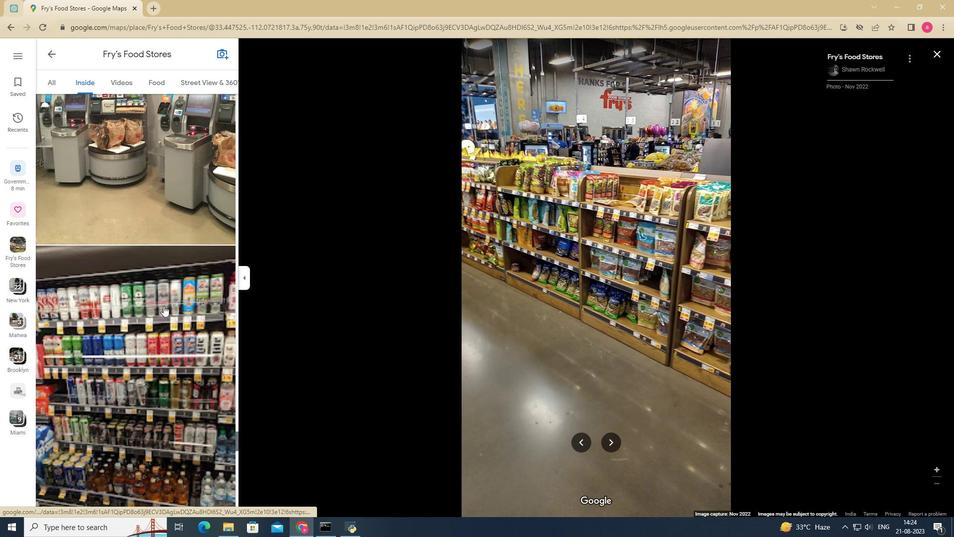 
Action: Mouse scrolled (163, 305) with delta (0, 0)
Screenshot: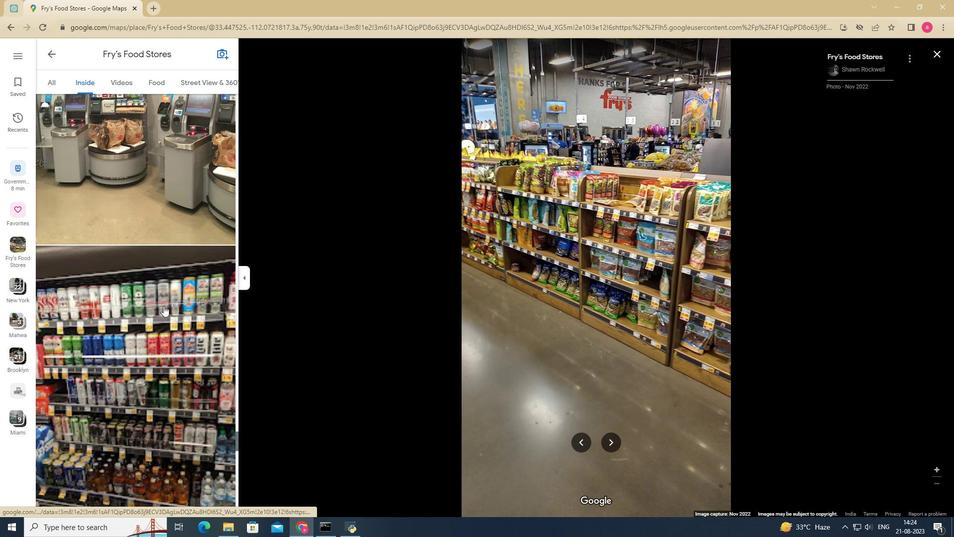 
Action: Mouse scrolled (163, 305) with delta (0, 0)
Screenshot: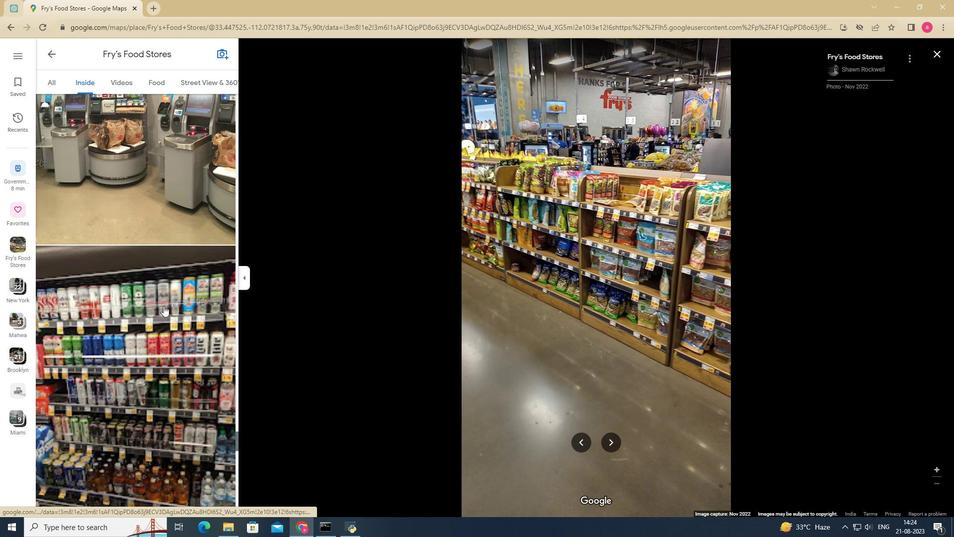 
Action: Mouse scrolled (163, 305) with delta (0, 0)
Screenshot: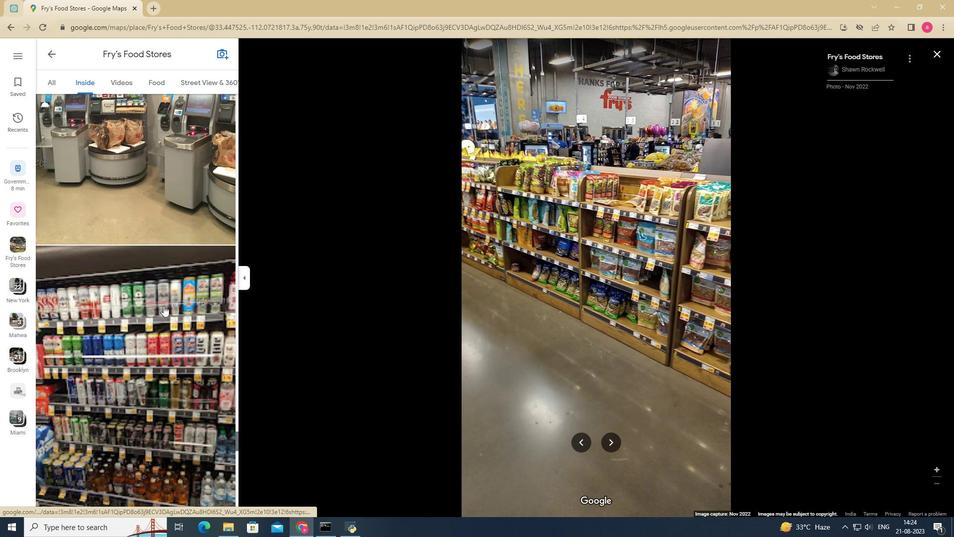 
Action: Mouse scrolled (163, 305) with delta (0, 0)
Screenshot: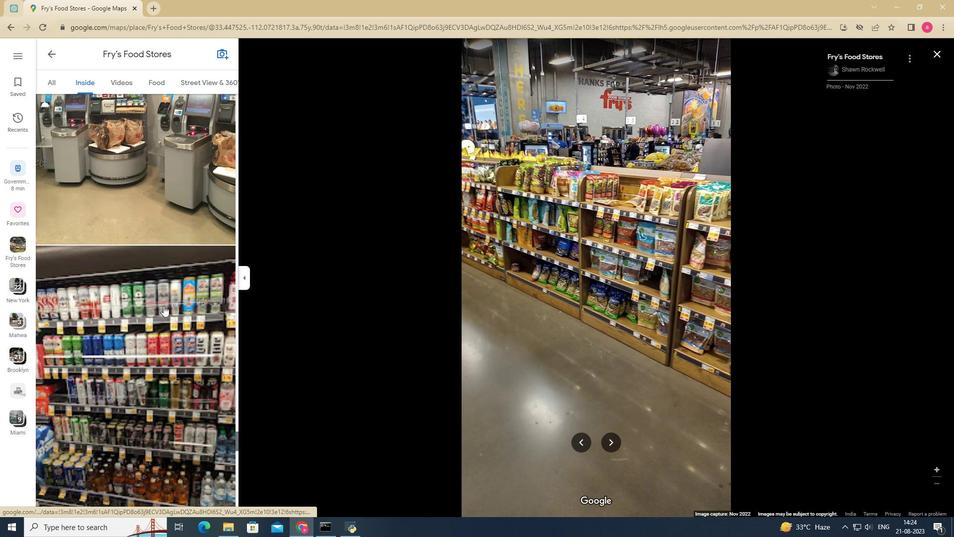 
Action: Mouse scrolled (163, 305) with delta (0, 0)
Screenshot: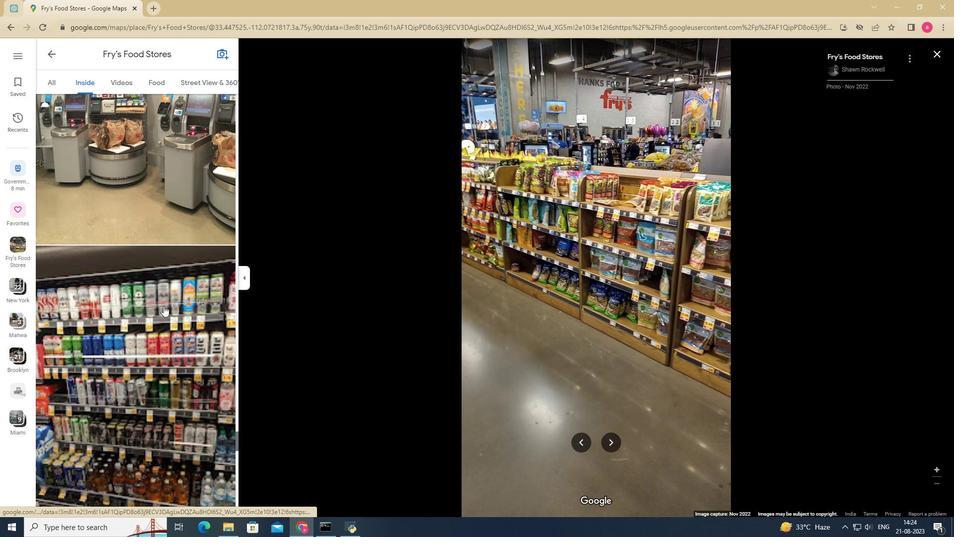
Action: Mouse scrolled (163, 305) with delta (0, 0)
Screenshot: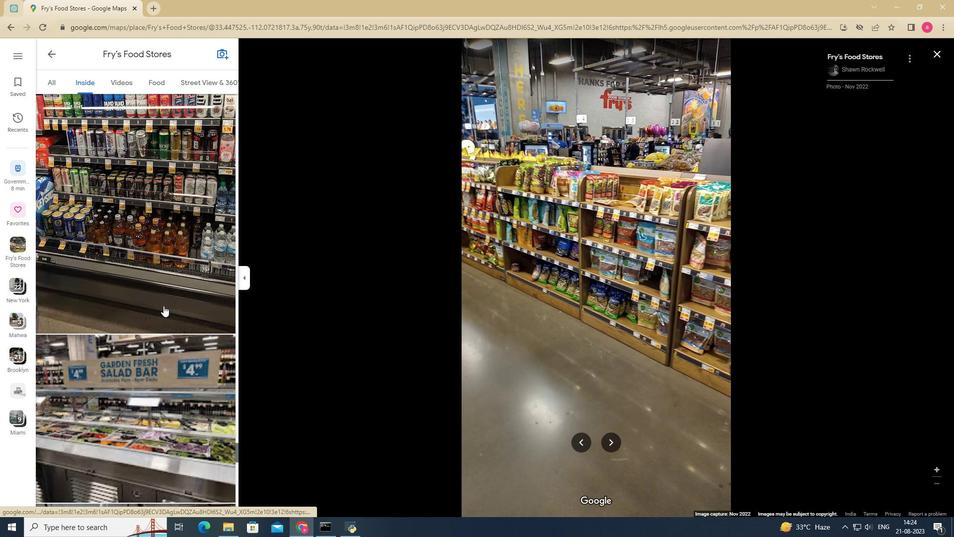 
Action: Mouse scrolled (163, 305) with delta (0, 0)
